 Task: Plan a trip to Mercedes, Argentina from 9th December, 2023 to 12th December, 2023 for 1 adult.1  bedroom having 1 bed and 1 bathroom. Property type can be flat. Amenities needed are: wifi, heating. Look for 3 properties as per requirement.
Action: Mouse moved to (400, 72)
Screenshot: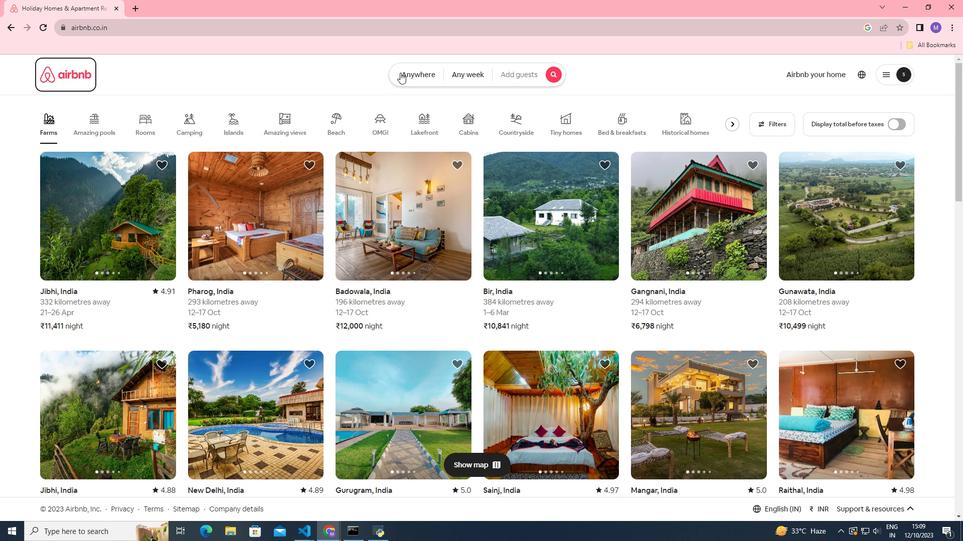 
Action: Mouse pressed left at (400, 72)
Screenshot: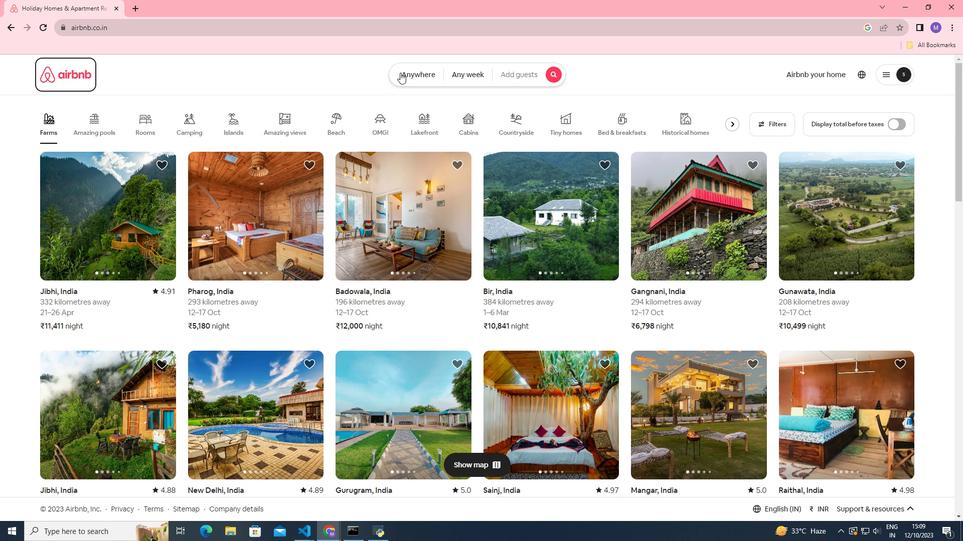 
Action: Mouse moved to (351, 115)
Screenshot: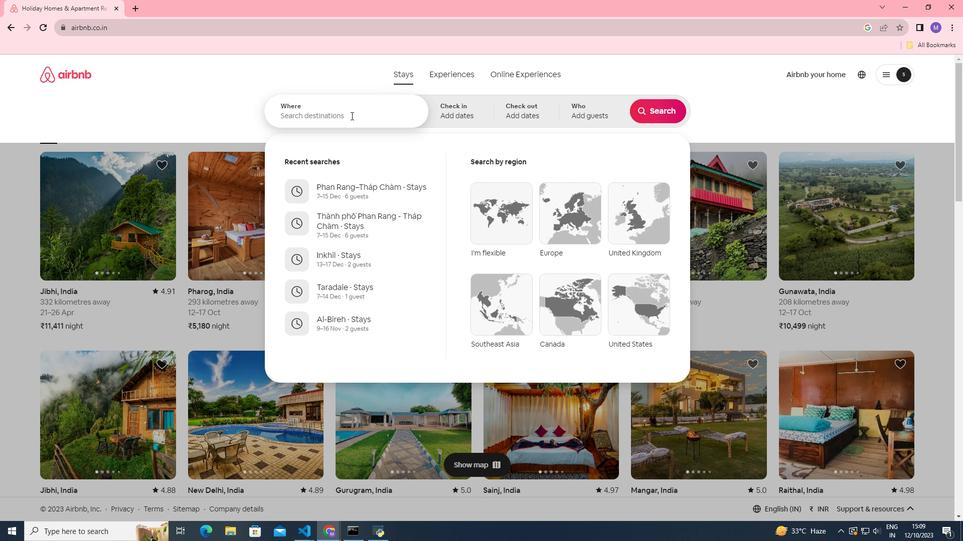 
Action: Mouse pressed left at (351, 115)
Screenshot: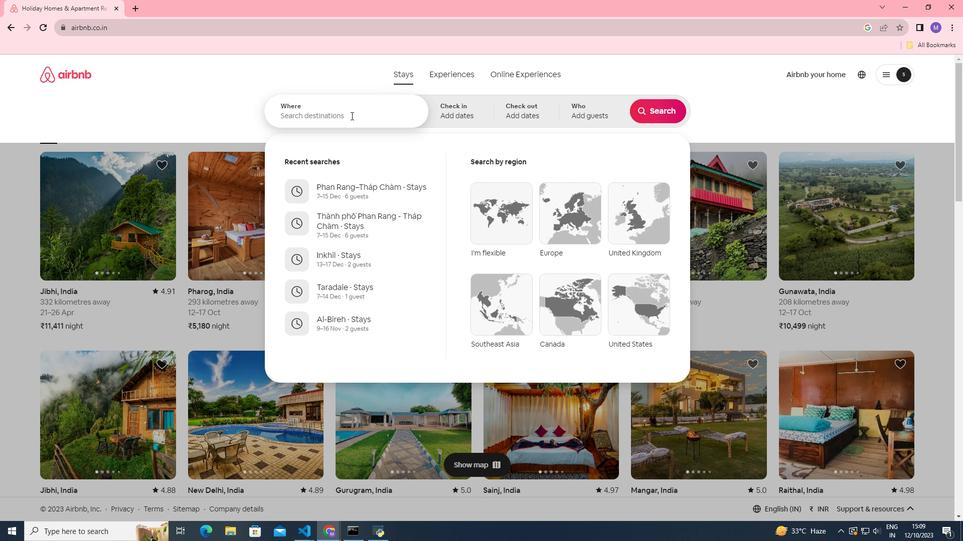 
Action: Key pressed <Key.shift>Mercedes,<Key.space><Key.shift>Argentia
Screenshot: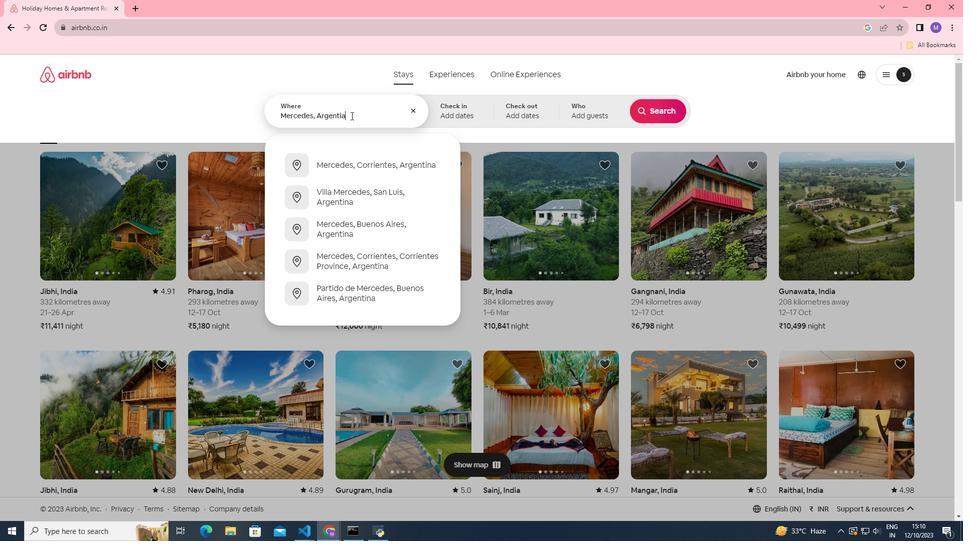 
Action: Mouse moved to (456, 118)
Screenshot: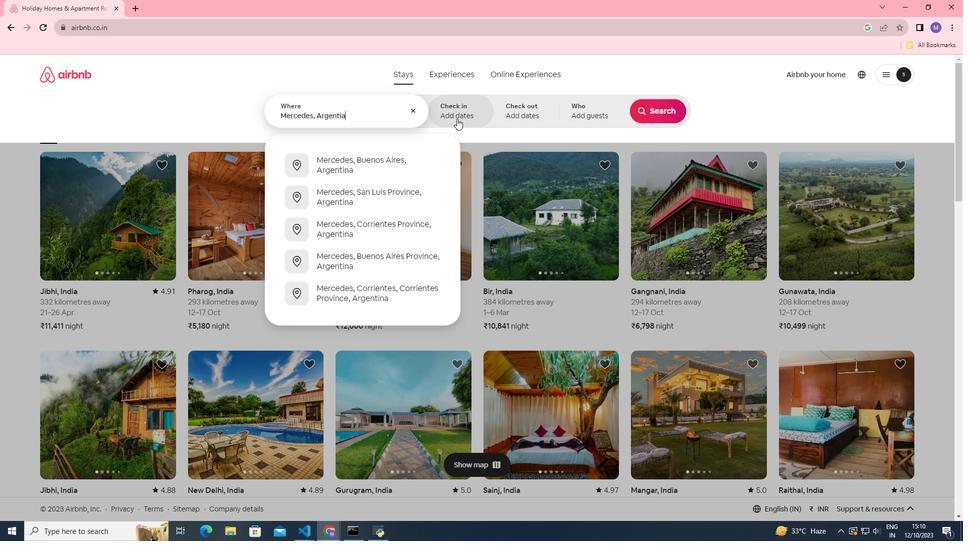 
Action: Mouse pressed left at (456, 118)
Screenshot: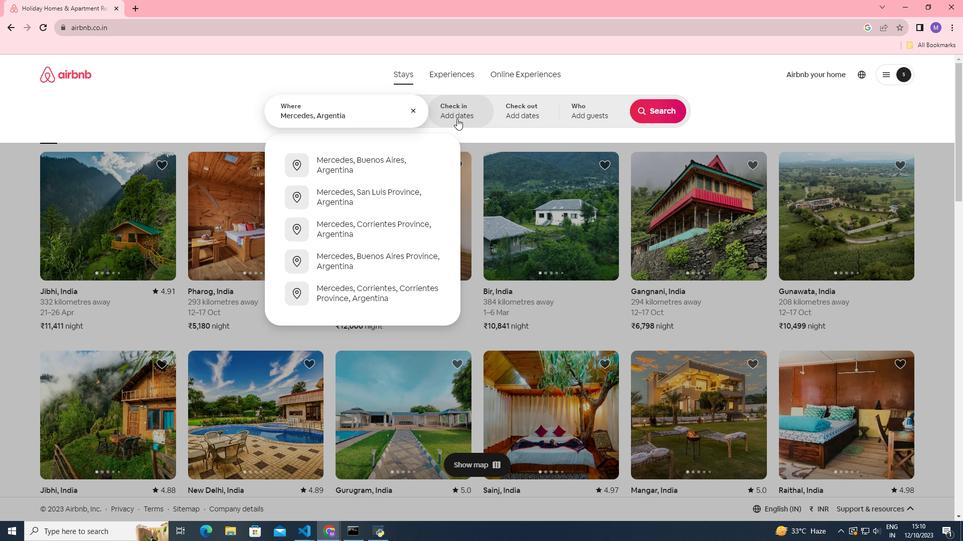 
Action: Mouse moved to (657, 188)
Screenshot: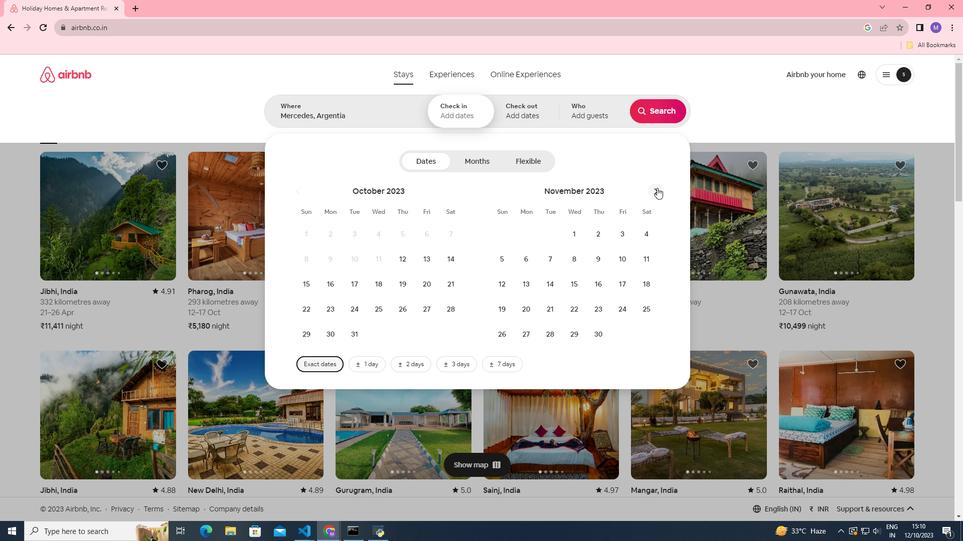 
Action: Mouse pressed left at (657, 188)
Screenshot: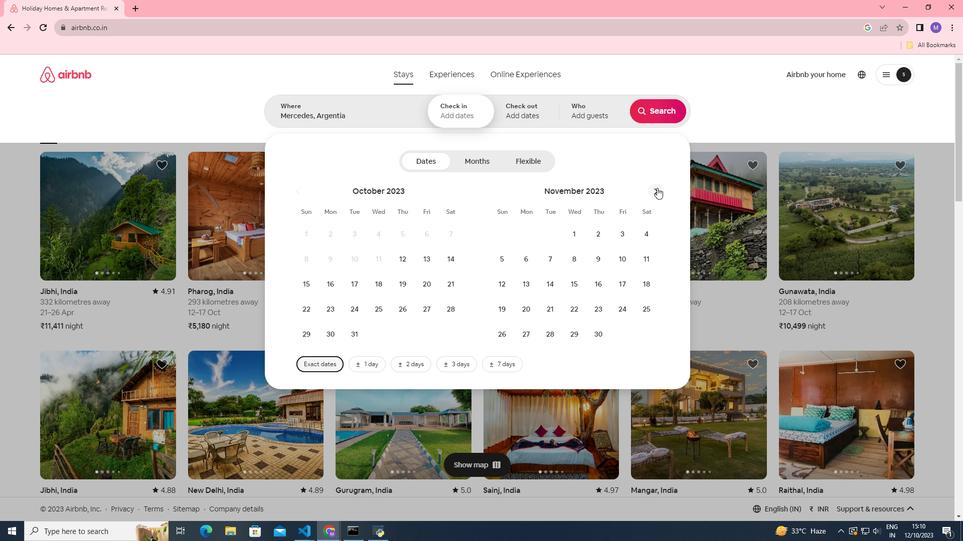 
Action: Mouse moved to (642, 261)
Screenshot: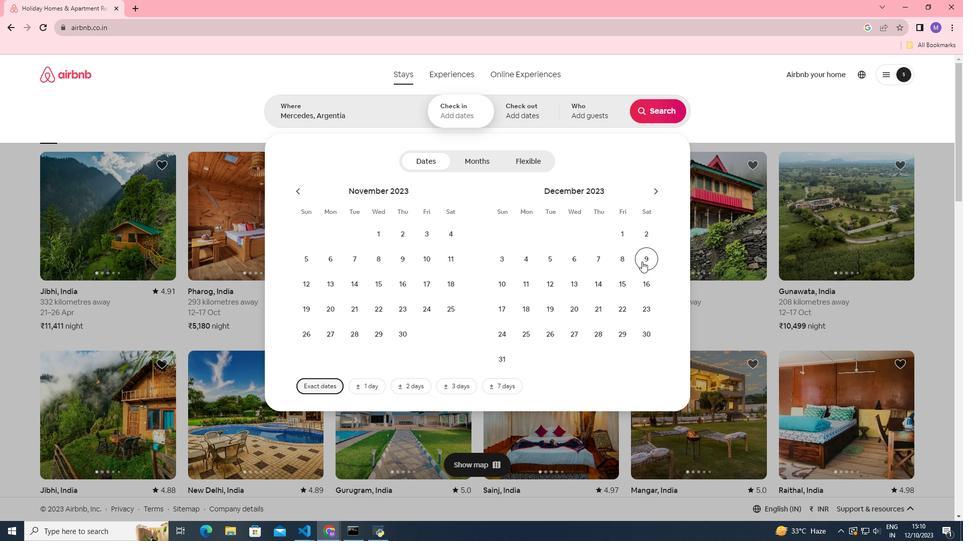 
Action: Mouse pressed left at (642, 261)
Screenshot: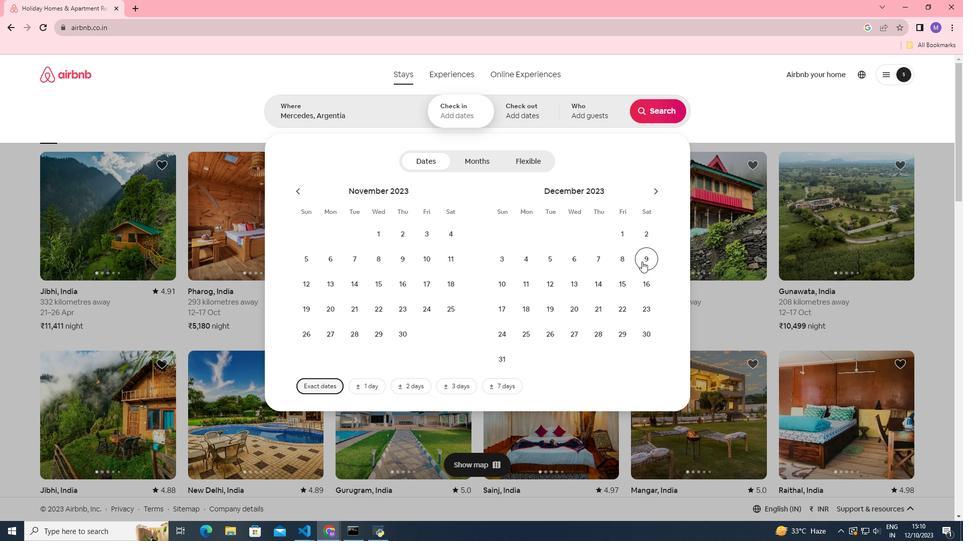 
Action: Mouse moved to (552, 284)
Screenshot: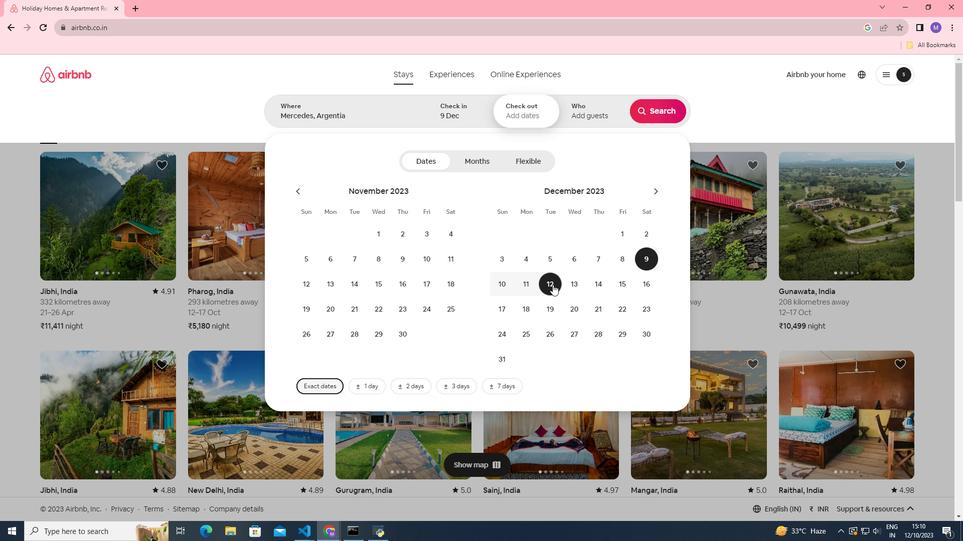 
Action: Mouse pressed left at (552, 284)
Screenshot: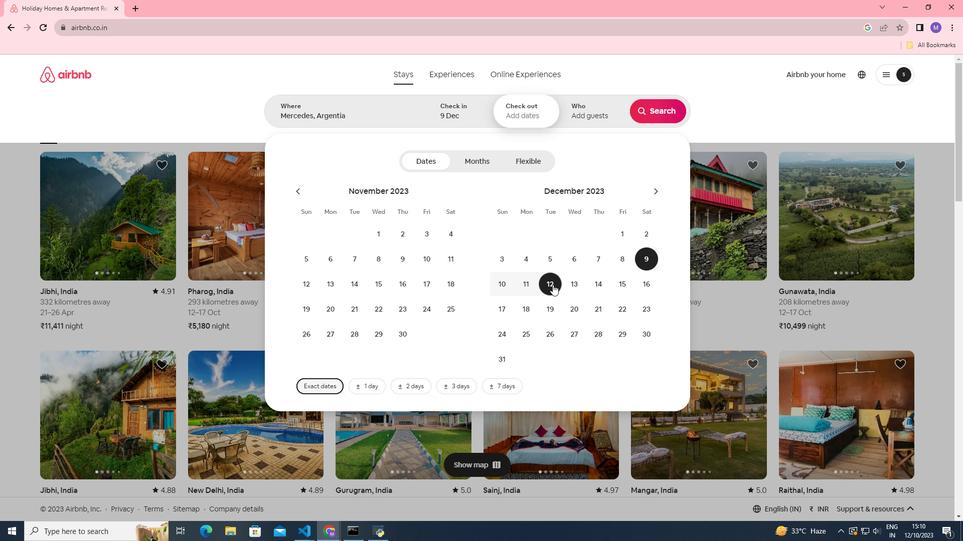 
Action: Mouse moved to (580, 116)
Screenshot: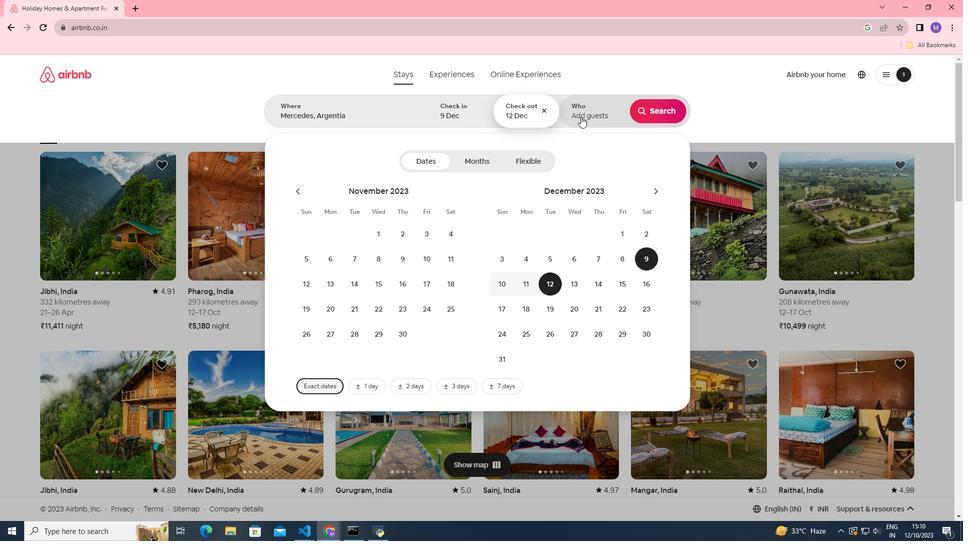 
Action: Mouse pressed left at (580, 116)
Screenshot: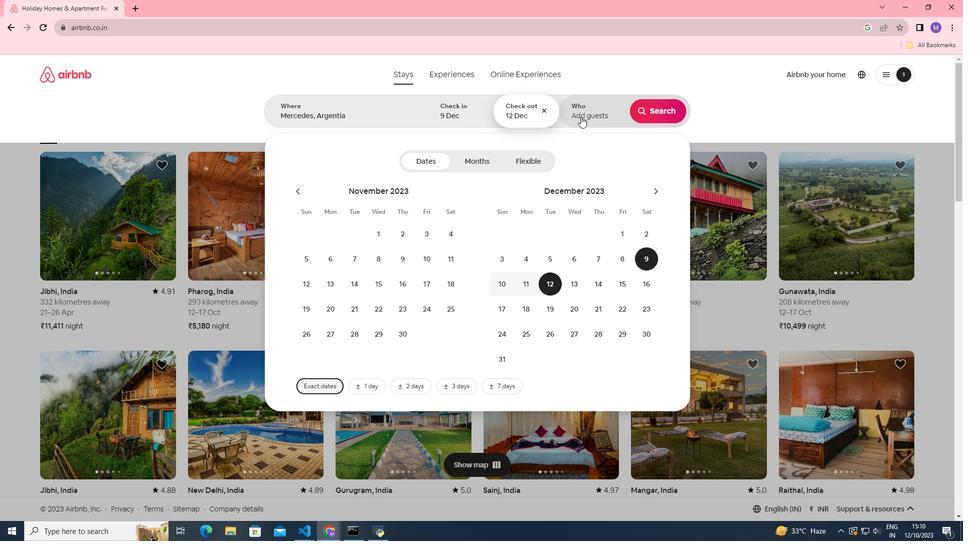 
Action: Mouse moved to (665, 165)
Screenshot: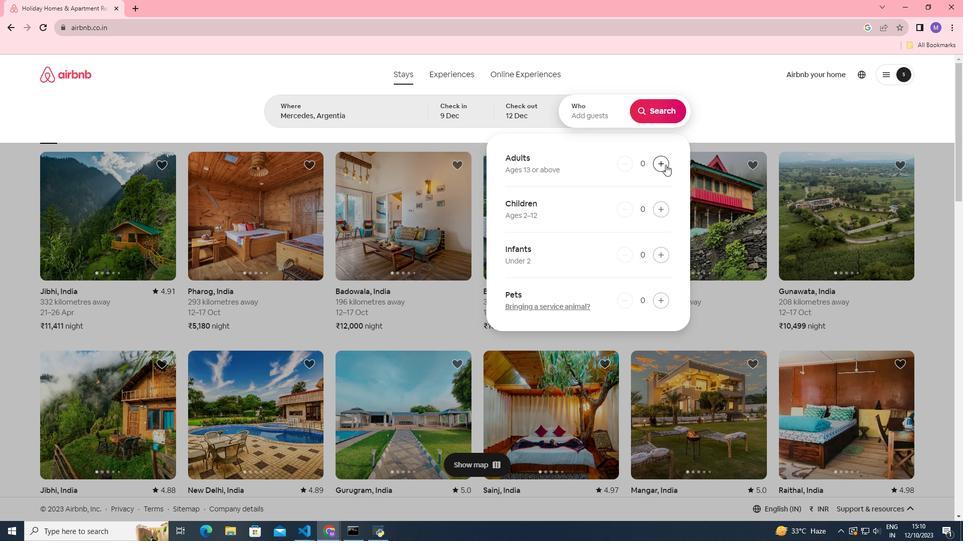 
Action: Mouse pressed left at (665, 165)
Screenshot: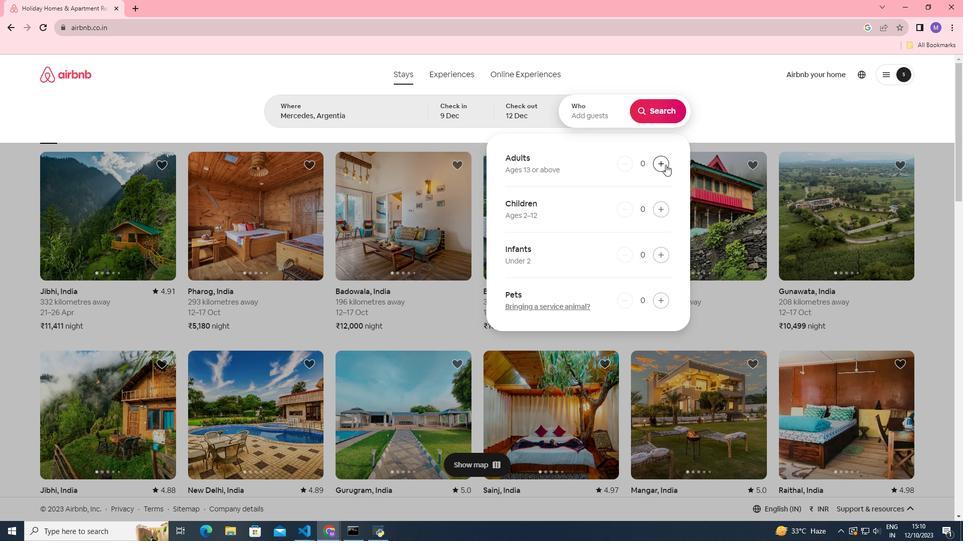 
Action: Mouse moved to (661, 108)
Screenshot: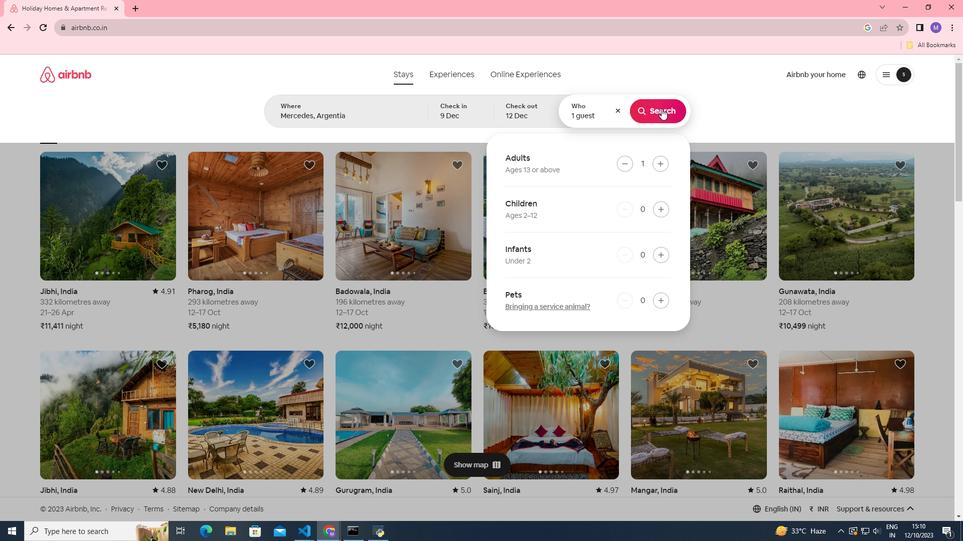 
Action: Mouse pressed left at (661, 108)
Screenshot: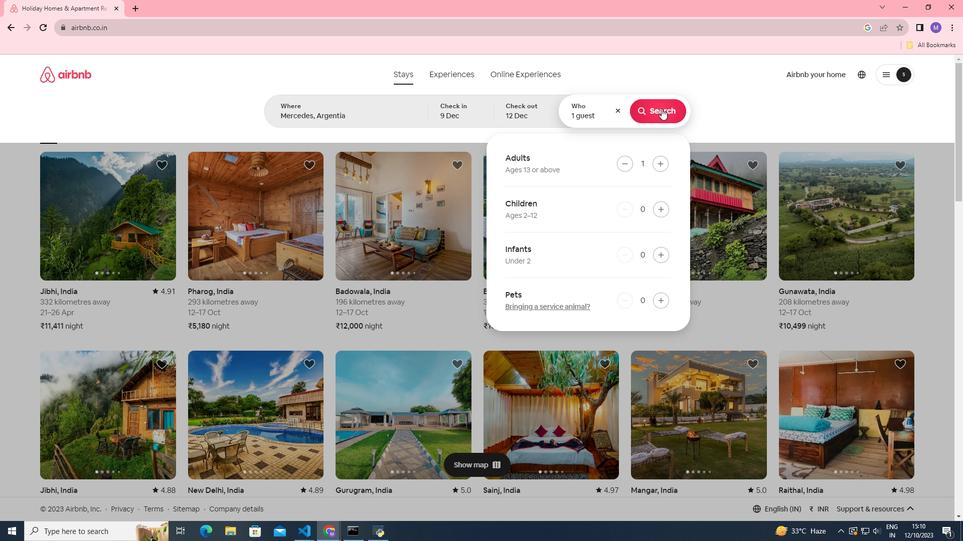 
Action: Mouse moved to (807, 111)
Screenshot: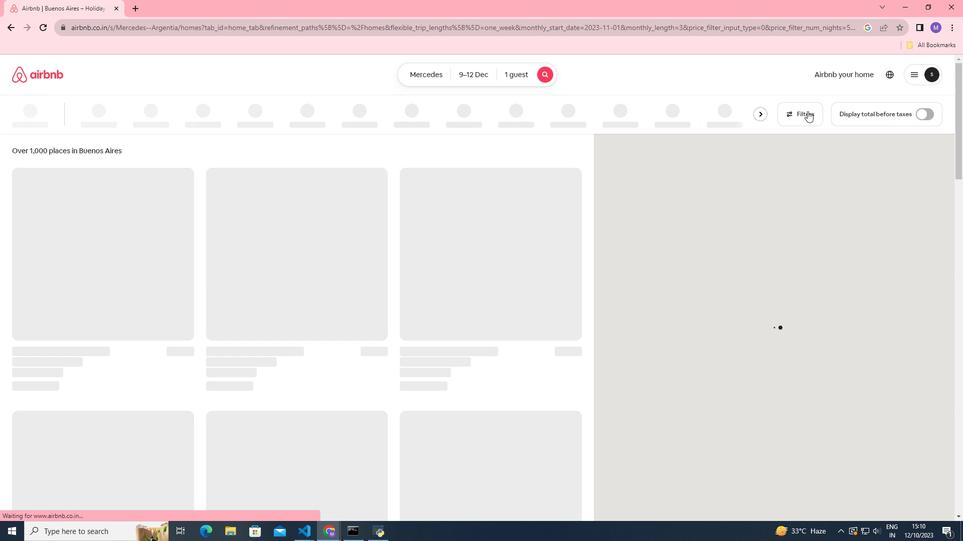 
Action: Mouse pressed left at (807, 111)
Screenshot: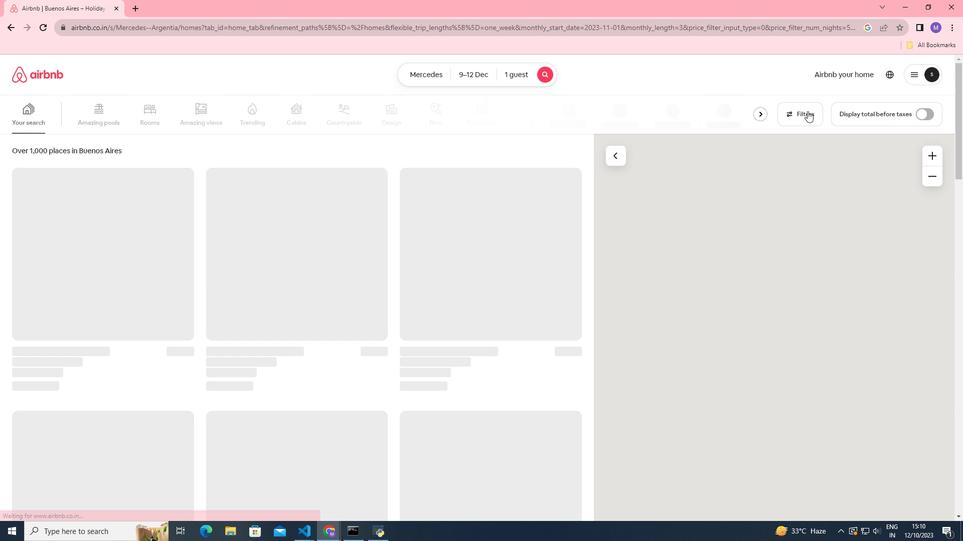 
Action: Mouse pressed left at (807, 111)
Screenshot: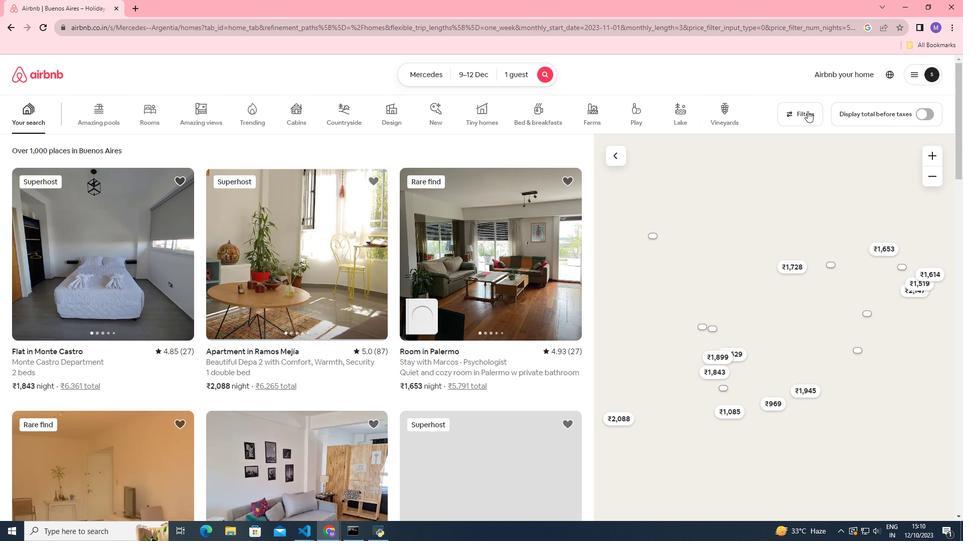 
Action: Mouse moved to (801, 111)
Screenshot: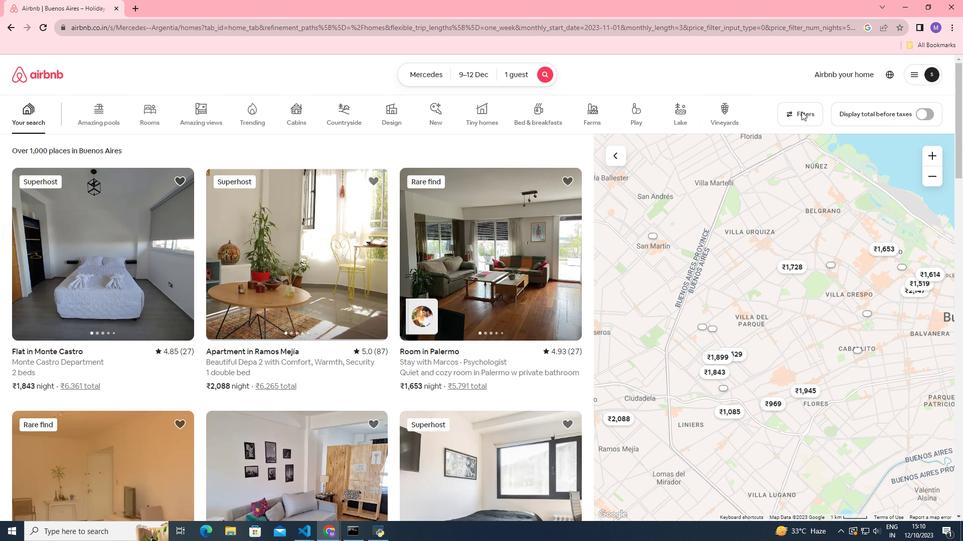 
Action: Mouse pressed left at (801, 111)
Screenshot: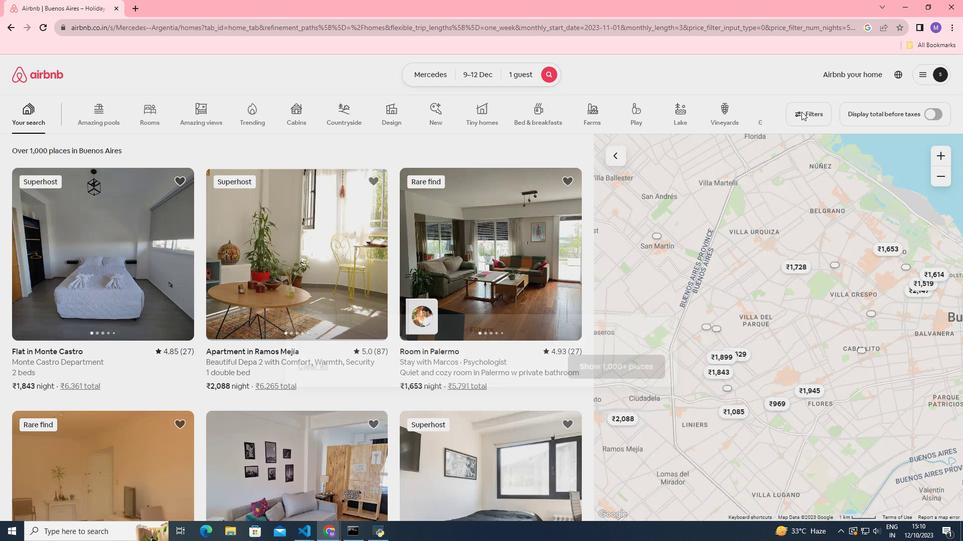 
Action: Mouse pressed left at (801, 111)
Screenshot: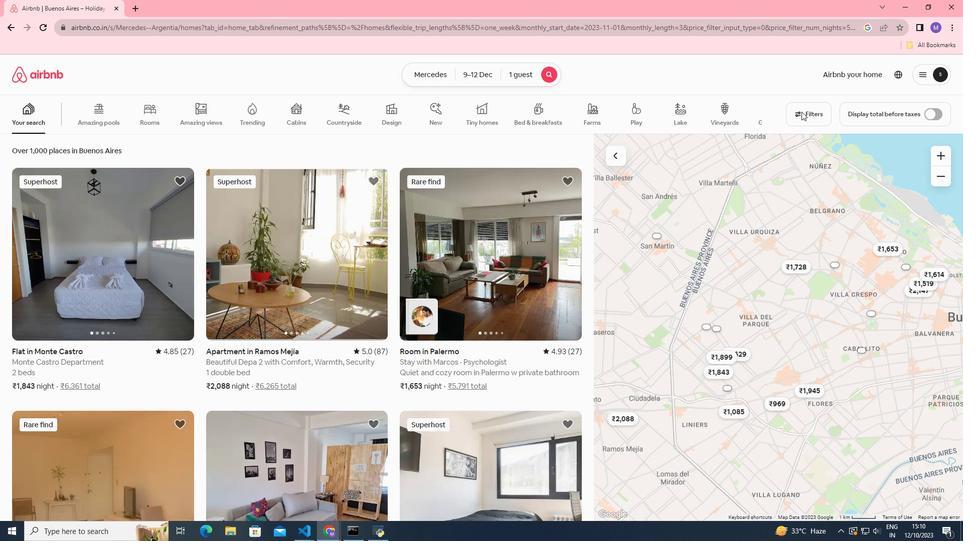 
Action: Mouse pressed left at (801, 111)
Screenshot: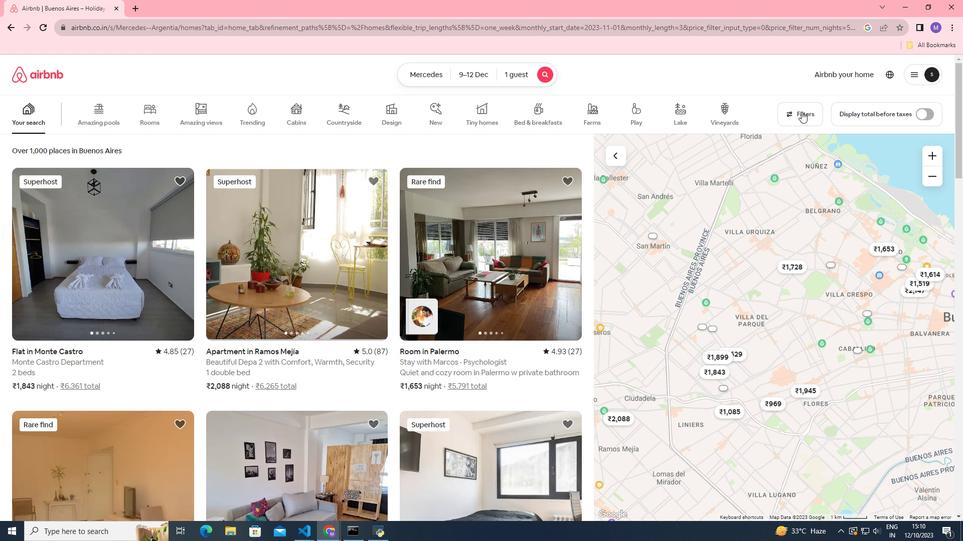
Action: Mouse moved to (354, 421)
Screenshot: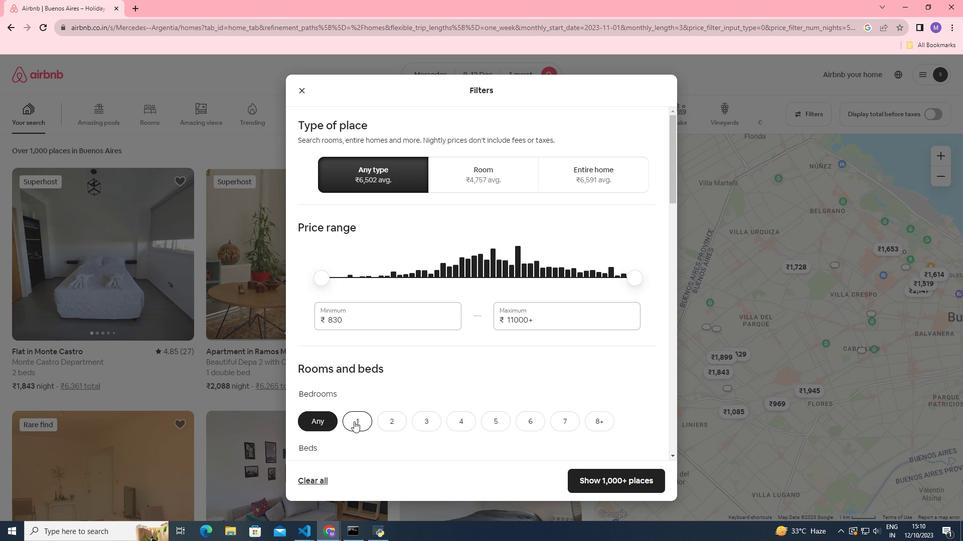 
Action: Mouse pressed left at (354, 421)
Screenshot: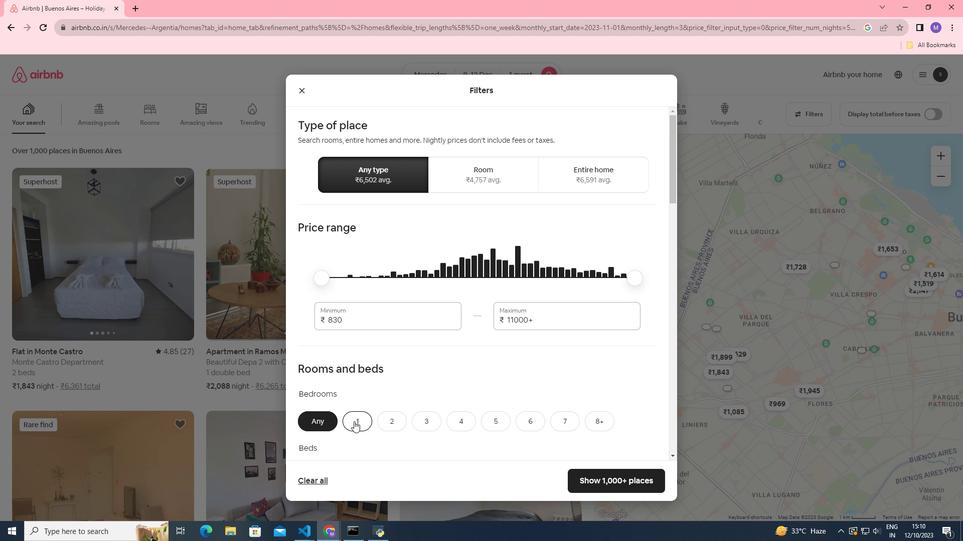 
Action: Mouse moved to (384, 367)
Screenshot: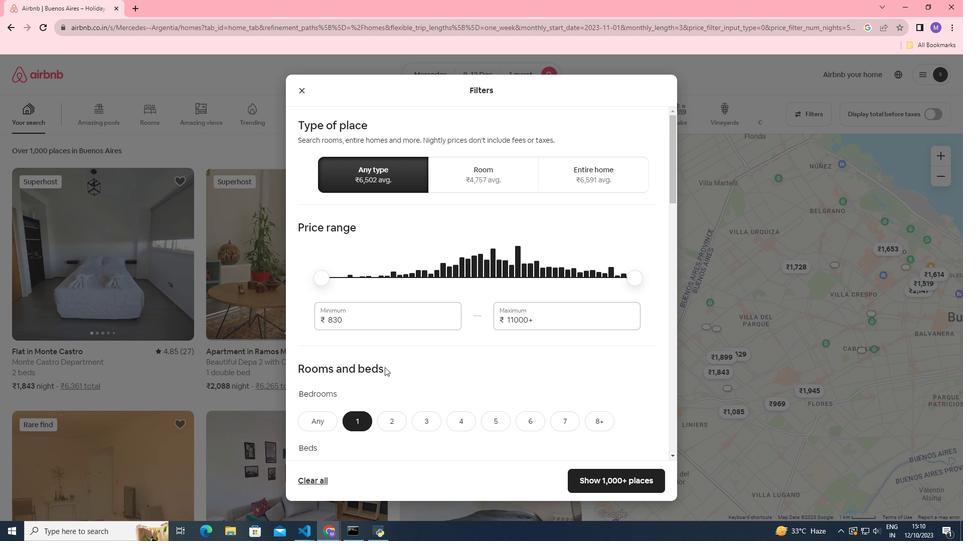 
Action: Mouse scrolled (384, 367) with delta (0, 0)
Screenshot: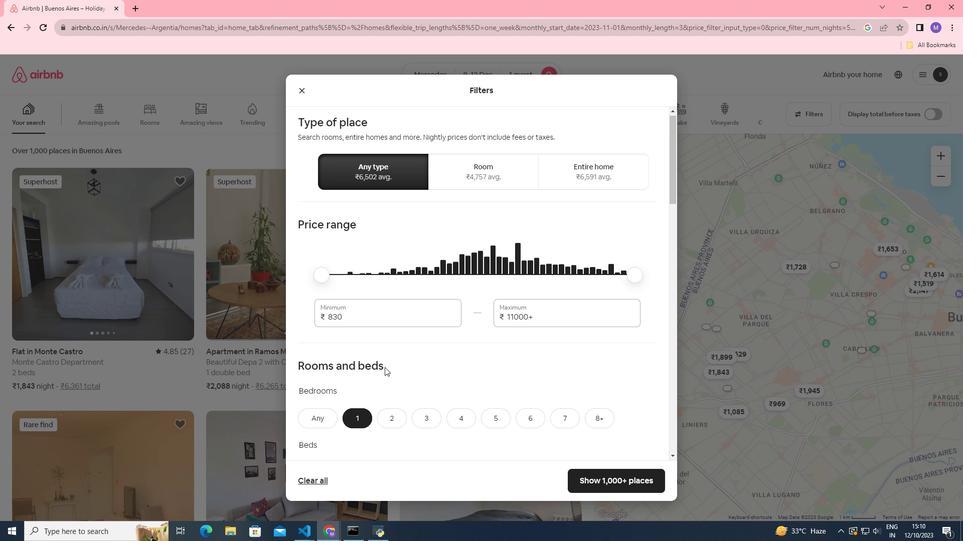 
Action: Mouse scrolled (384, 367) with delta (0, 0)
Screenshot: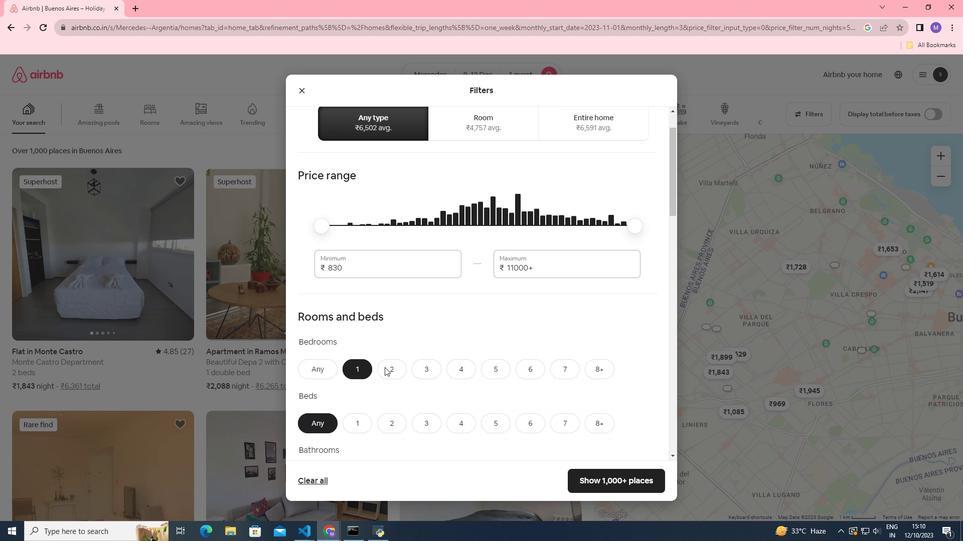 
Action: Mouse moved to (353, 371)
Screenshot: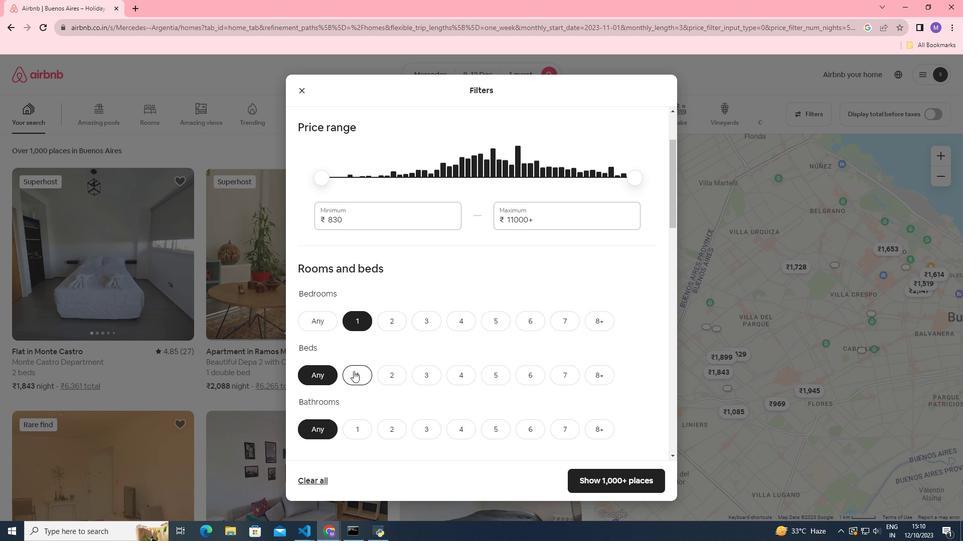 
Action: Mouse pressed left at (353, 371)
Screenshot: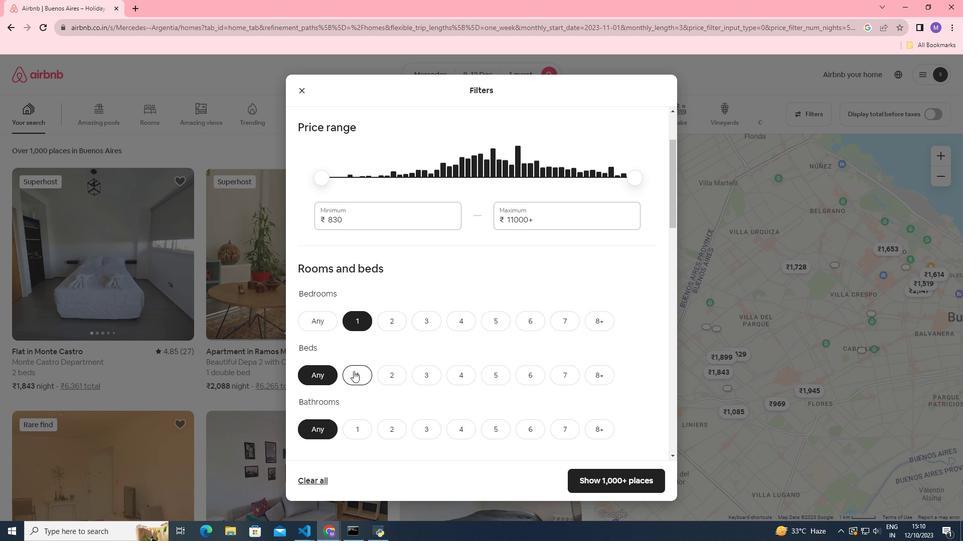 
Action: Mouse moved to (376, 339)
Screenshot: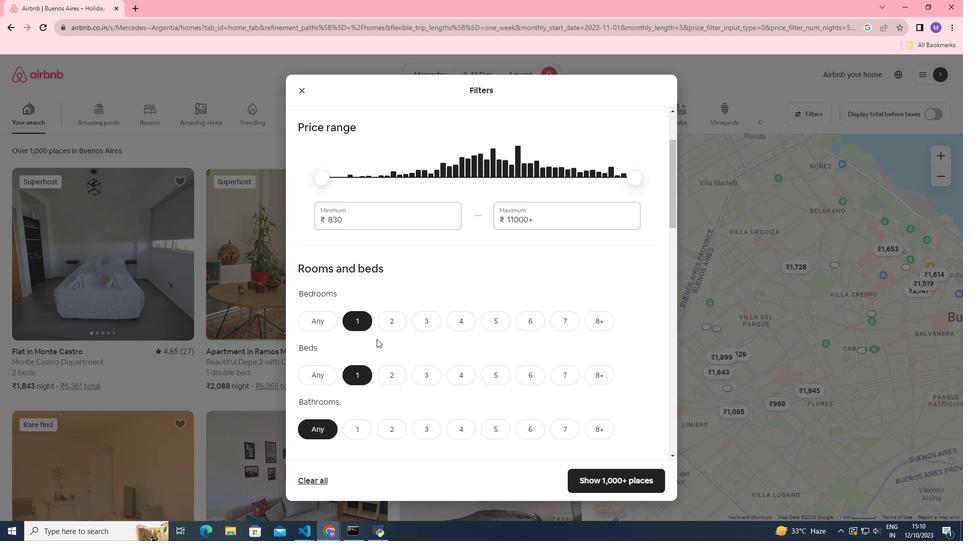 
Action: Mouse scrolled (376, 339) with delta (0, 0)
Screenshot: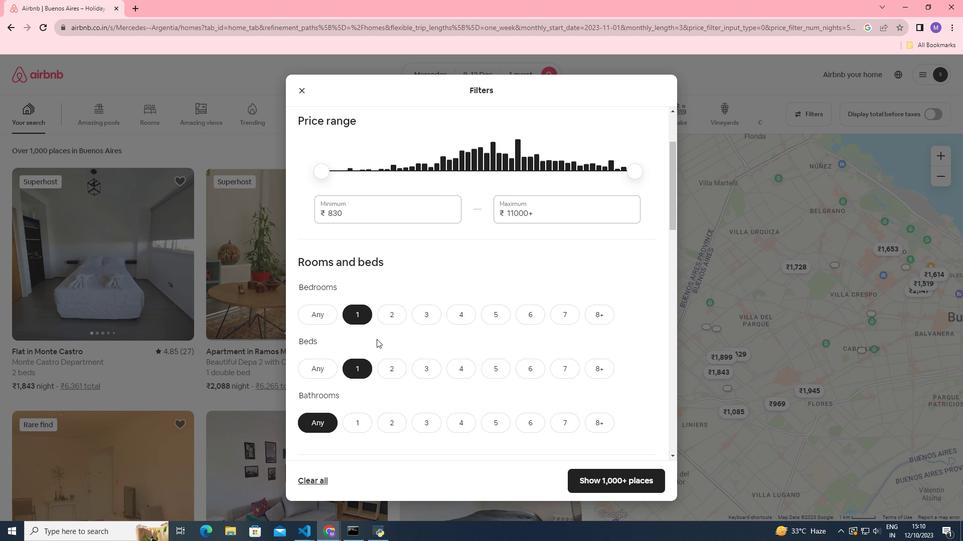 
Action: Mouse scrolled (376, 339) with delta (0, 0)
Screenshot: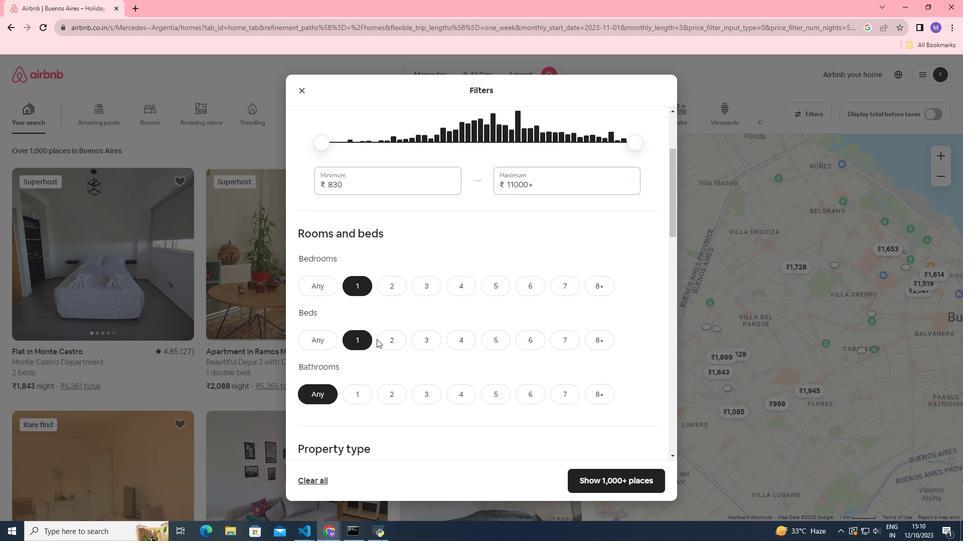 
Action: Mouse moved to (362, 327)
Screenshot: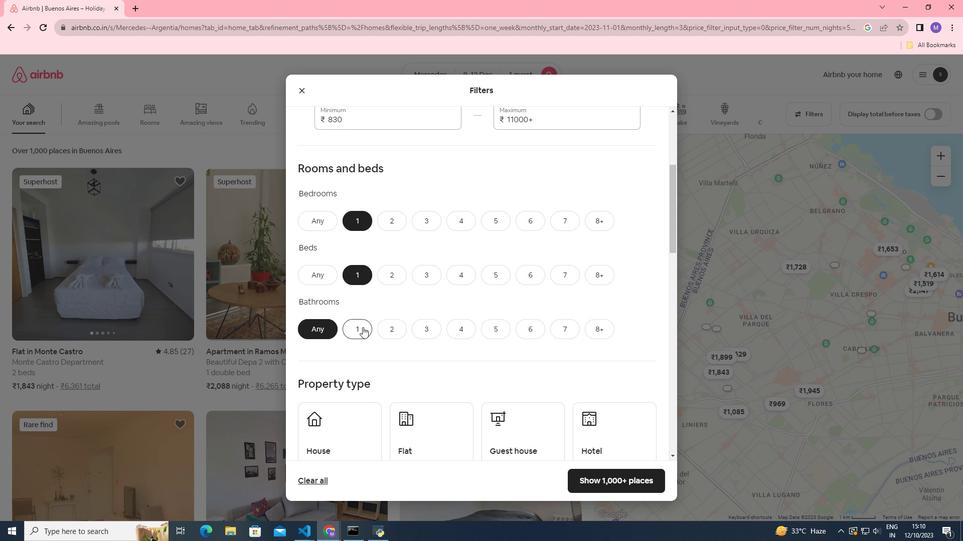 
Action: Mouse pressed left at (362, 327)
Screenshot: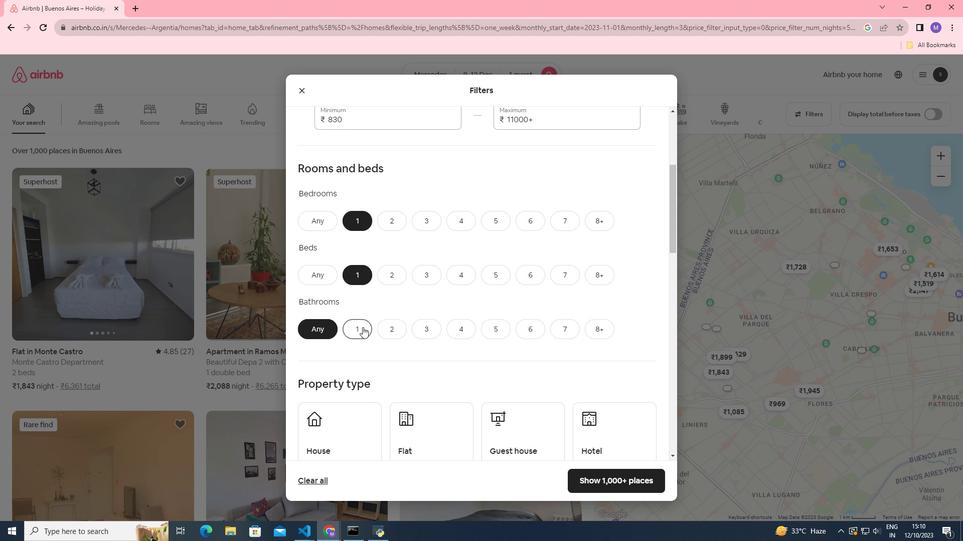 
Action: Mouse moved to (535, 315)
Screenshot: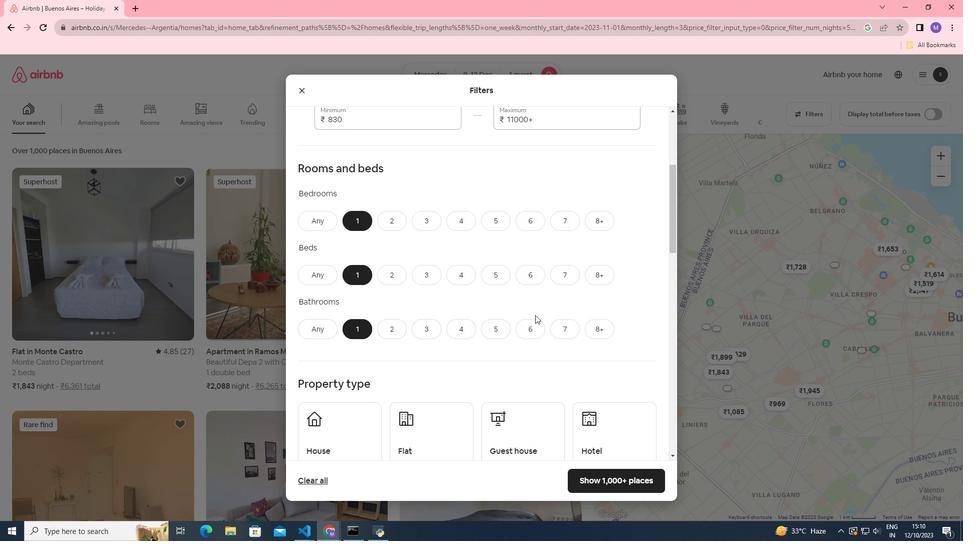 
Action: Mouse scrolled (535, 314) with delta (0, 0)
Screenshot: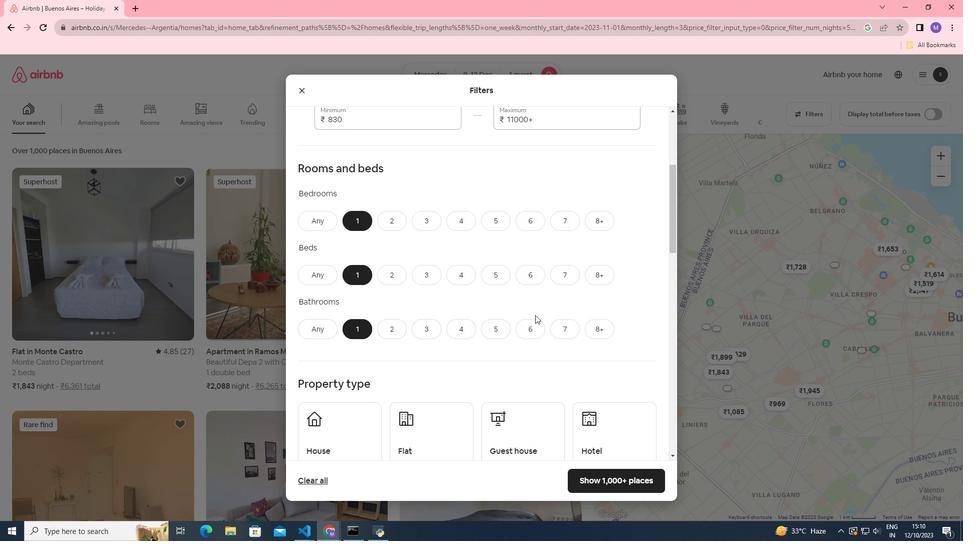 
Action: Mouse moved to (433, 408)
Screenshot: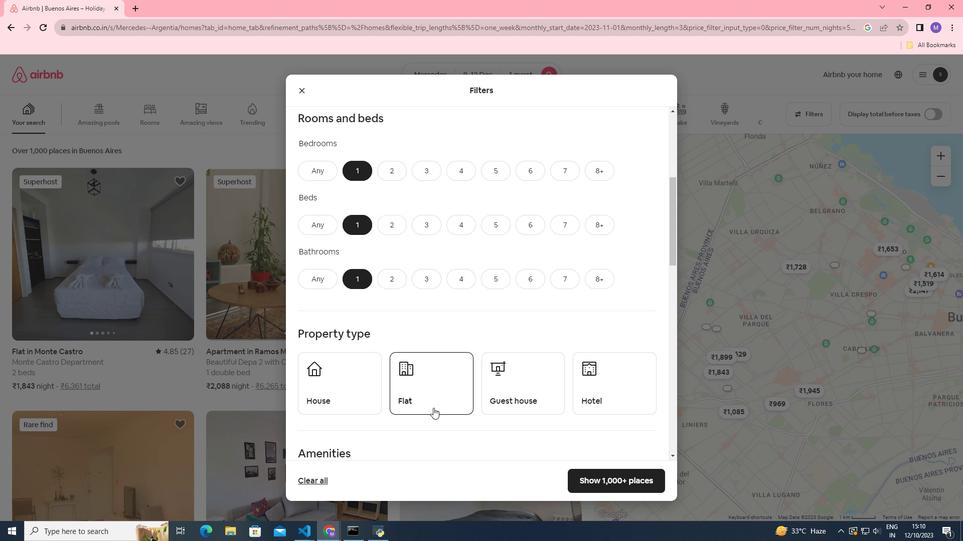 
Action: Mouse pressed left at (433, 408)
Screenshot: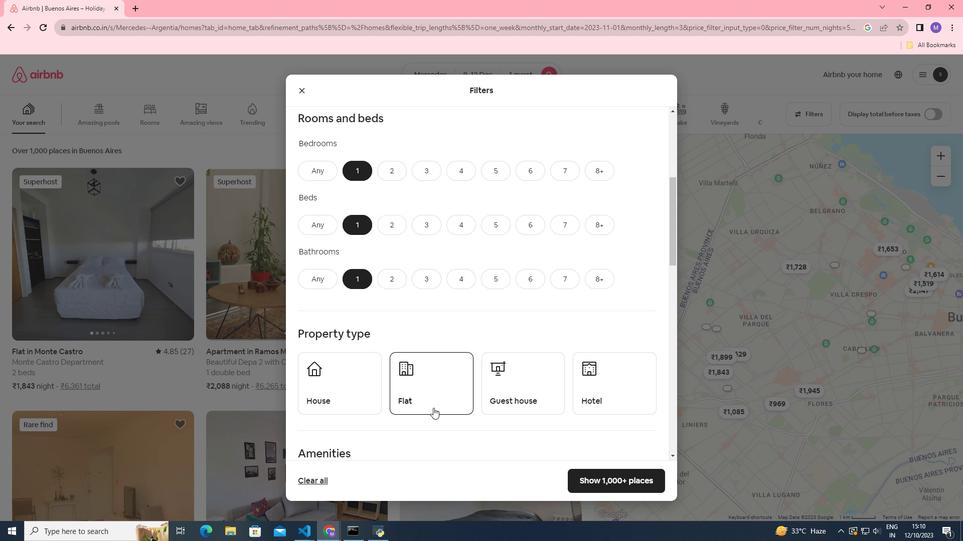 
Action: Mouse moved to (497, 295)
Screenshot: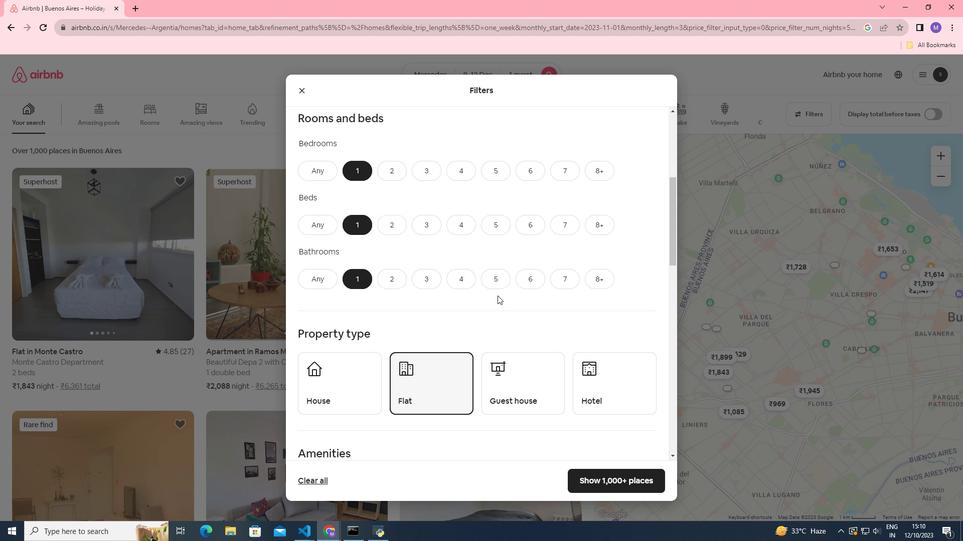 
Action: Mouse scrolled (497, 295) with delta (0, 0)
Screenshot: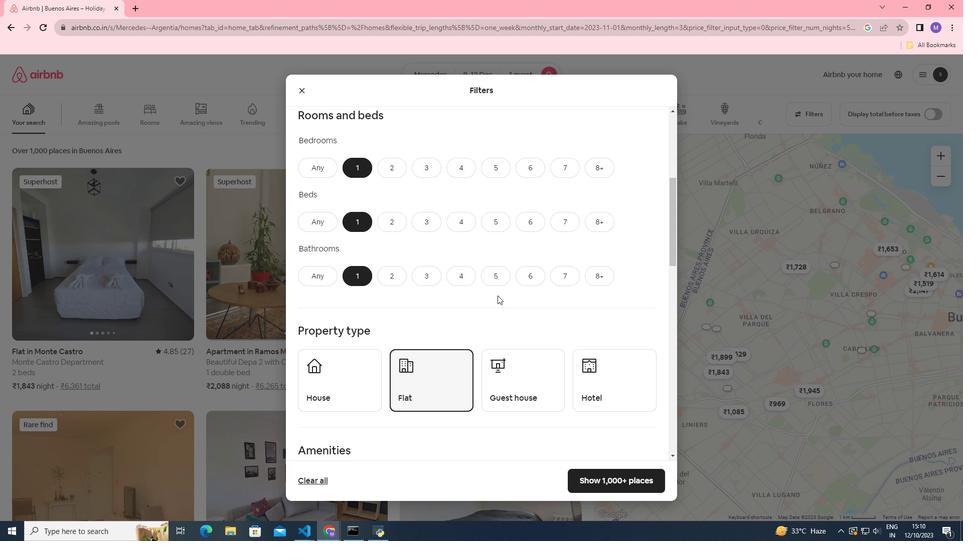
Action: Mouse scrolled (497, 295) with delta (0, 0)
Screenshot: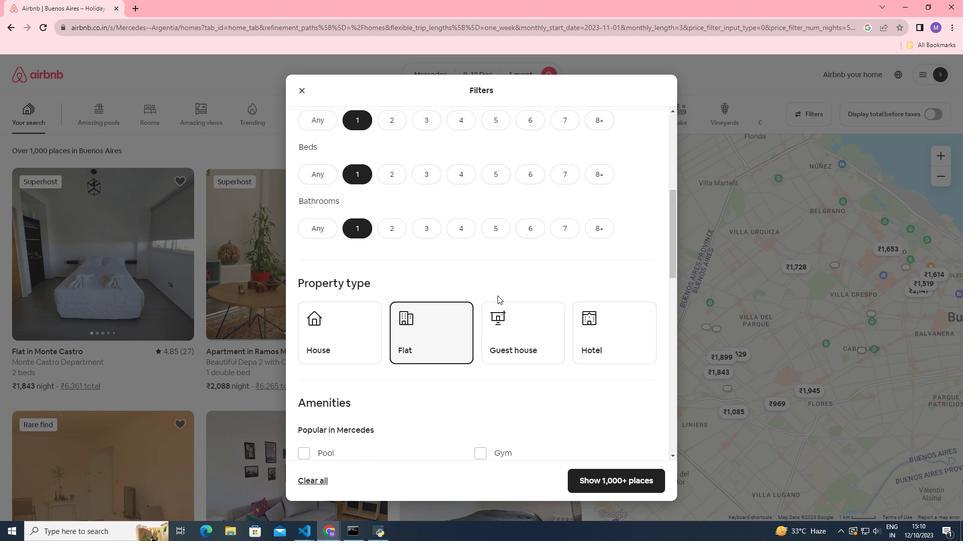 
Action: Mouse scrolled (497, 295) with delta (0, 0)
Screenshot: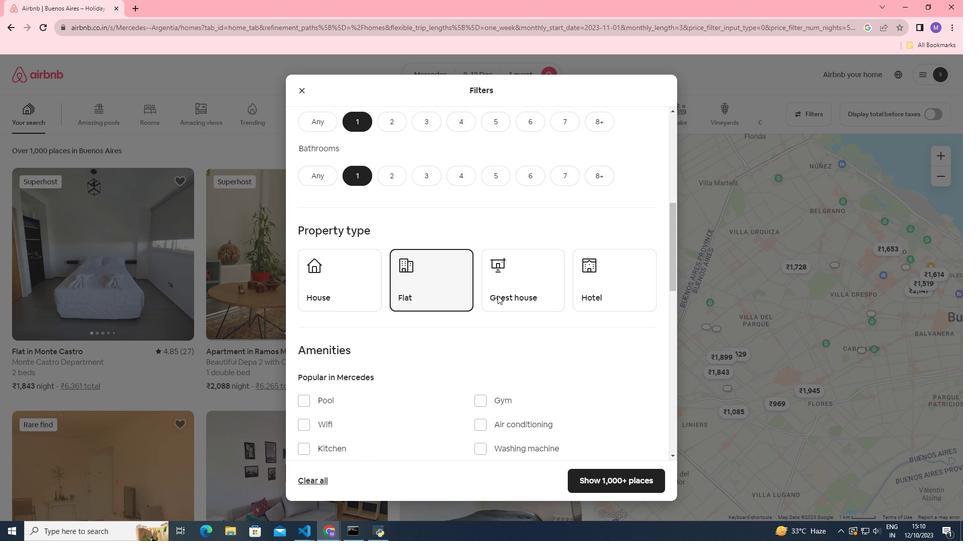 
Action: Mouse moved to (306, 380)
Screenshot: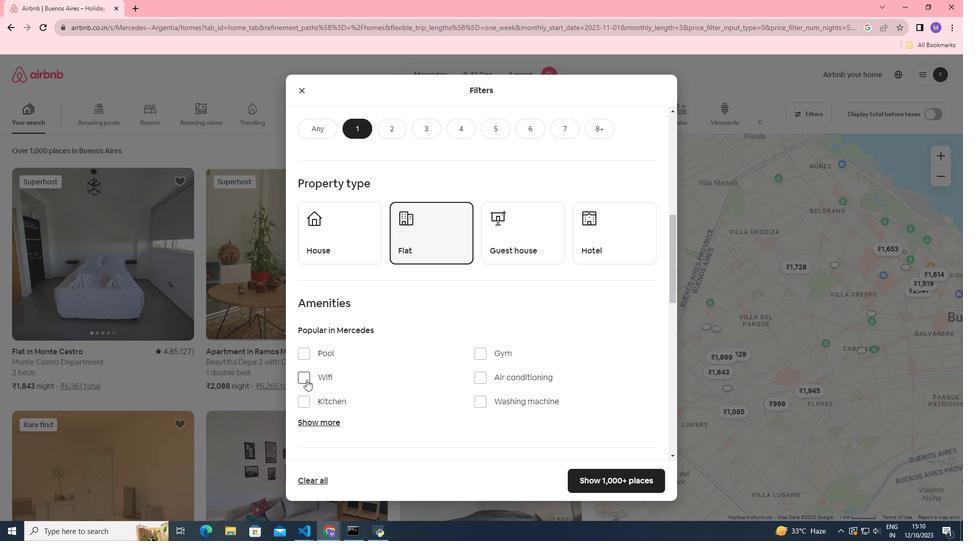 
Action: Mouse pressed left at (306, 380)
Screenshot: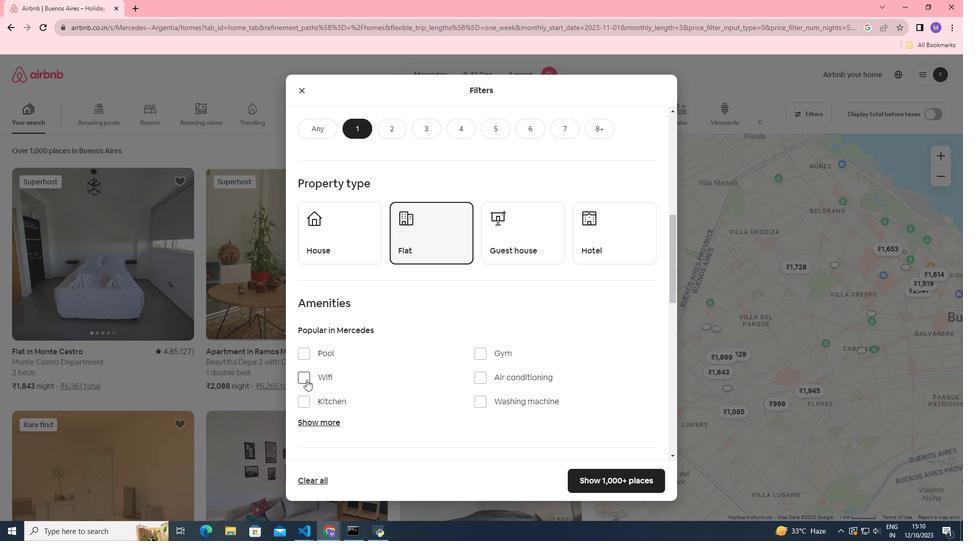 
Action: Mouse moved to (470, 333)
Screenshot: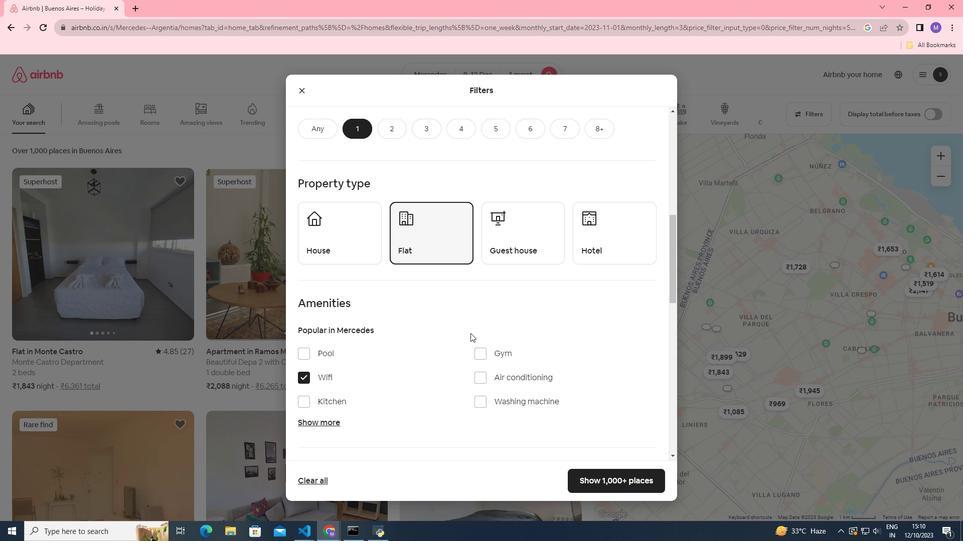 
Action: Mouse scrolled (470, 333) with delta (0, 0)
Screenshot: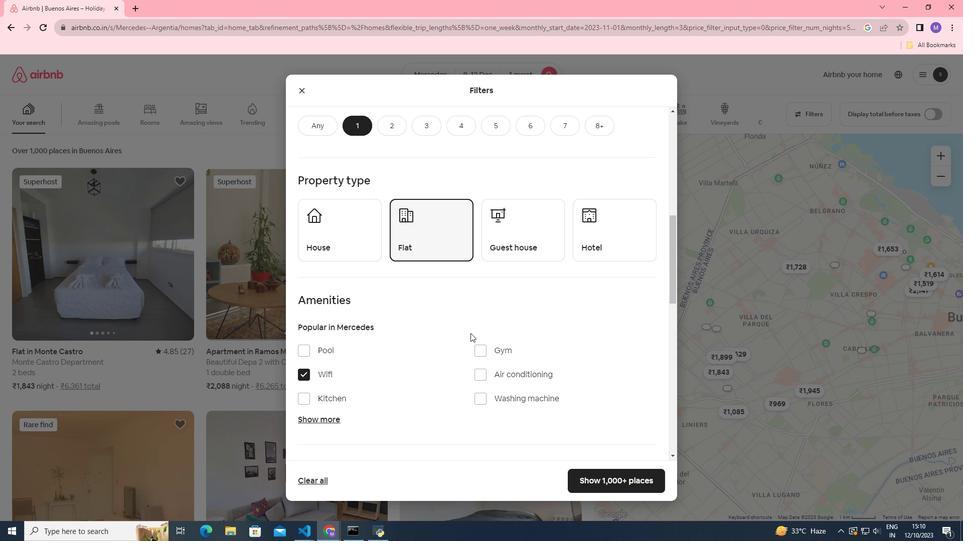 
Action: Mouse scrolled (470, 333) with delta (0, 0)
Screenshot: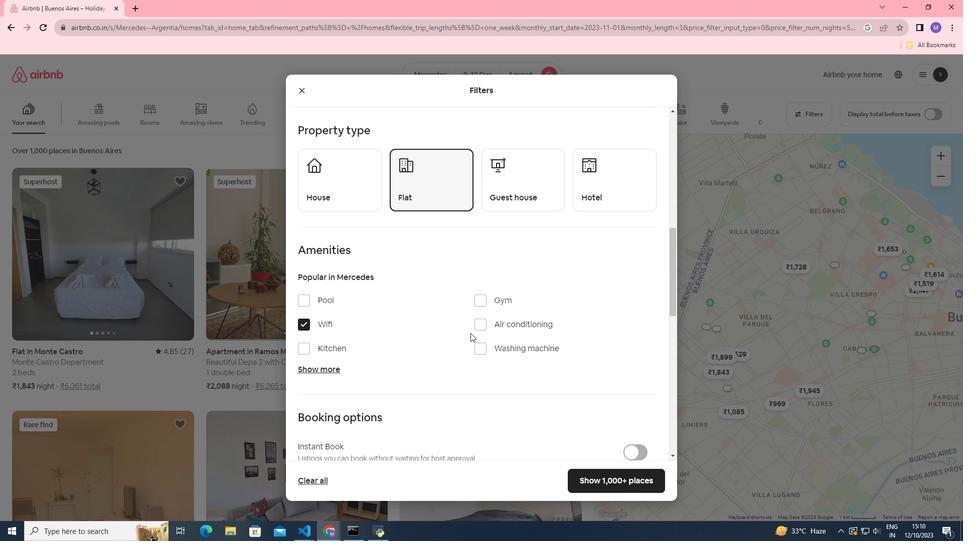 
Action: Mouse moved to (330, 323)
Screenshot: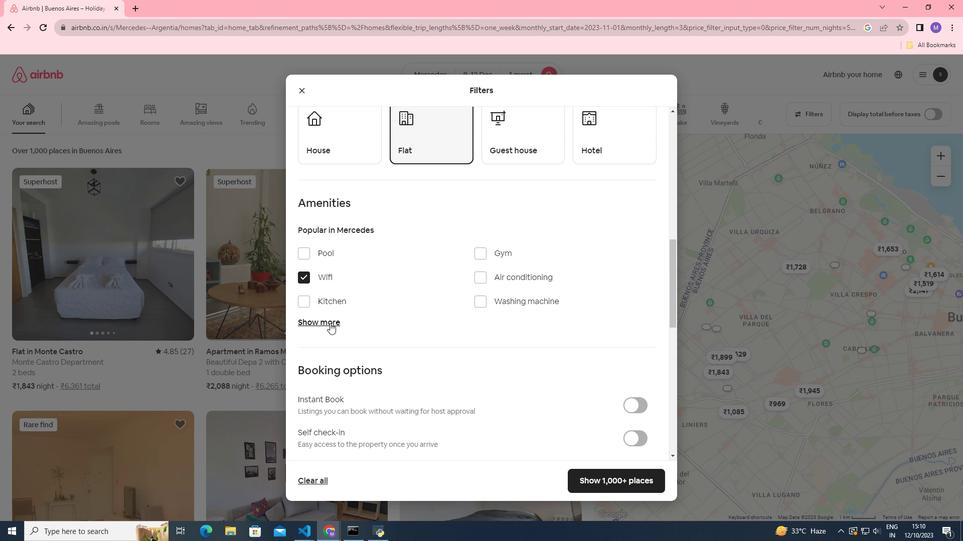 
Action: Mouse pressed left at (330, 323)
Screenshot: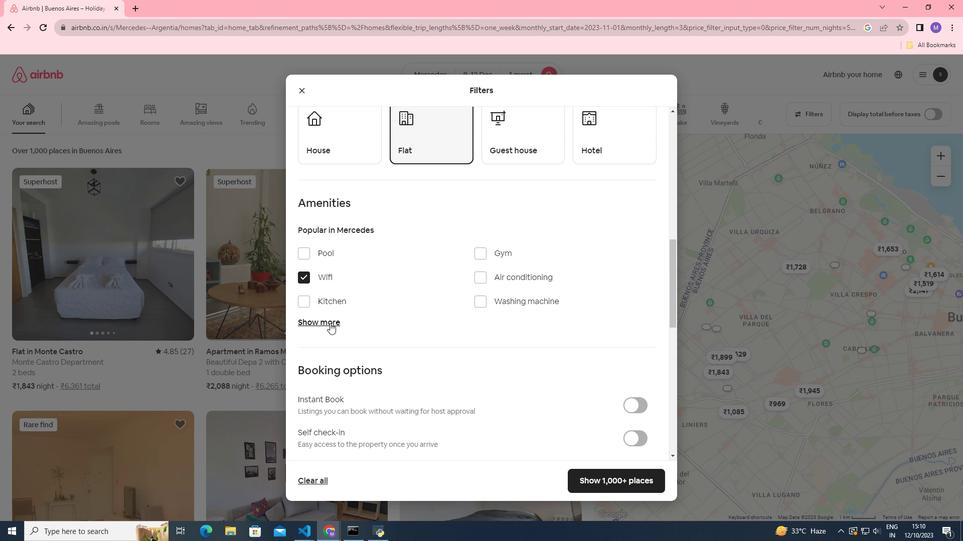 
Action: Mouse moved to (483, 357)
Screenshot: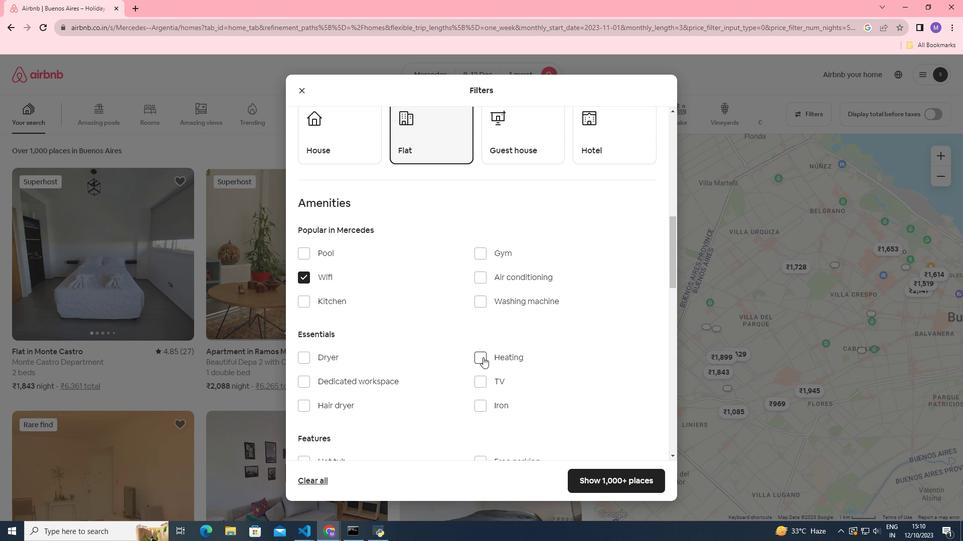 
Action: Mouse pressed left at (483, 357)
Screenshot: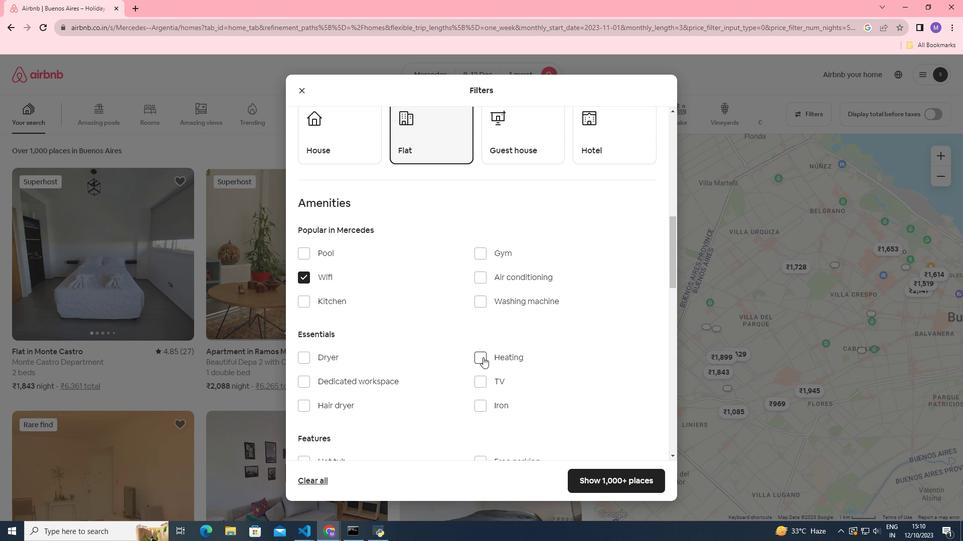 
Action: Mouse moved to (627, 477)
Screenshot: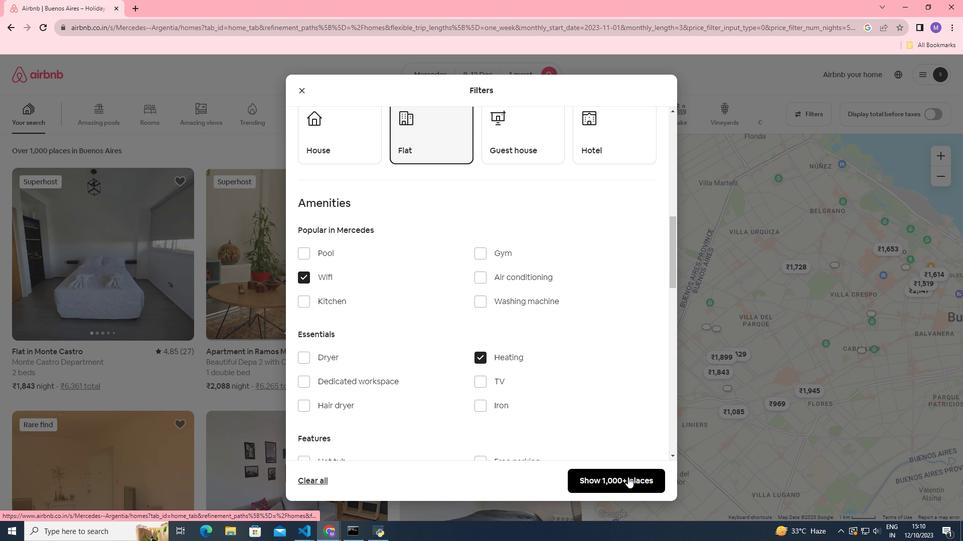 
Action: Mouse pressed left at (627, 477)
Screenshot: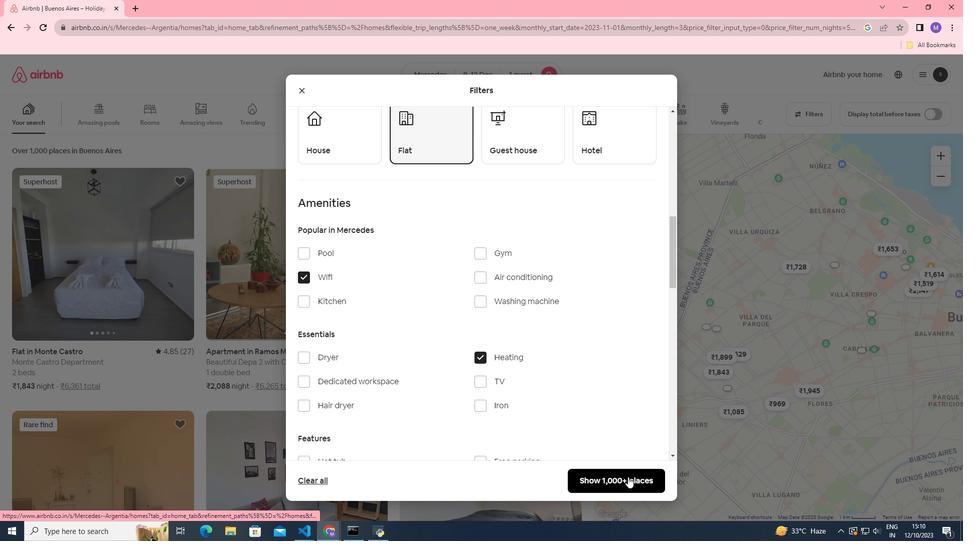 
Action: Mouse moved to (156, 240)
Screenshot: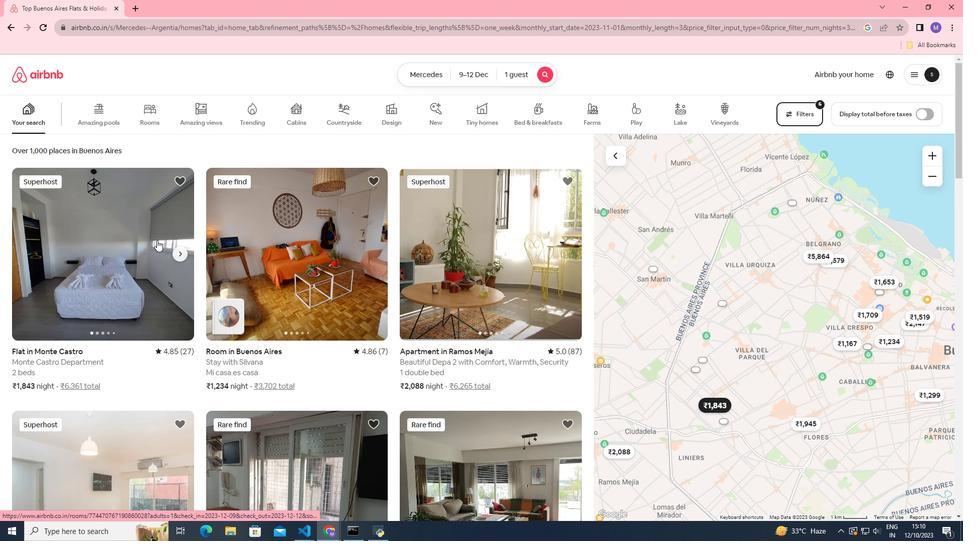 
Action: Mouse pressed left at (156, 240)
Screenshot: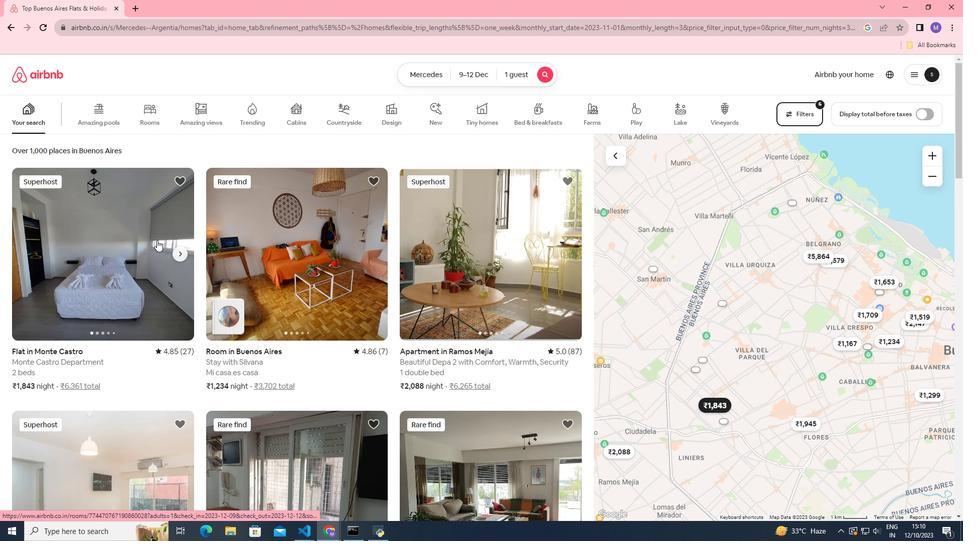 
Action: Mouse moved to (696, 379)
Screenshot: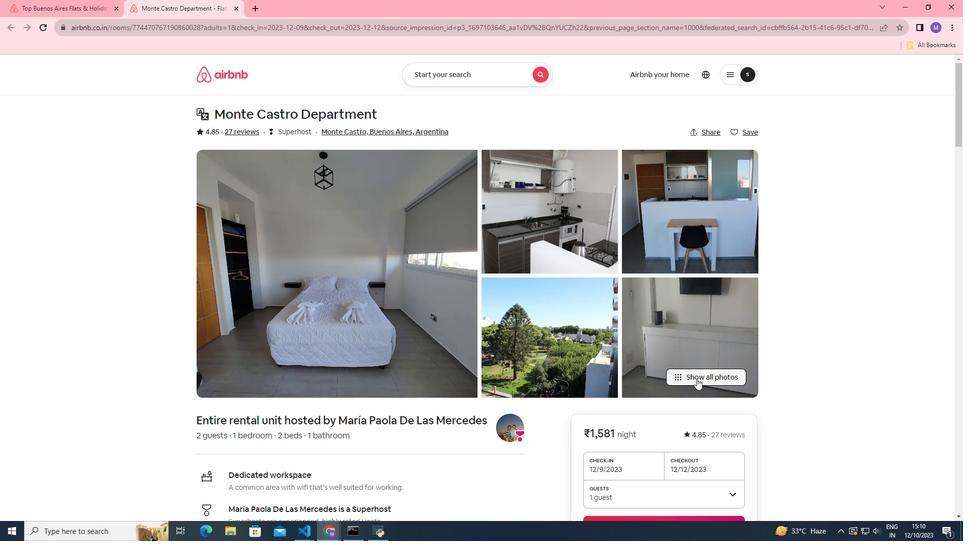 
Action: Mouse pressed left at (696, 379)
Screenshot: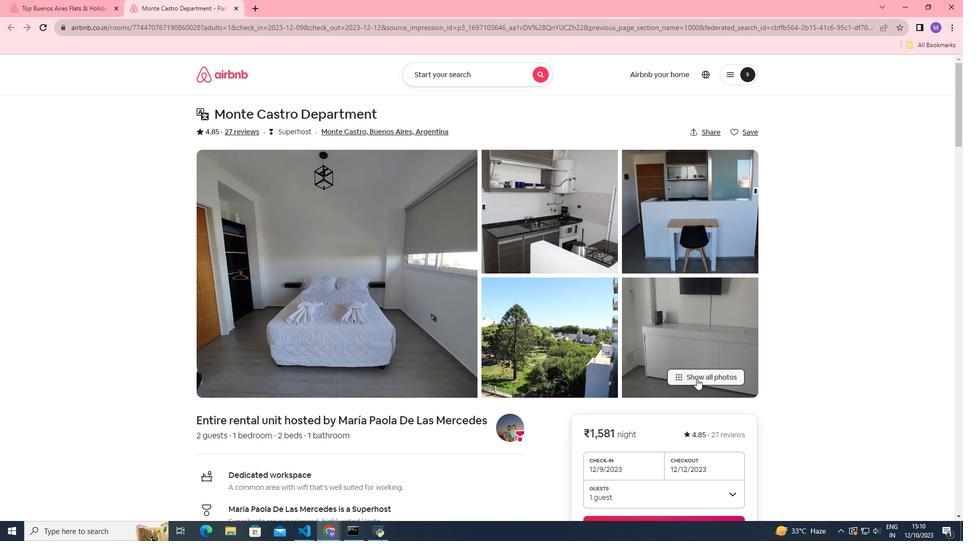 
Action: Mouse moved to (532, 278)
Screenshot: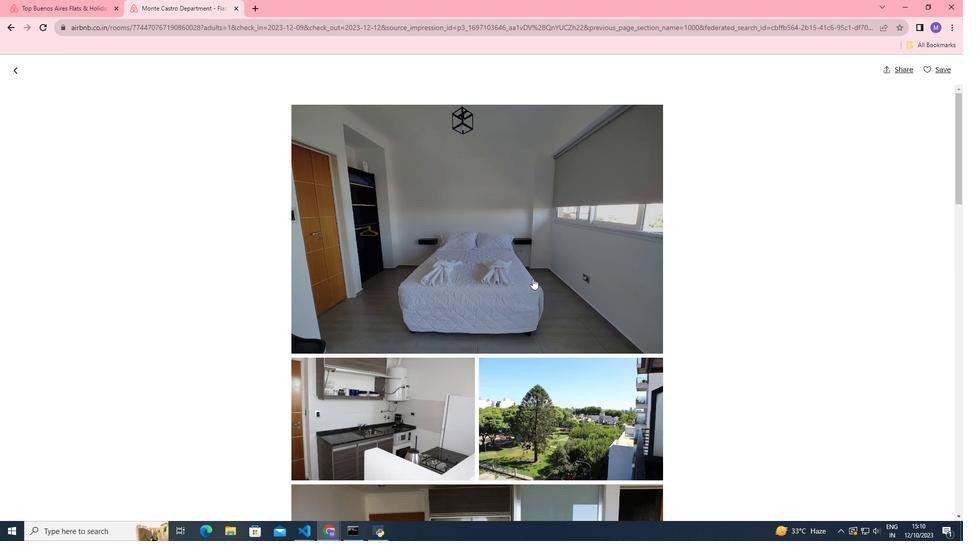 
Action: Mouse scrolled (532, 278) with delta (0, 0)
Screenshot: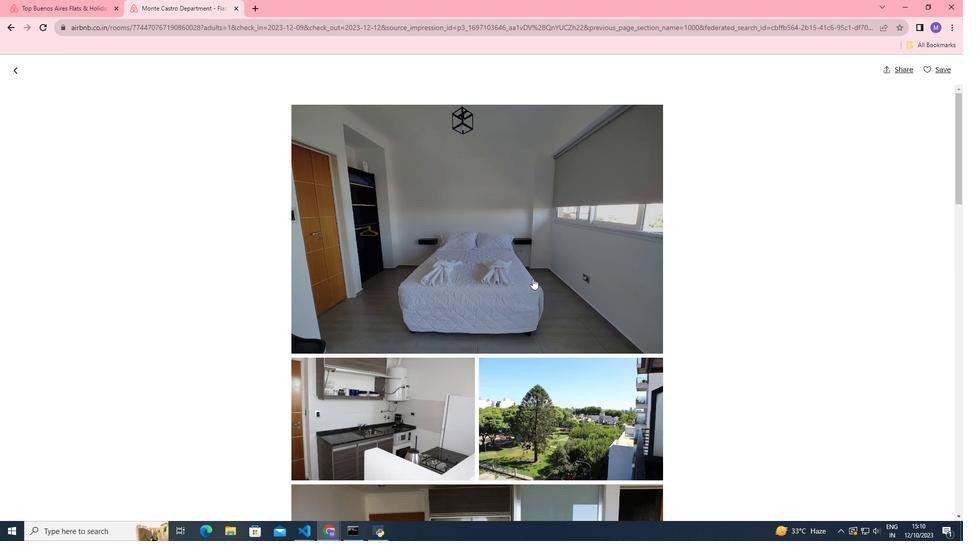 
Action: Mouse scrolled (532, 278) with delta (0, 0)
Screenshot: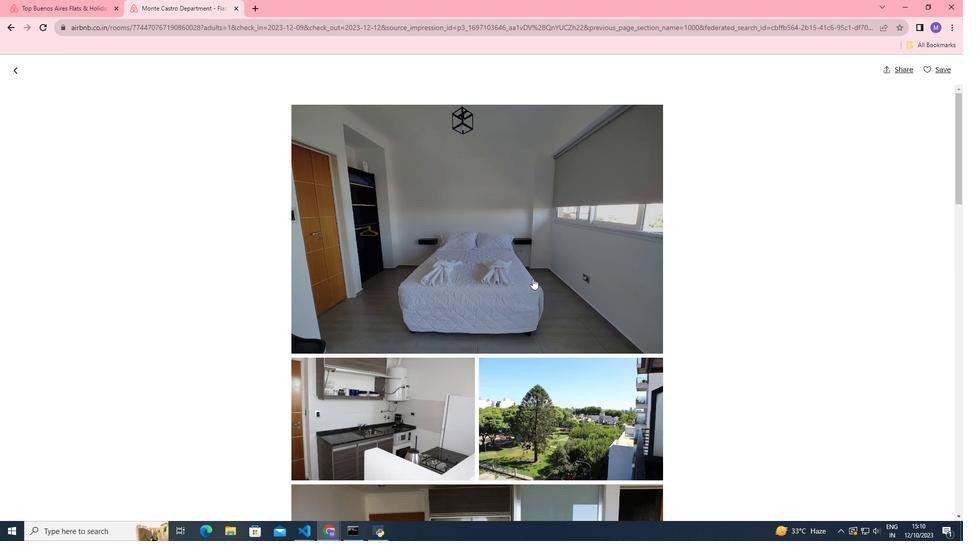 
Action: Mouse scrolled (532, 278) with delta (0, 0)
Screenshot: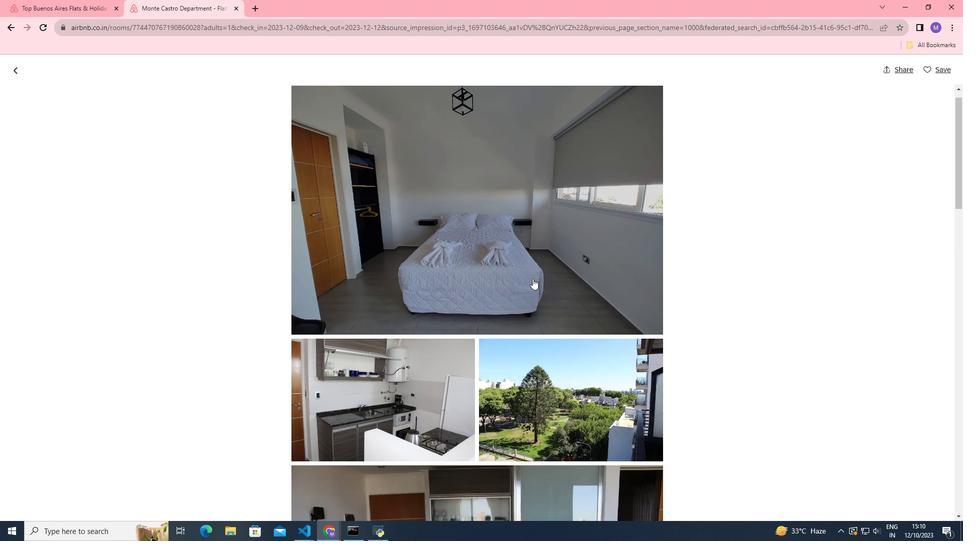 
Action: Mouse scrolled (532, 278) with delta (0, 0)
Screenshot: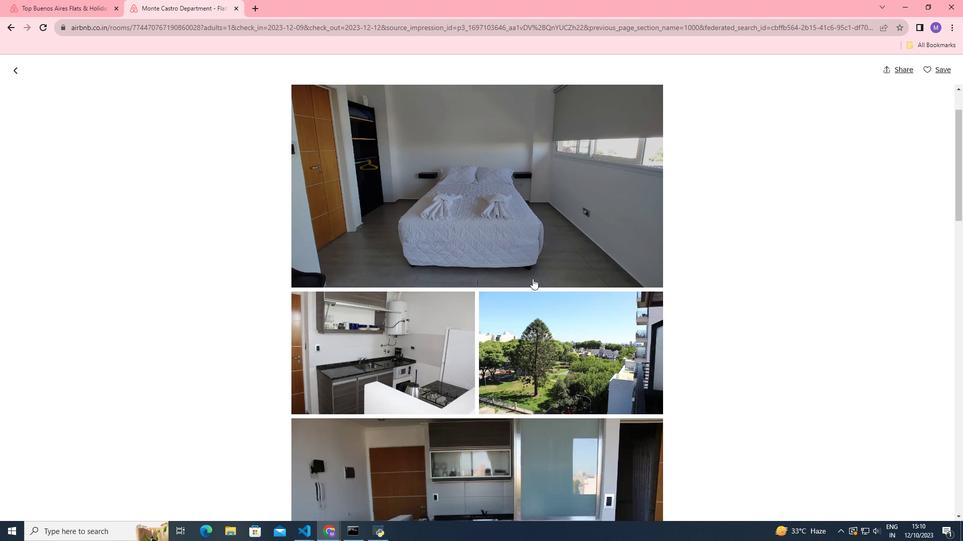 
Action: Mouse scrolled (532, 278) with delta (0, 0)
Screenshot: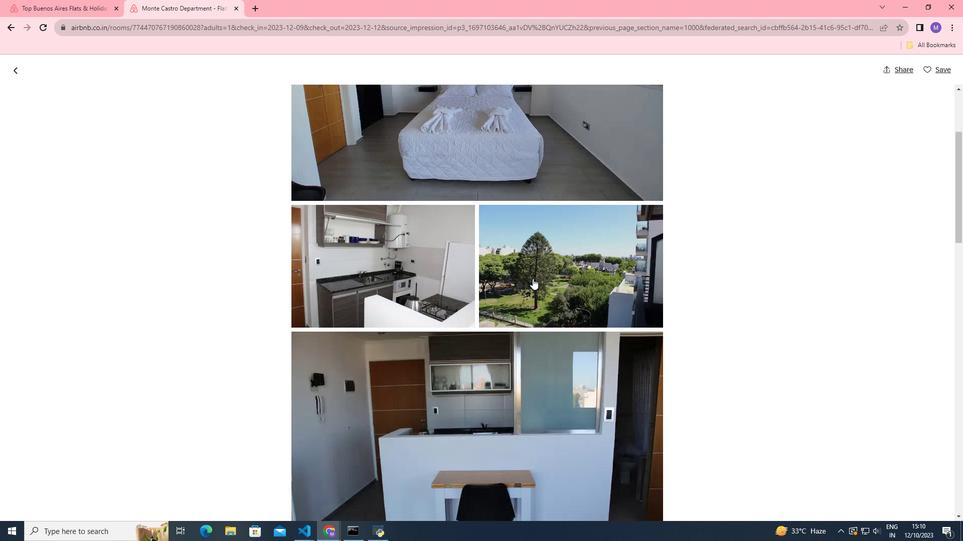 
Action: Mouse scrolled (532, 279) with delta (0, 0)
Screenshot: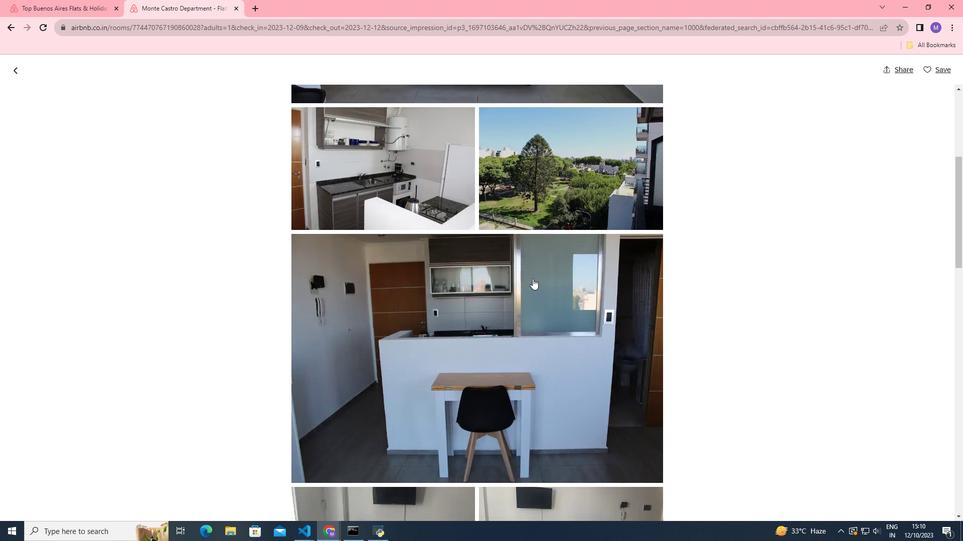 
Action: Mouse scrolled (532, 279) with delta (0, 0)
Screenshot: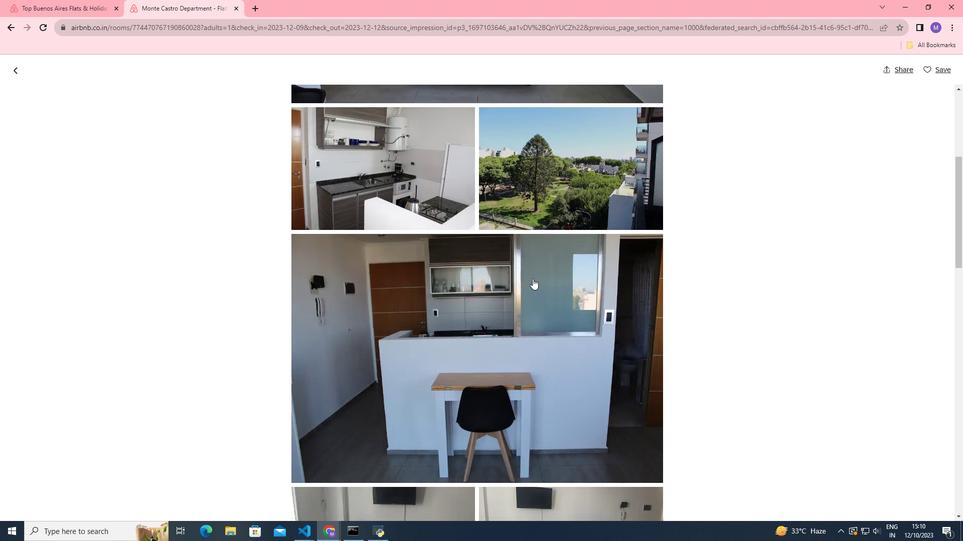 
Action: Mouse scrolled (532, 279) with delta (0, 0)
Screenshot: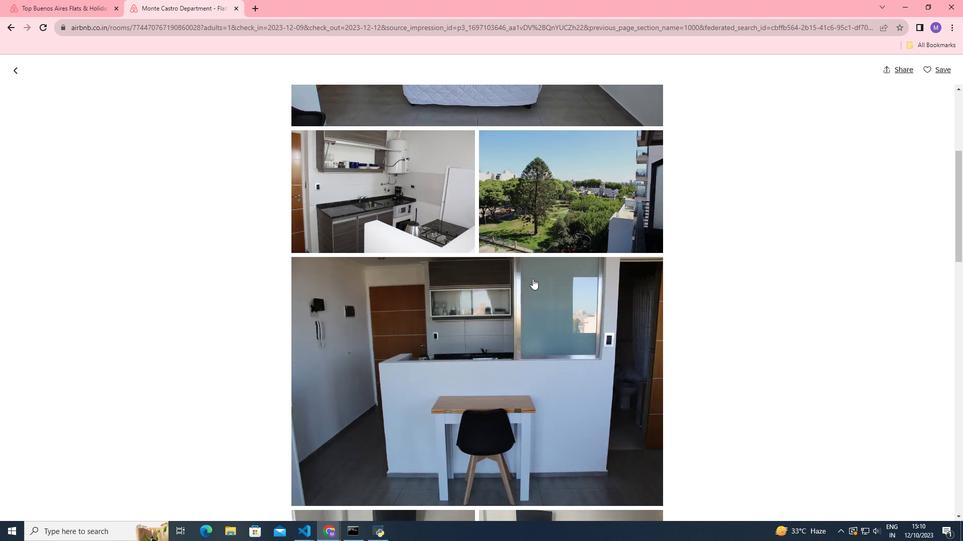 
Action: Mouse scrolled (532, 279) with delta (0, 0)
Screenshot: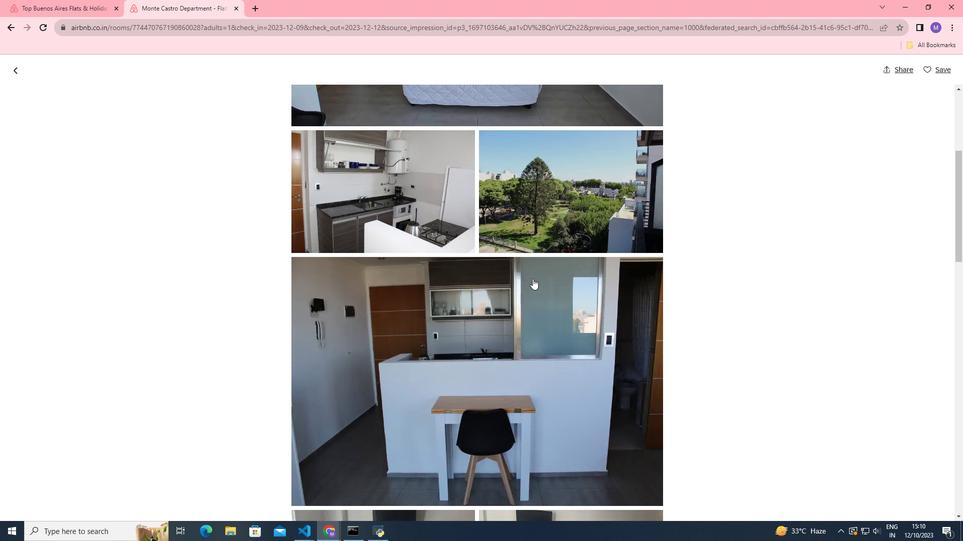 
Action: Mouse scrolled (532, 278) with delta (0, 0)
Screenshot: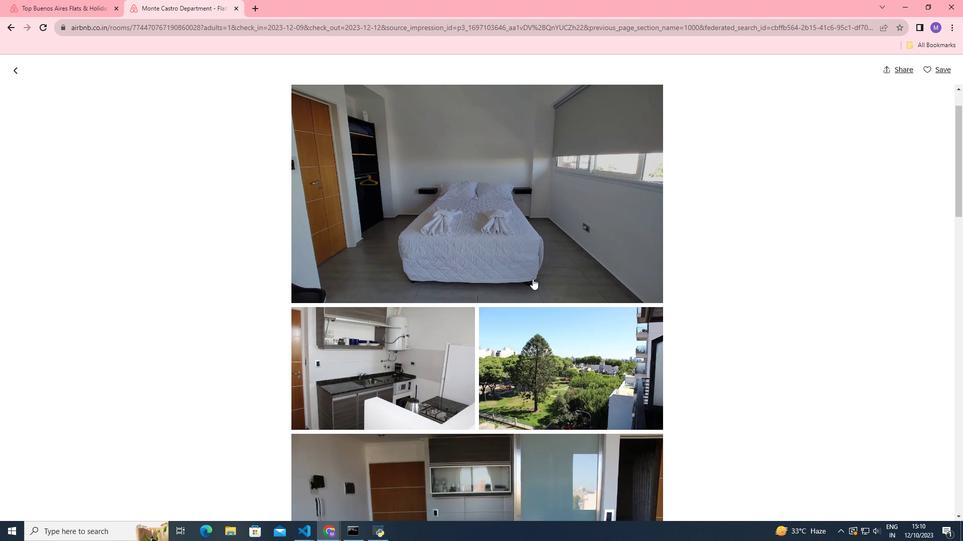 
Action: Mouse scrolled (532, 278) with delta (0, 0)
Screenshot: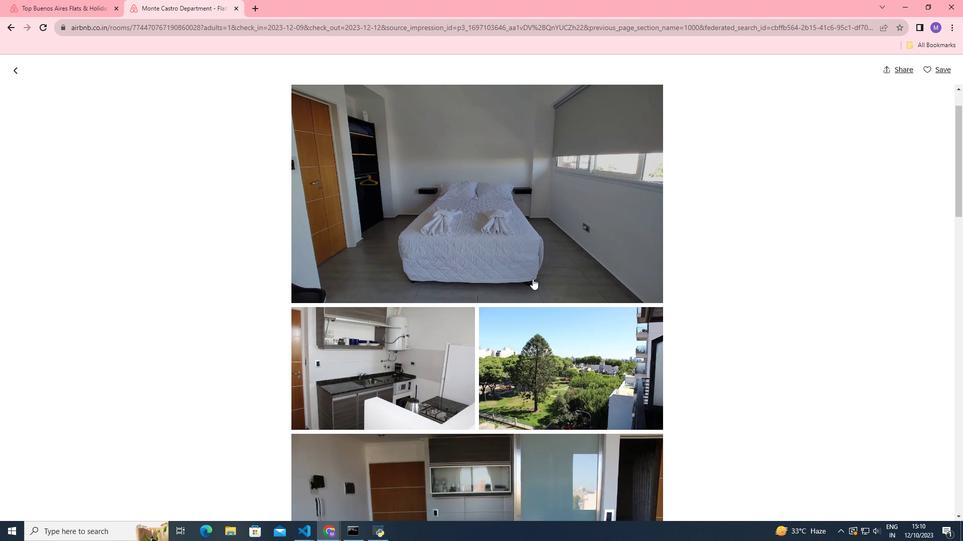 
Action: Mouse scrolled (532, 278) with delta (0, 0)
Screenshot: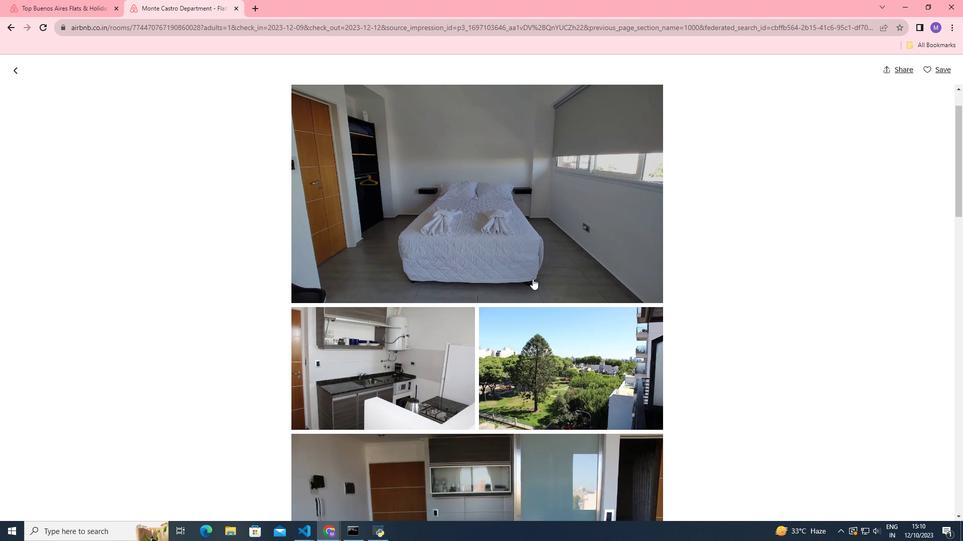
Action: Mouse scrolled (532, 278) with delta (0, 0)
Screenshot: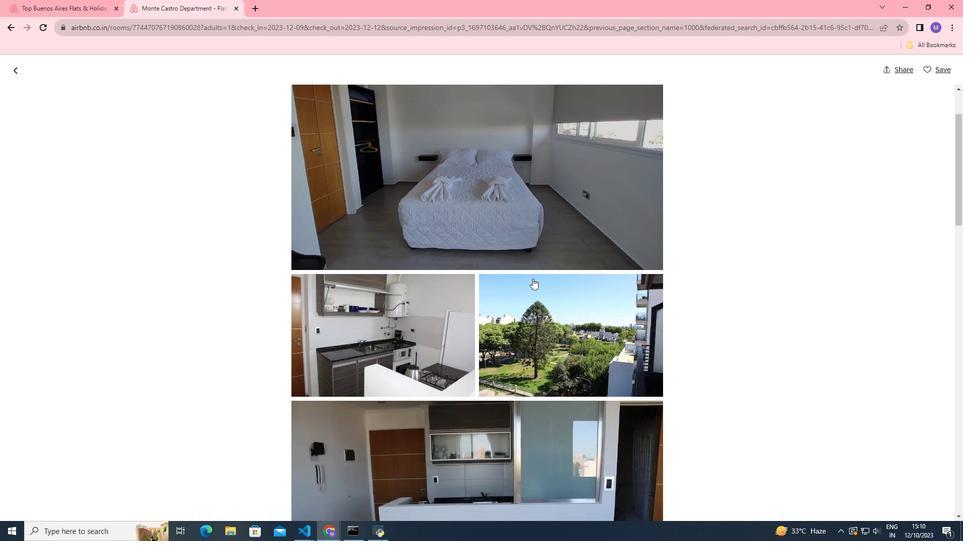 
Action: Mouse scrolled (532, 278) with delta (0, 0)
Screenshot: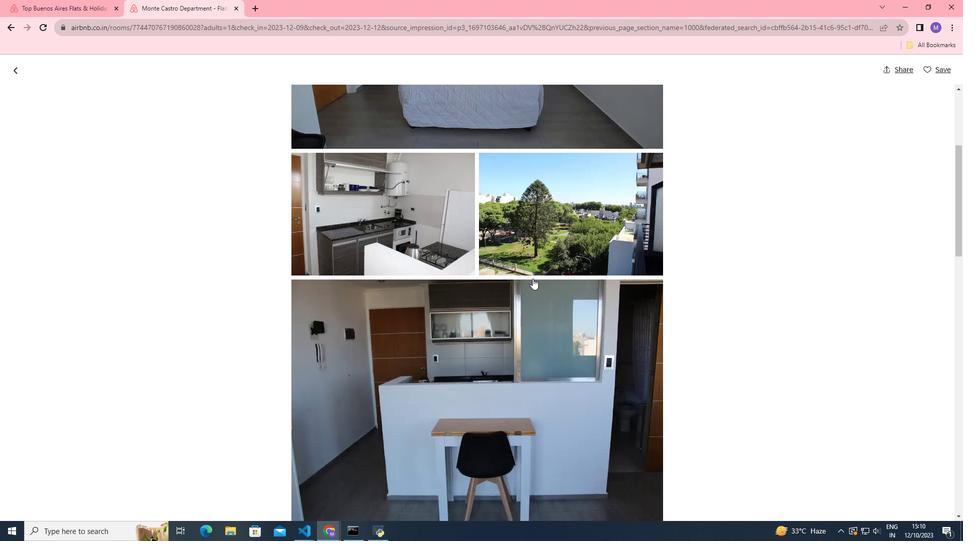 
Action: Mouse moved to (529, 288)
Screenshot: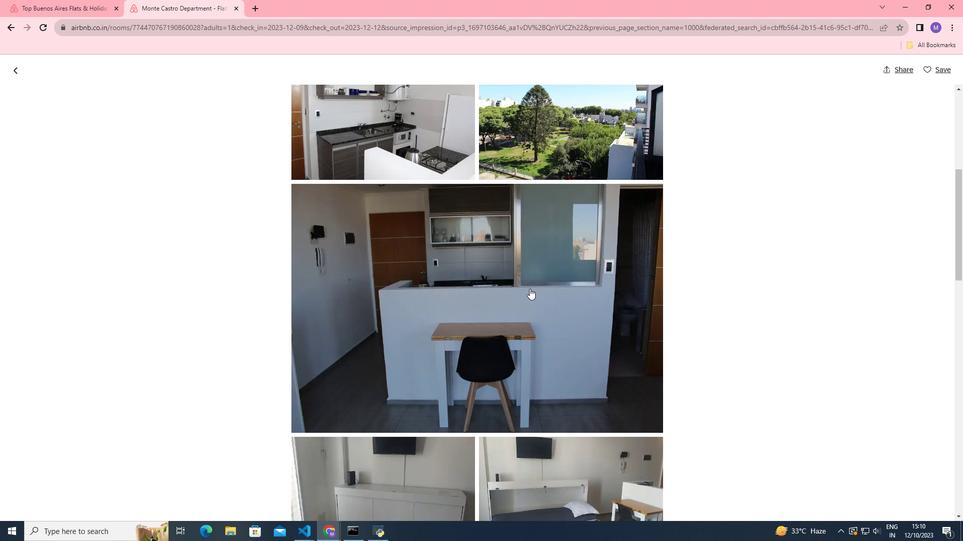 
Action: Mouse scrolled (529, 288) with delta (0, 0)
Screenshot: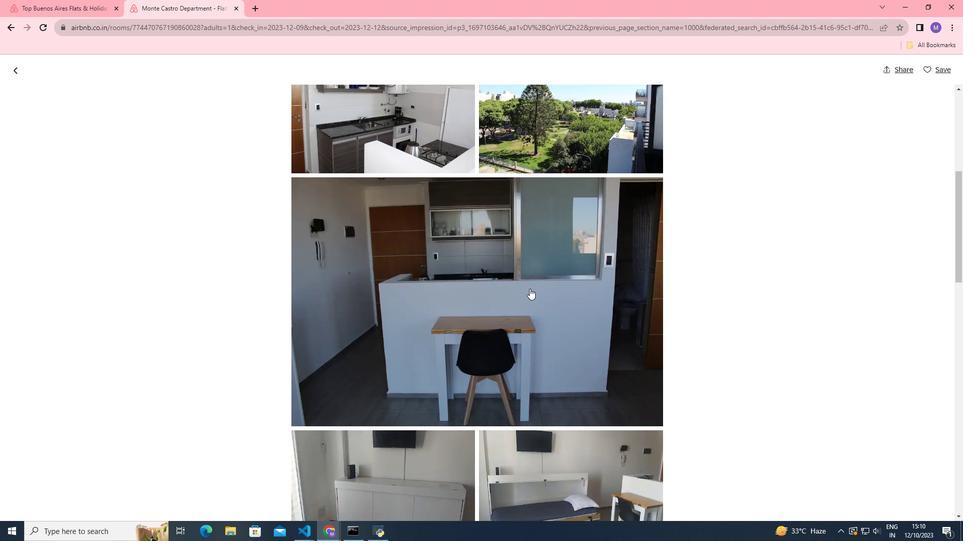 
Action: Mouse scrolled (529, 288) with delta (0, 0)
Screenshot: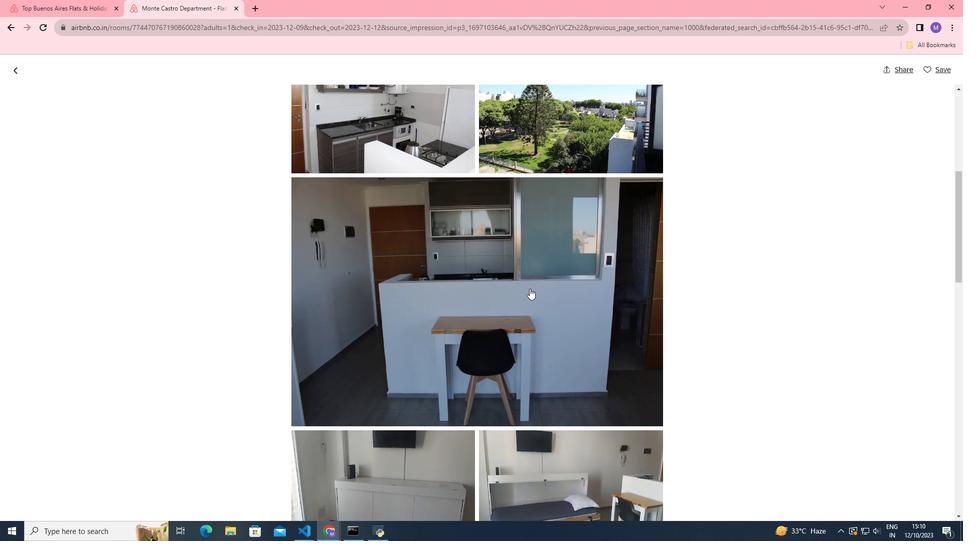 
Action: Mouse scrolled (529, 288) with delta (0, 0)
Screenshot: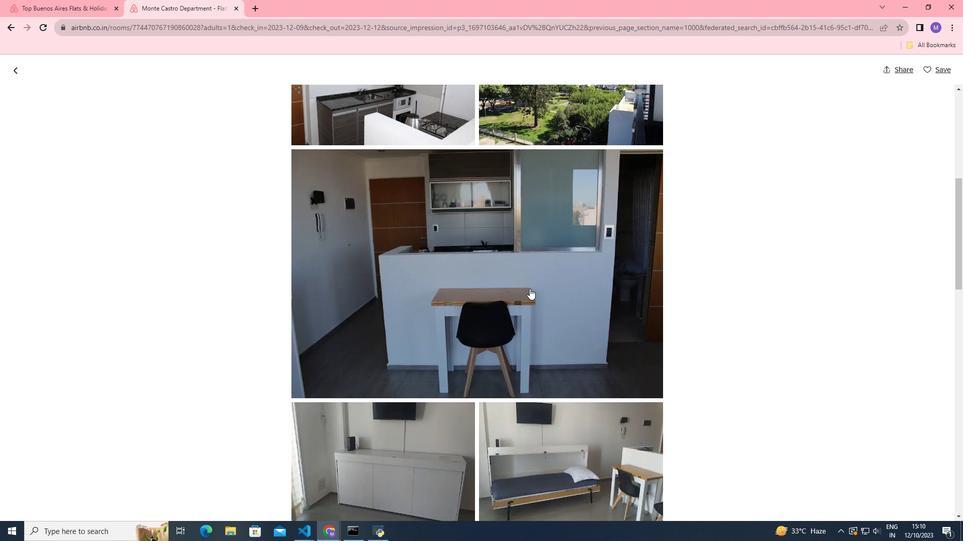 
Action: Mouse scrolled (529, 288) with delta (0, 0)
Screenshot: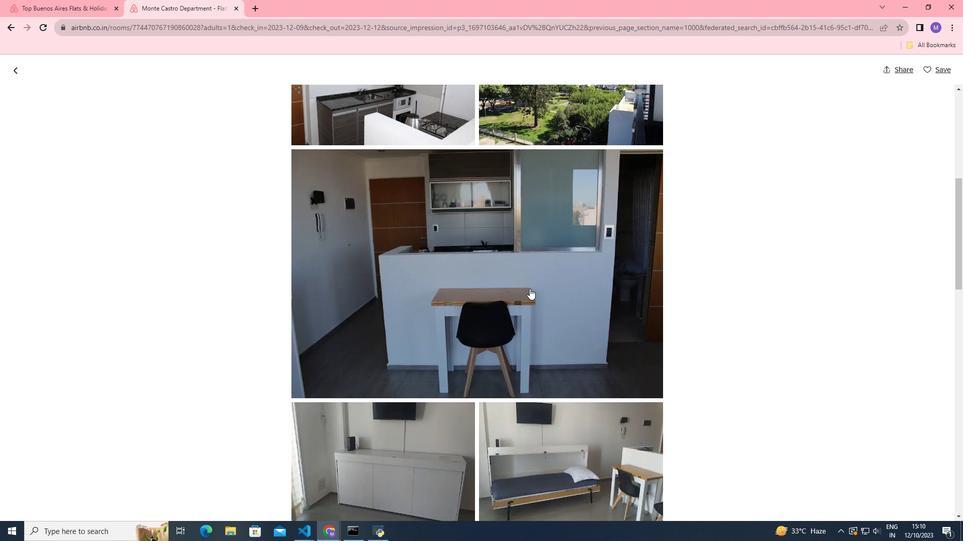 
Action: Mouse scrolled (529, 288) with delta (0, 0)
Screenshot: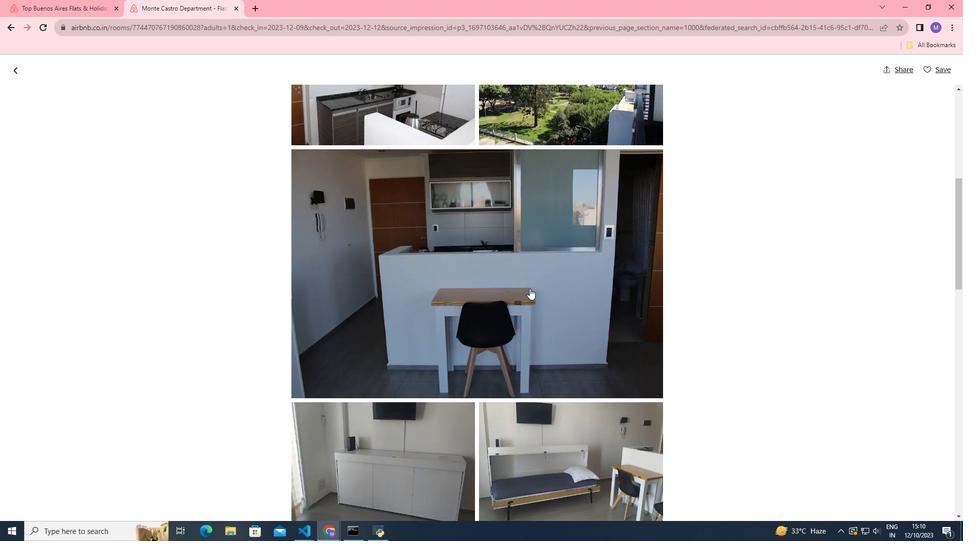 
Action: Mouse scrolled (529, 288) with delta (0, 0)
Screenshot: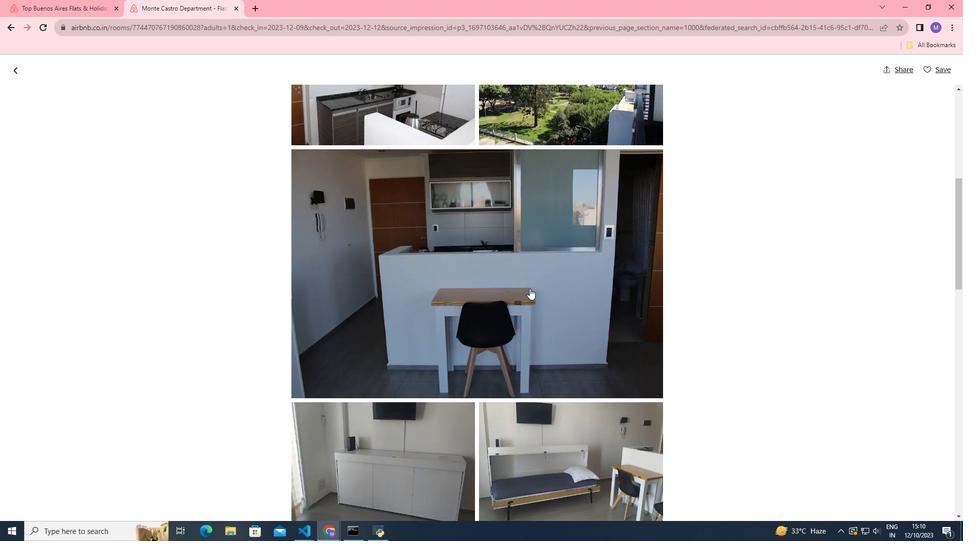 
Action: Mouse scrolled (529, 288) with delta (0, 0)
Screenshot: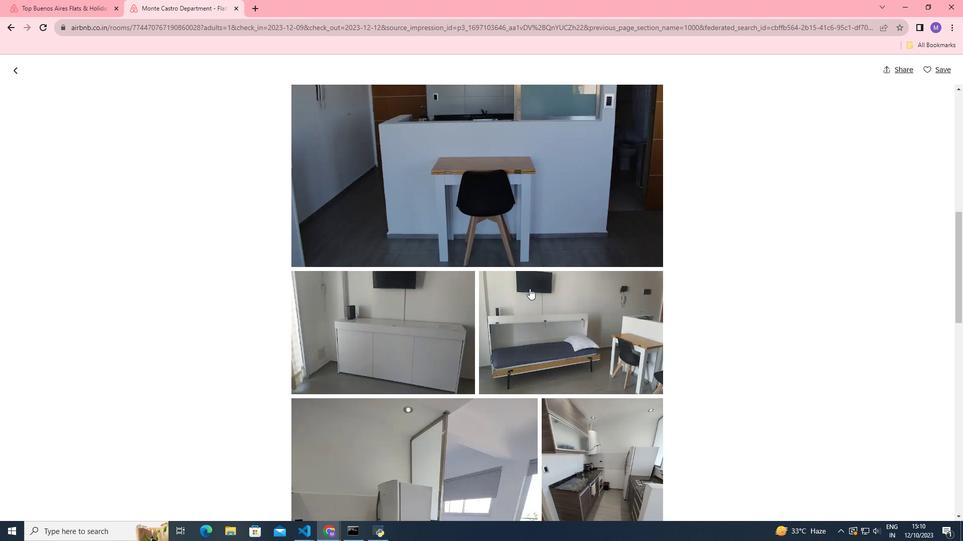 
Action: Mouse moved to (529, 289)
Screenshot: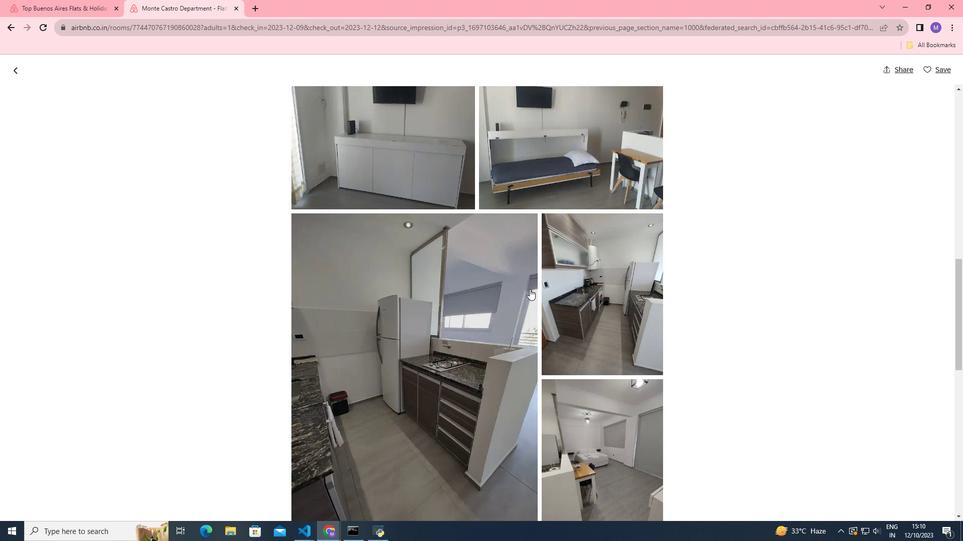 
Action: Mouse scrolled (529, 288) with delta (0, 0)
Screenshot: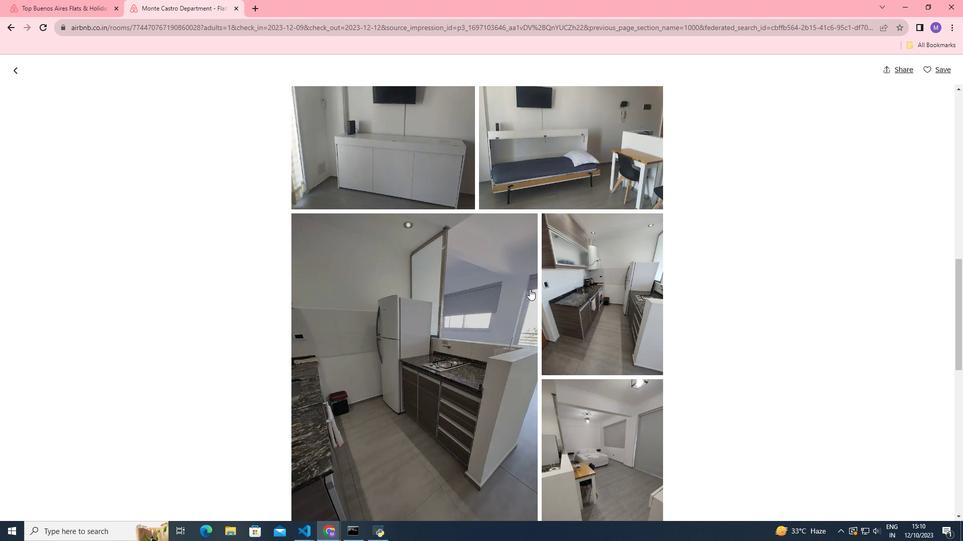 
Action: Mouse scrolled (529, 288) with delta (0, 0)
Screenshot: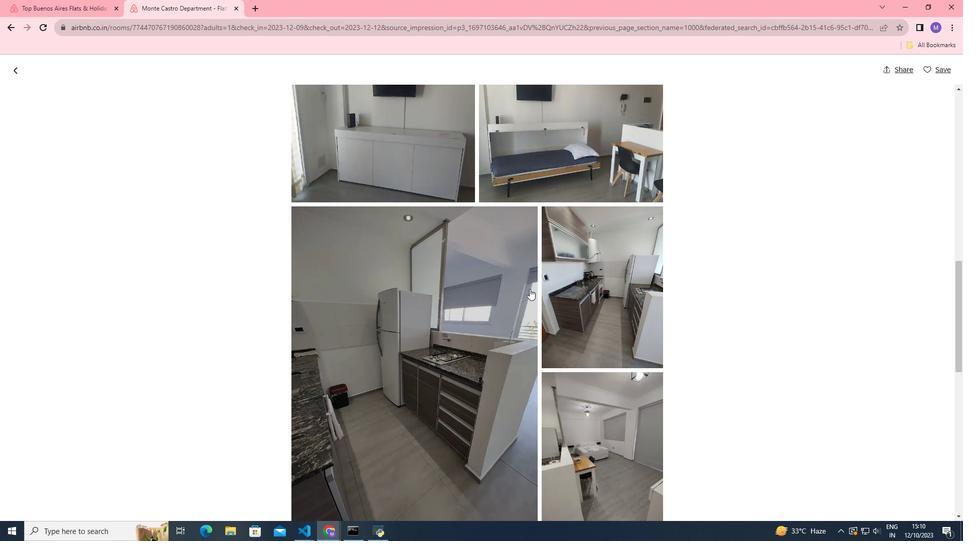 
Action: Mouse scrolled (529, 288) with delta (0, 0)
Screenshot: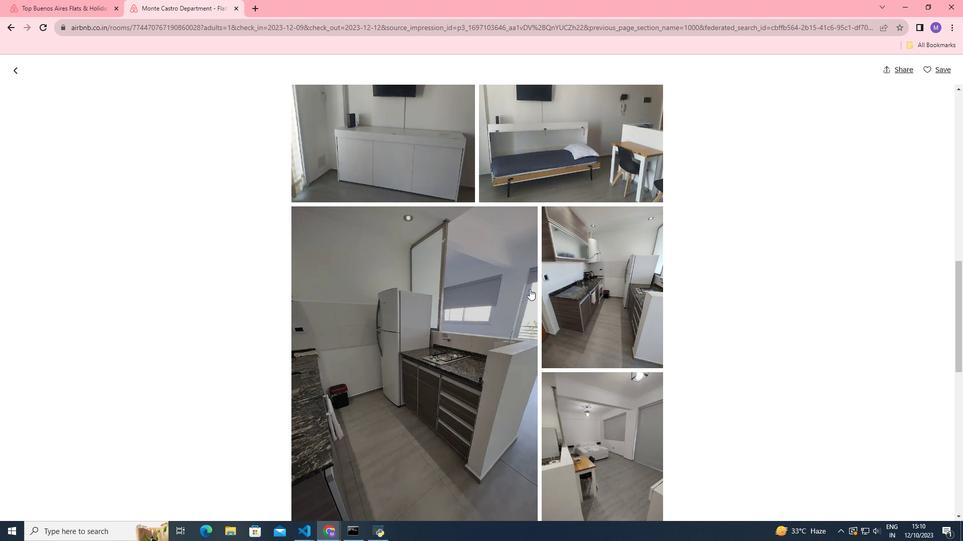 
Action: Mouse scrolled (529, 288) with delta (0, 0)
Screenshot: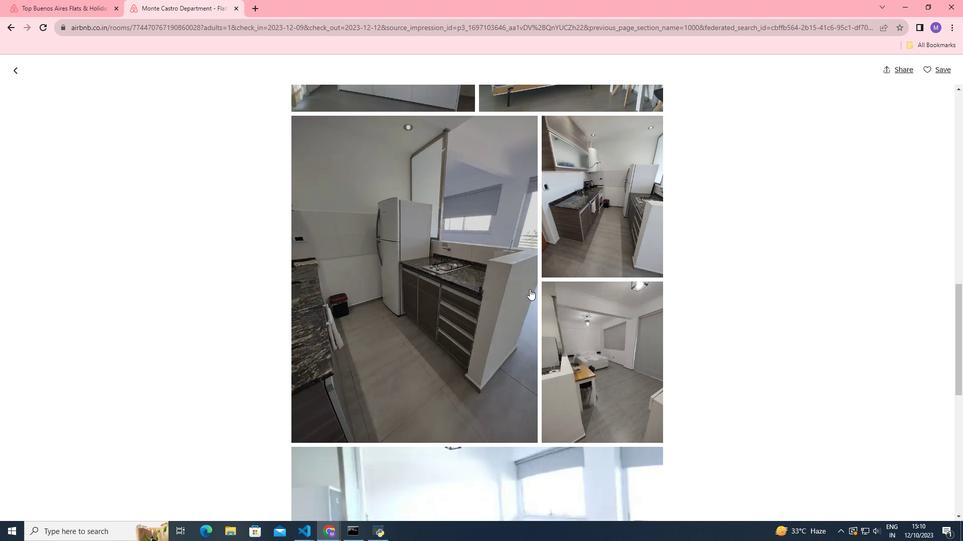 
Action: Mouse scrolled (529, 288) with delta (0, 0)
Screenshot: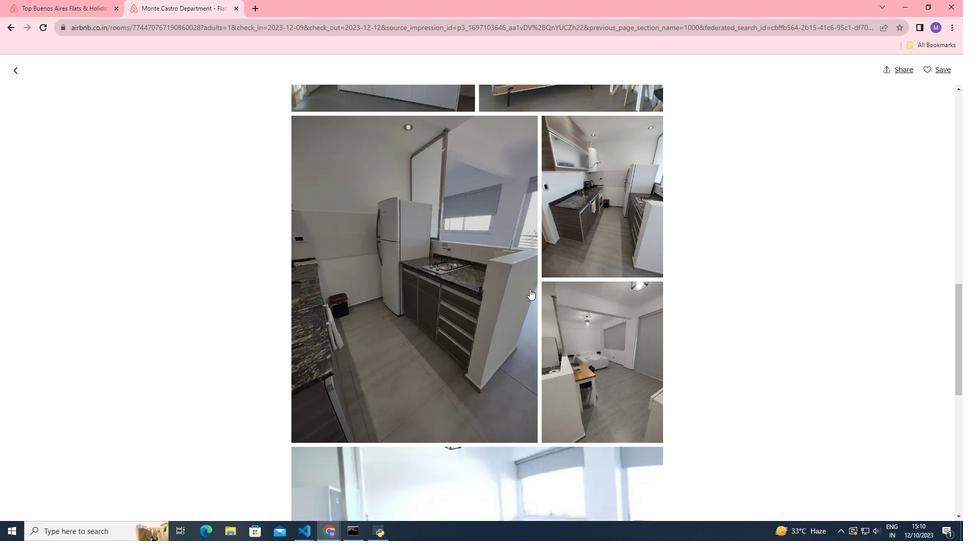 
Action: Mouse scrolled (529, 288) with delta (0, 0)
Screenshot: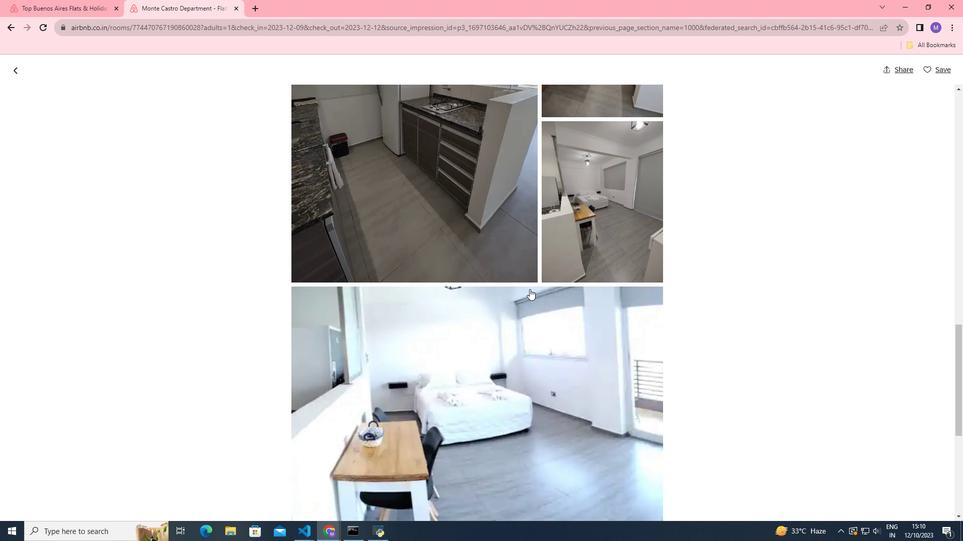 
Action: Mouse scrolled (529, 288) with delta (0, 0)
Screenshot: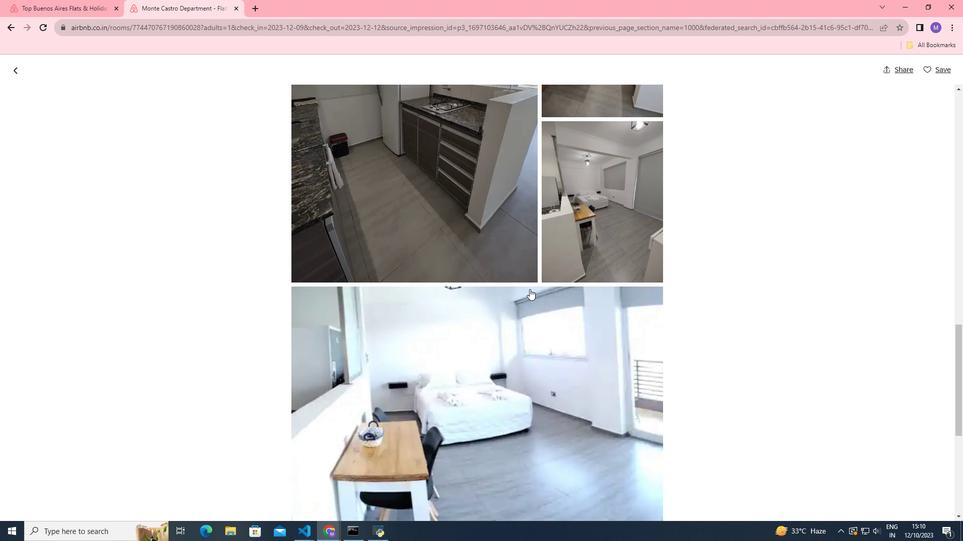 
Action: Mouse moved to (529, 294)
Screenshot: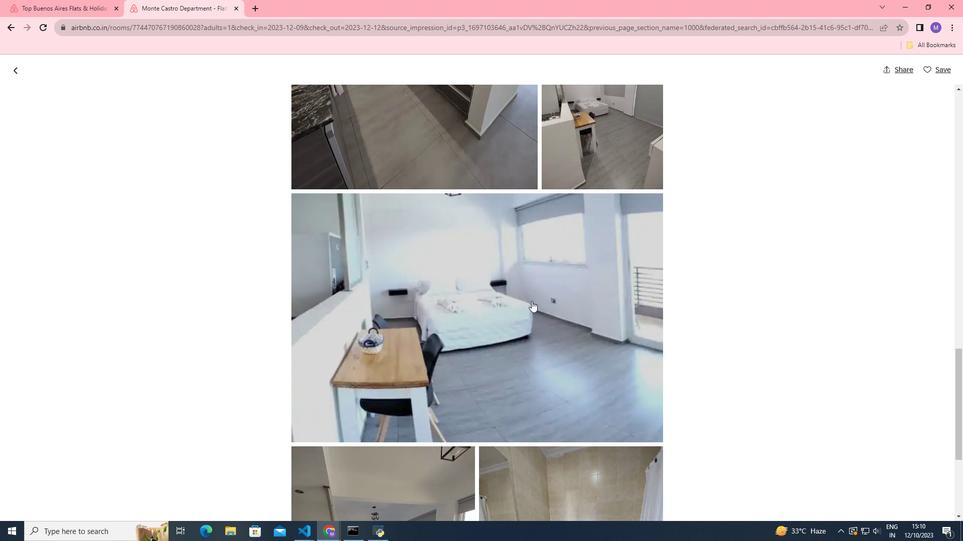 
Action: Mouse scrolled (529, 294) with delta (0, 0)
Screenshot: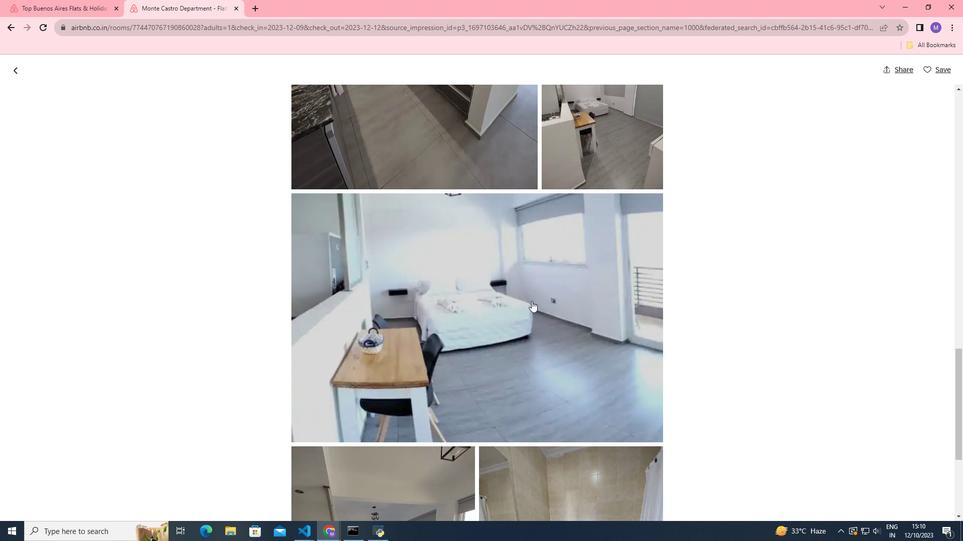 
Action: Mouse moved to (531, 299)
Screenshot: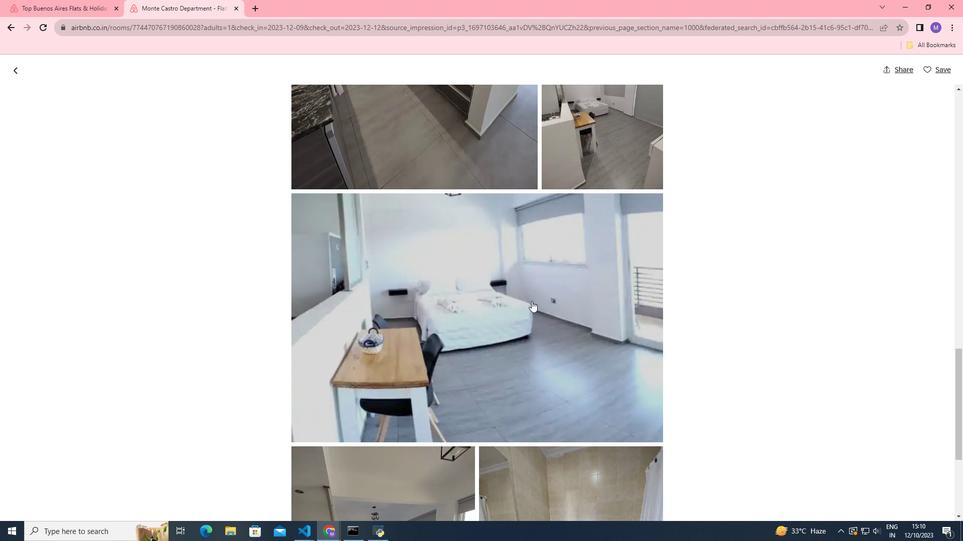 
Action: Mouse scrolled (531, 299) with delta (0, 0)
Screenshot: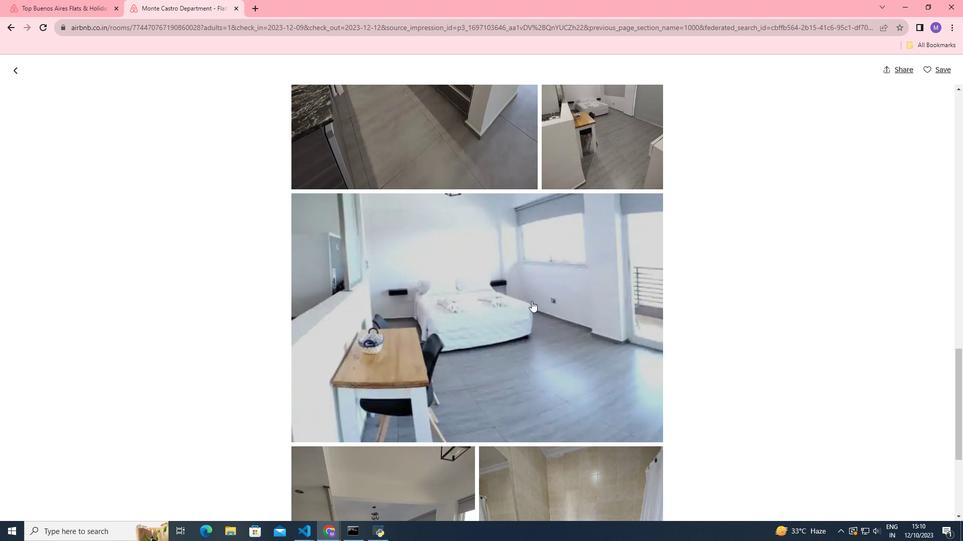 
Action: Mouse moved to (531, 300)
Screenshot: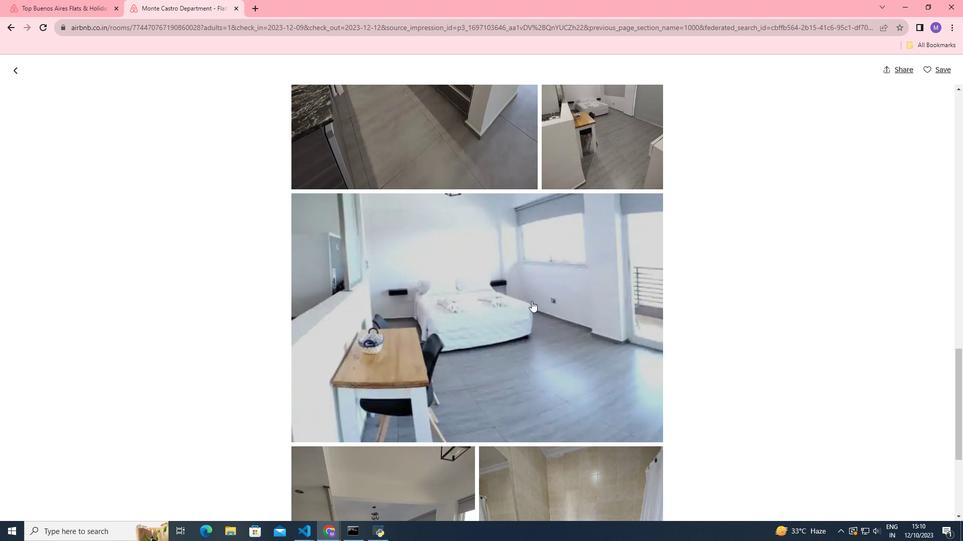 
Action: Mouse scrolled (531, 300) with delta (0, 0)
Screenshot: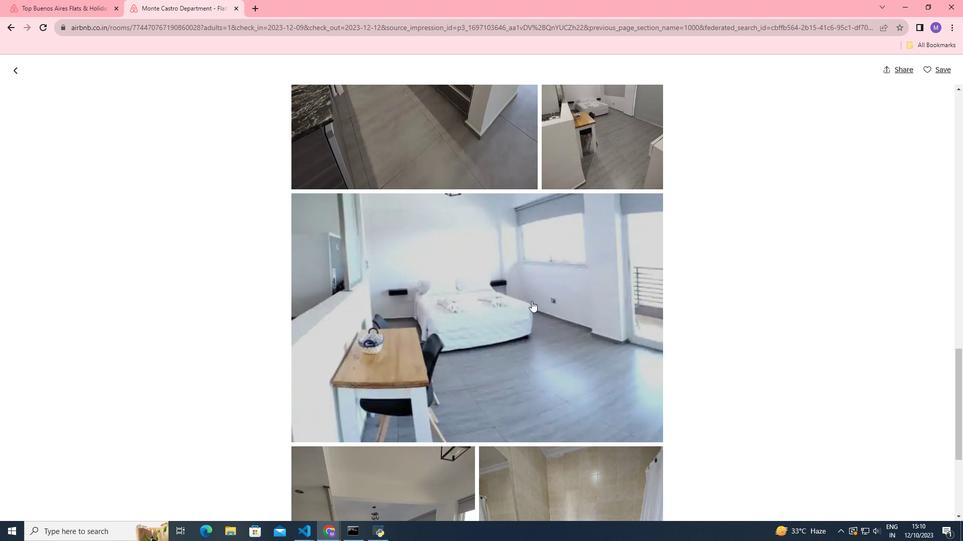 
Action: Mouse moved to (531, 302)
Screenshot: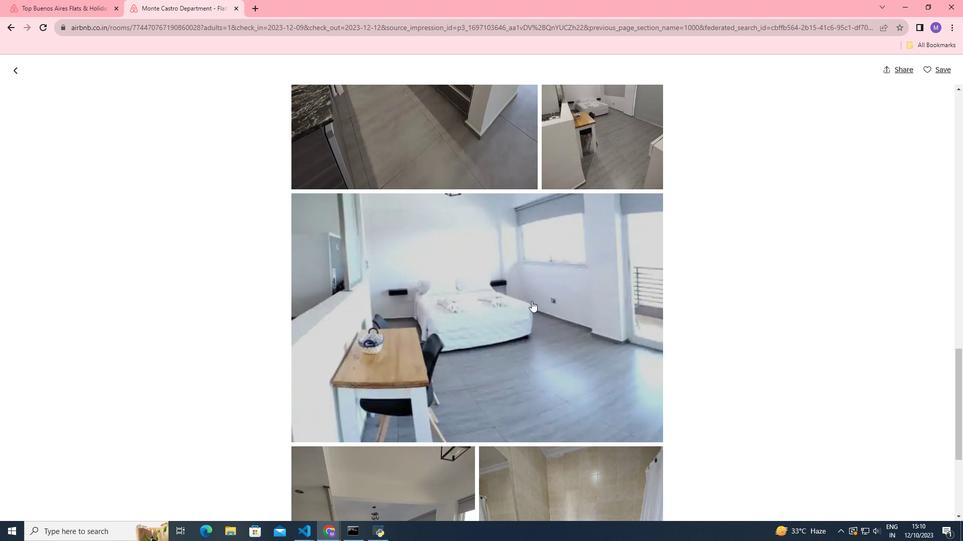 
Action: Mouse scrolled (531, 301) with delta (0, 0)
Screenshot: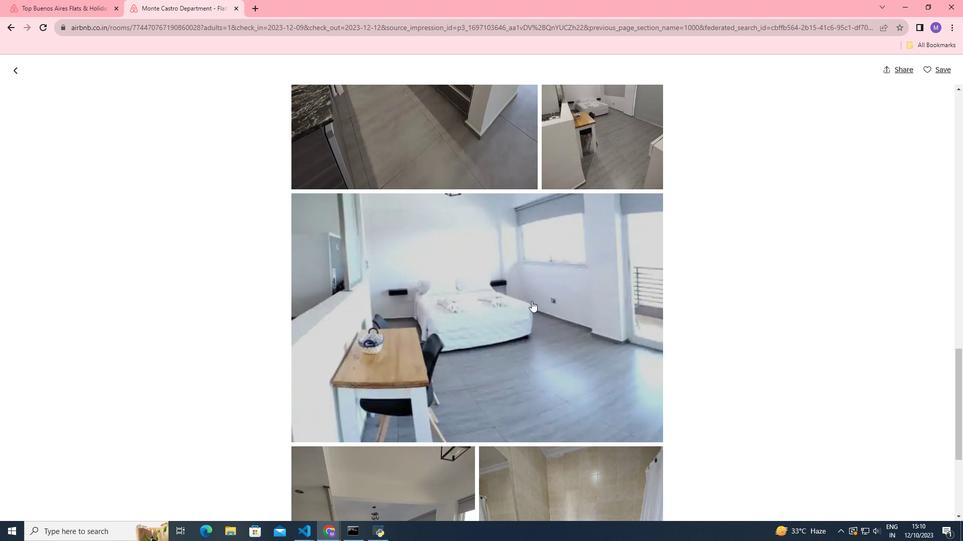 
Action: Mouse scrolled (531, 301) with delta (0, 0)
Screenshot: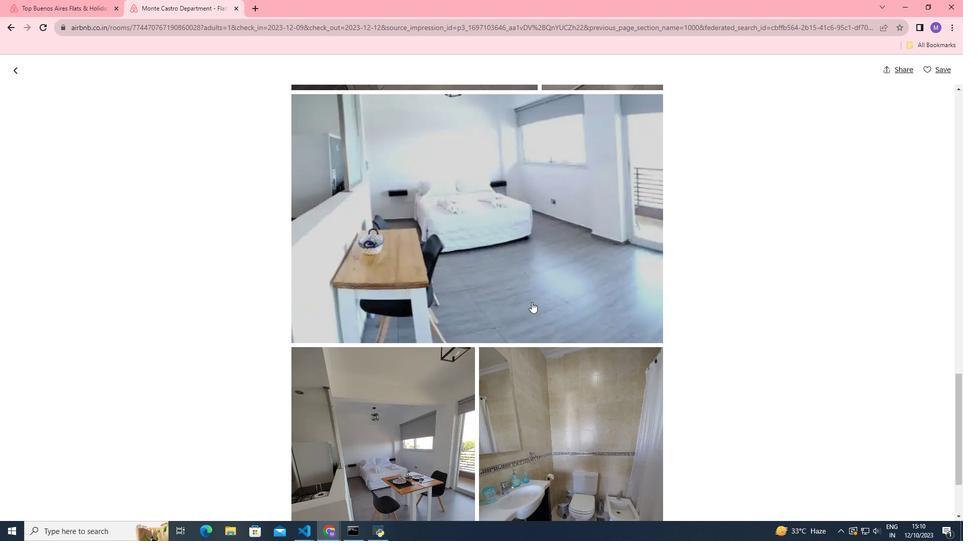 
Action: Mouse scrolled (531, 301) with delta (0, 0)
Screenshot: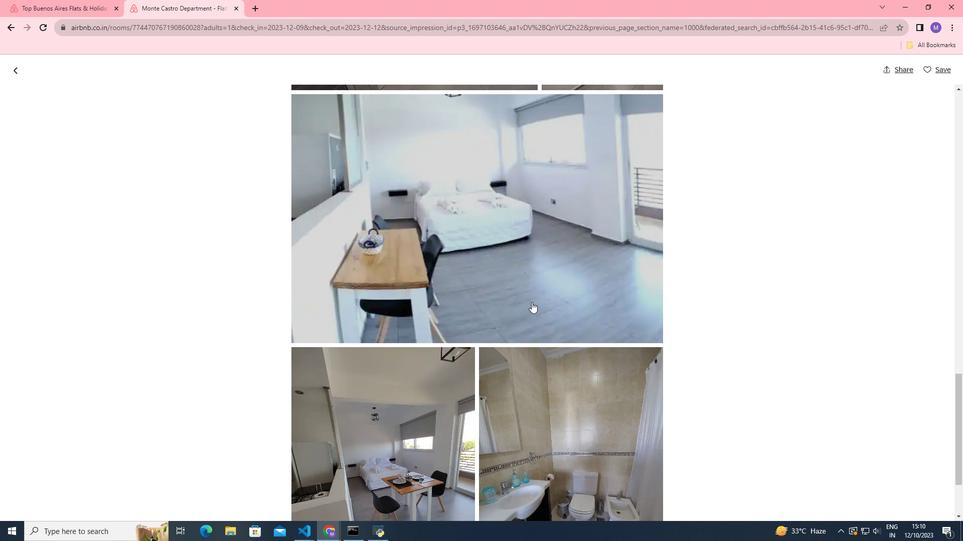 
Action: Mouse scrolled (531, 301) with delta (0, 0)
Screenshot: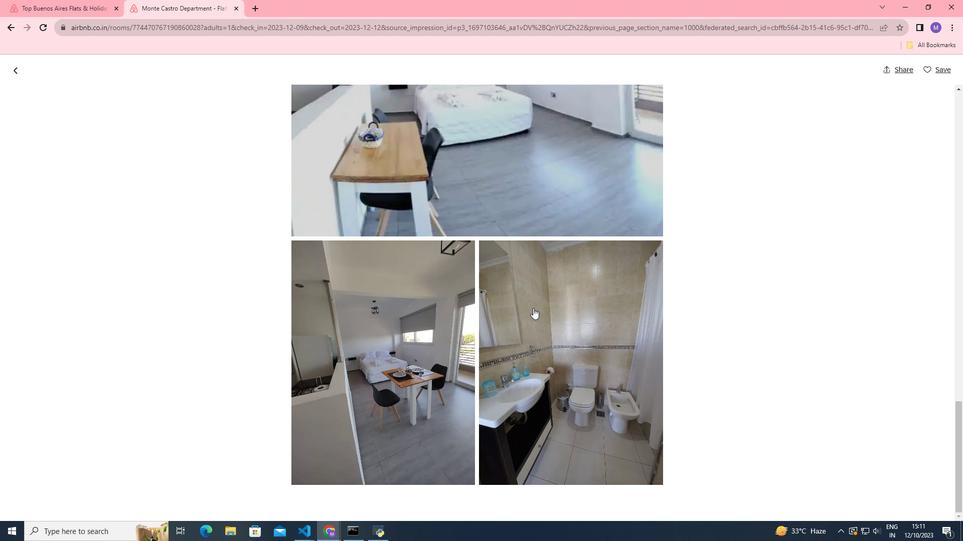 
Action: Mouse moved to (536, 318)
Screenshot: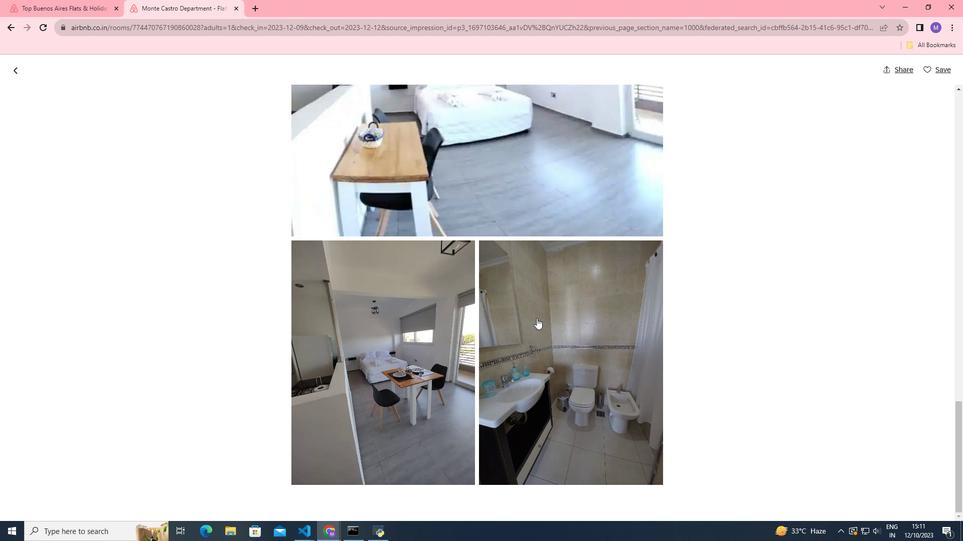 
Action: Mouse scrolled (536, 318) with delta (0, 0)
Screenshot: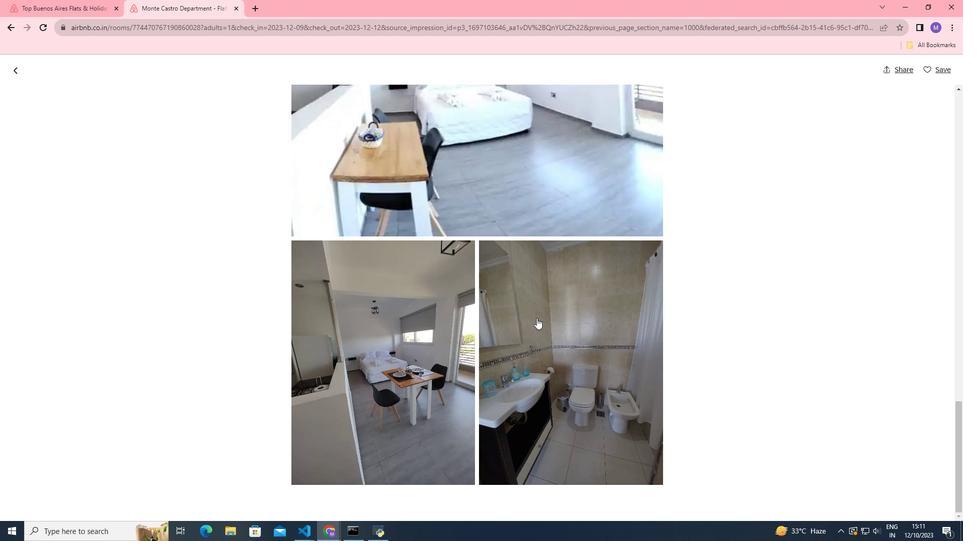
Action: Mouse scrolled (536, 318) with delta (0, 0)
Screenshot: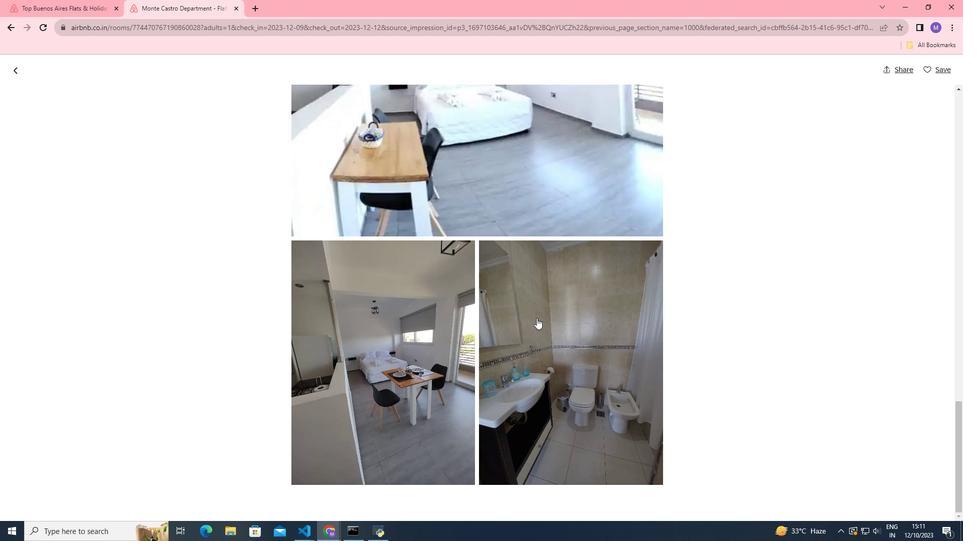 
Action: Mouse scrolled (536, 318) with delta (0, 0)
Screenshot: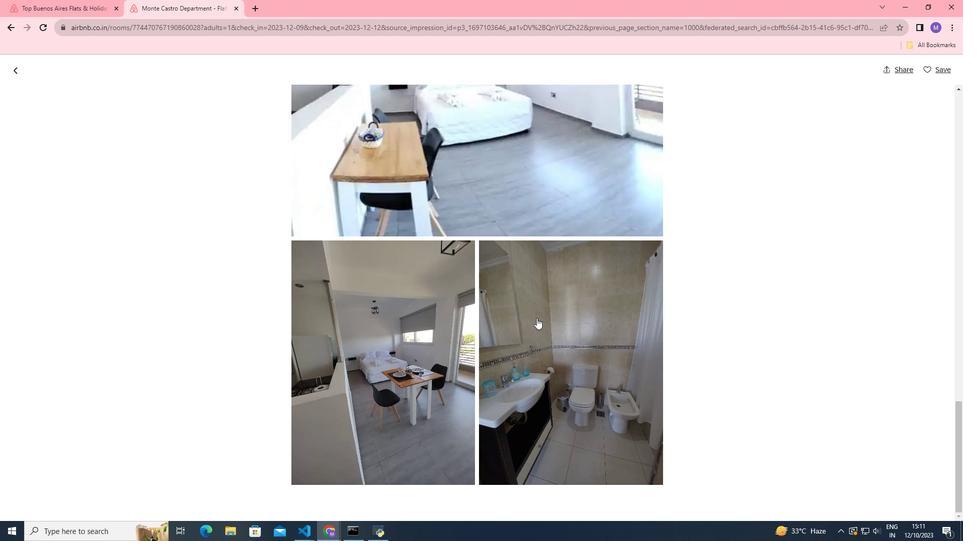 
Action: Mouse scrolled (536, 318) with delta (0, 0)
Screenshot: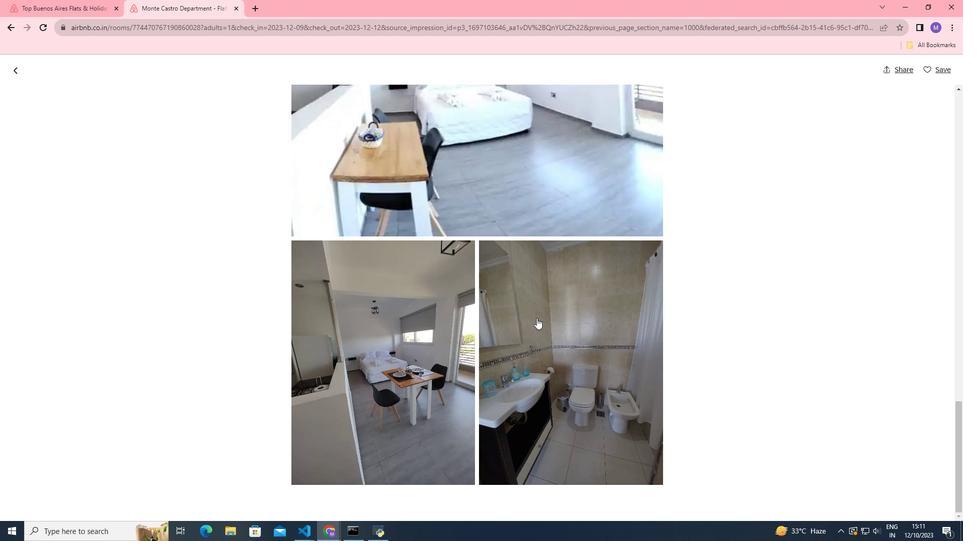
Action: Mouse moved to (18, 73)
Screenshot: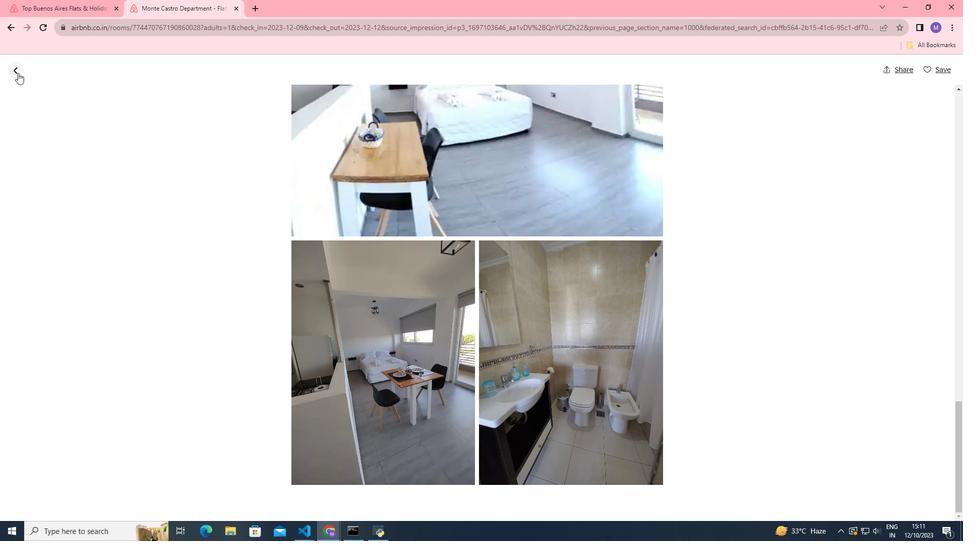 
Action: Mouse pressed left at (18, 73)
Screenshot: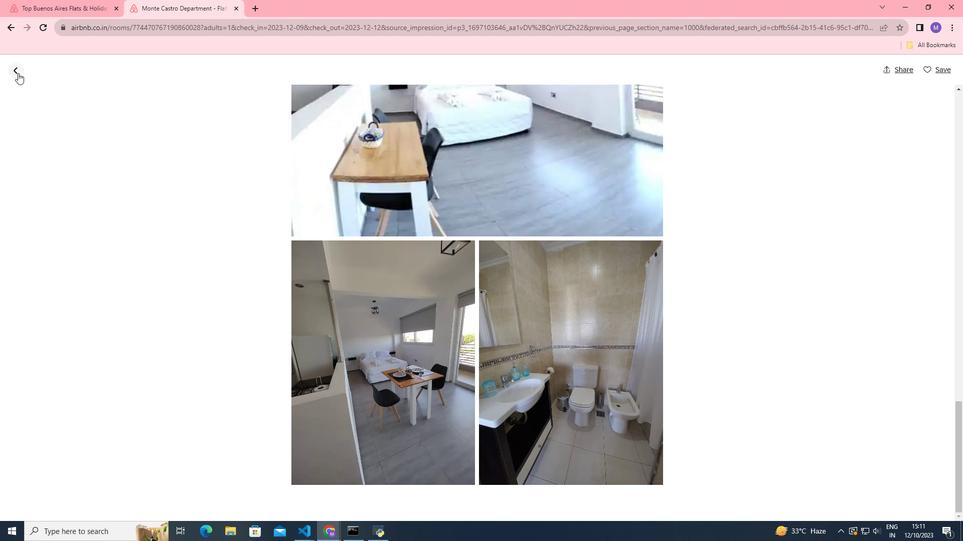
Action: Mouse moved to (417, 329)
Screenshot: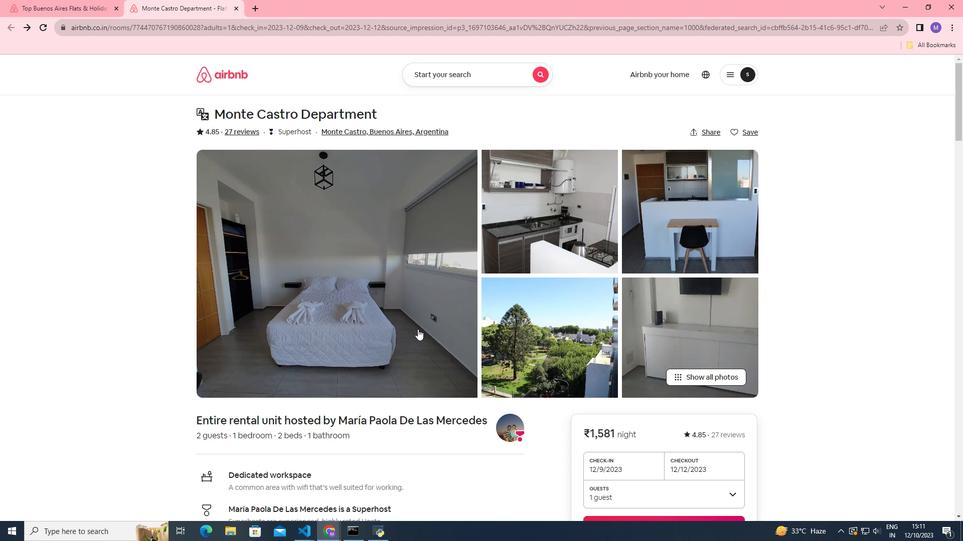 
Action: Mouse scrolled (417, 329) with delta (0, 0)
Screenshot: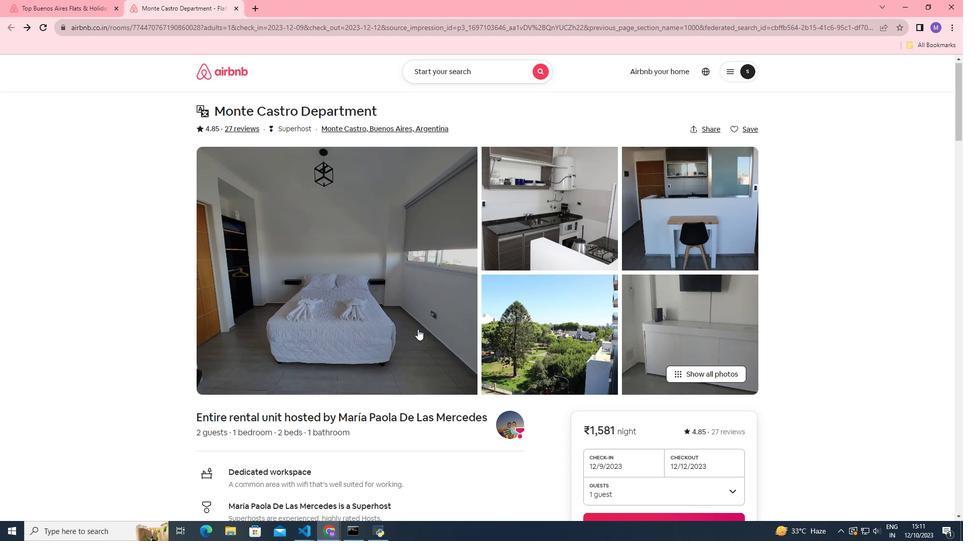 
Action: Mouse scrolled (417, 329) with delta (0, 0)
Screenshot: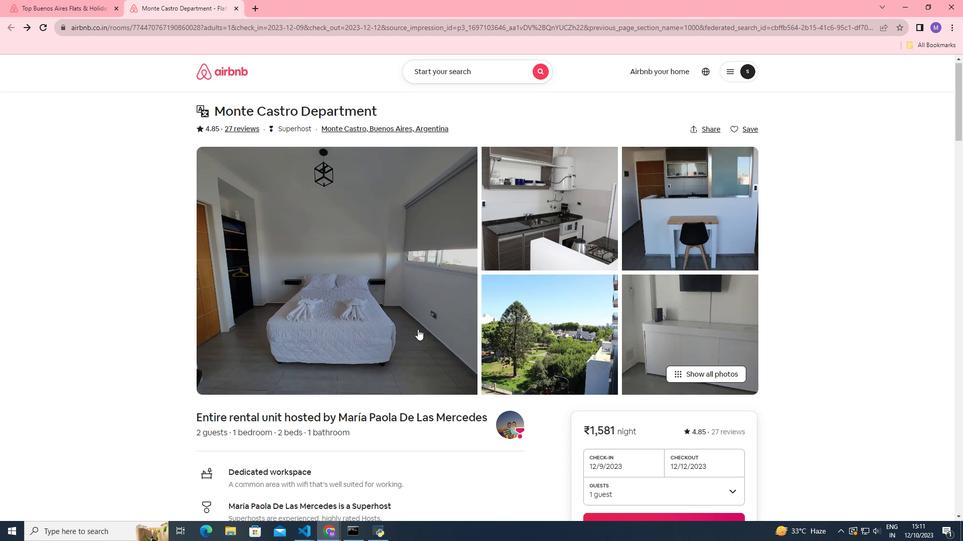 
Action: Mouse scrolled (417, 329) with delta (0, 0)
Screenshot: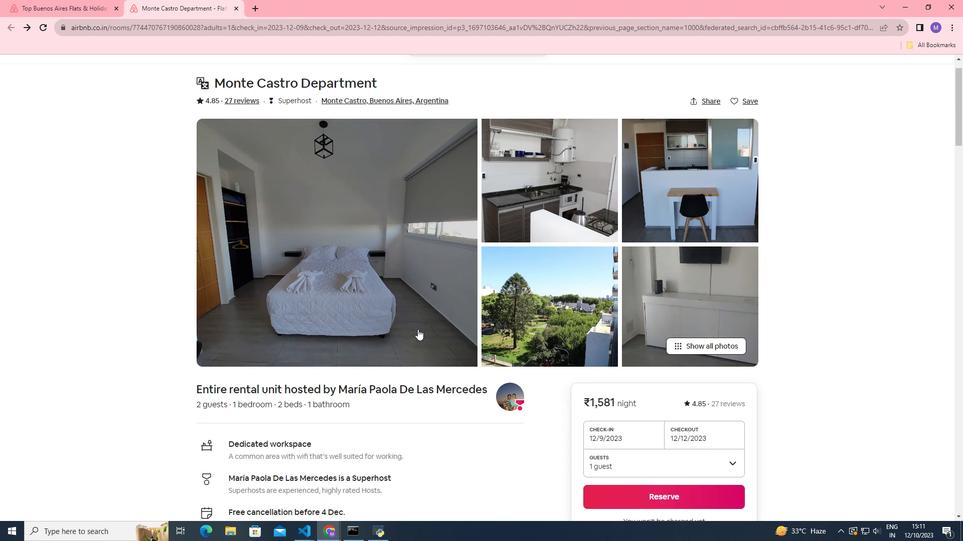 
Action: Mouse scrolled (417, 329) with delta (0, 0)
Screenshot: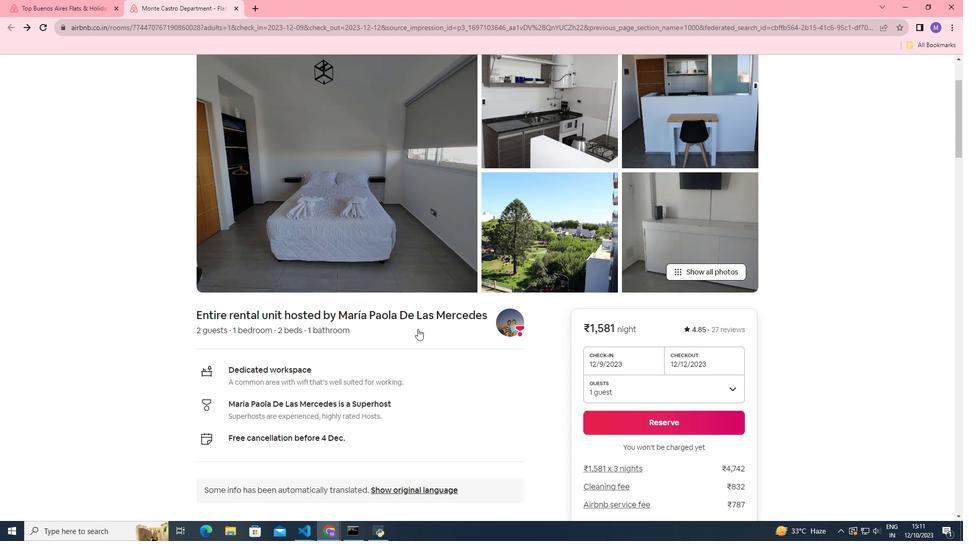 
Action: Mouse moved to (390, 393)
Screenshot: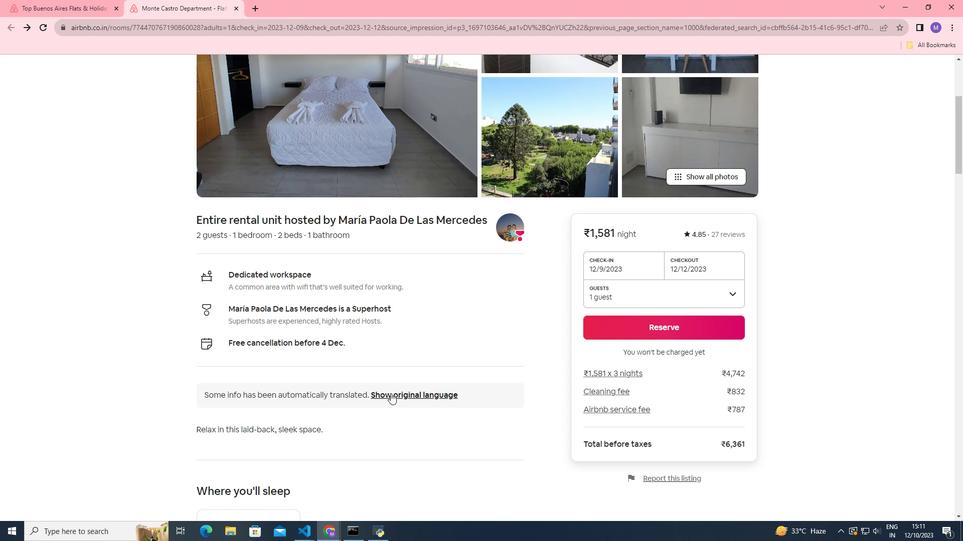 
Action: Mouse scrolled (390, 393) with delta (0, 0)
Screenshot: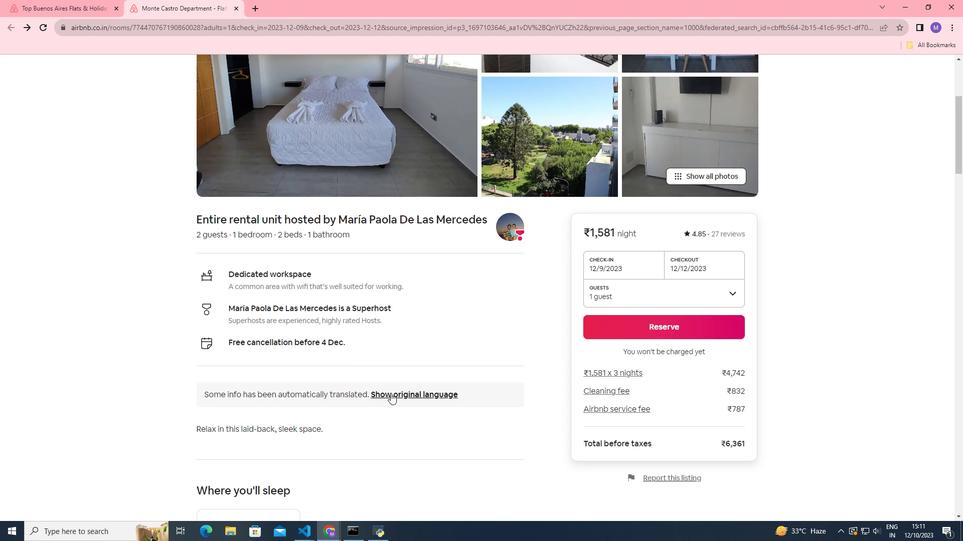 
Action: Mouse scrolled (390, 393) with delta (0, 0)
Screenshot: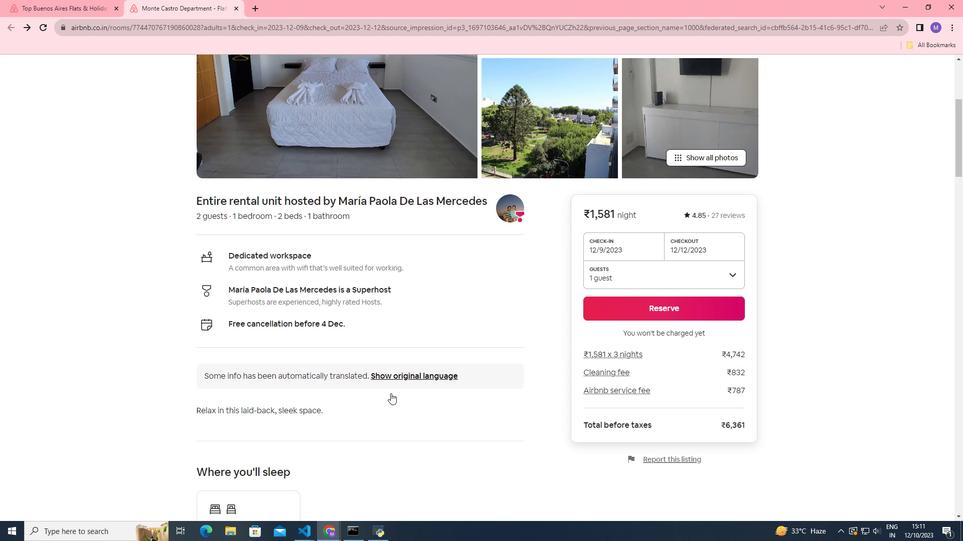 
Action: Mouse scrolled (390, 393) with delta (0, 0)
Screenshot: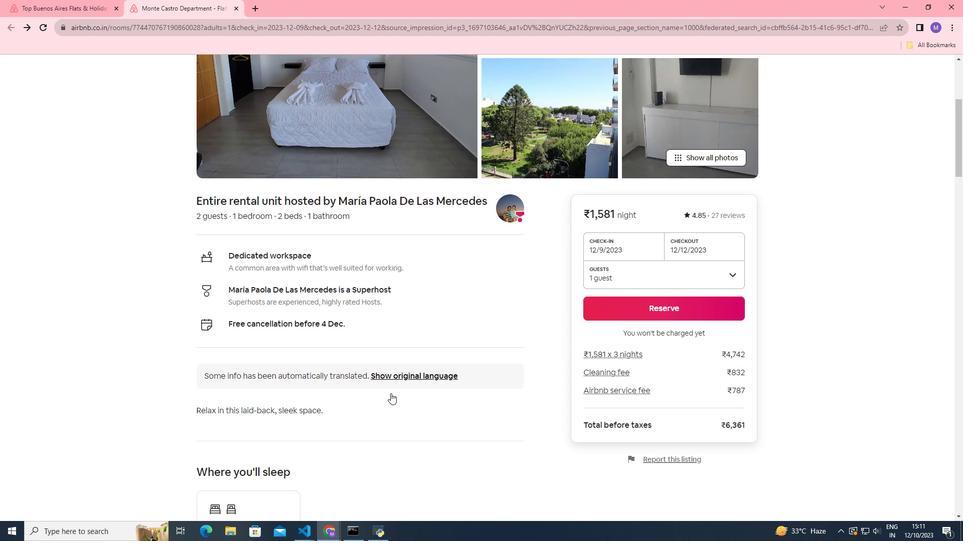 
Action: Mouse moved to (361, 382)
Screenshot: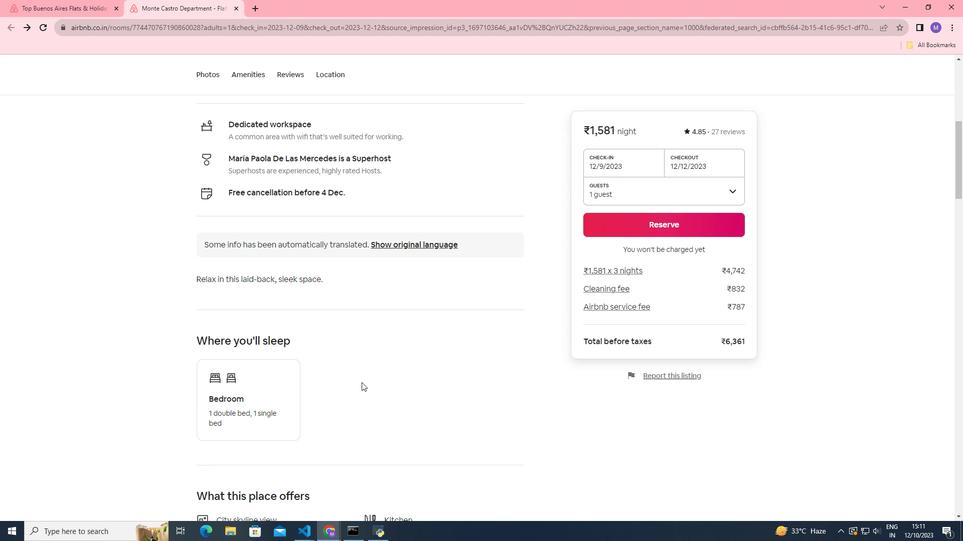 
Action: Mouse scrolled (361, 382) with delta (0, 0)
Screenshot: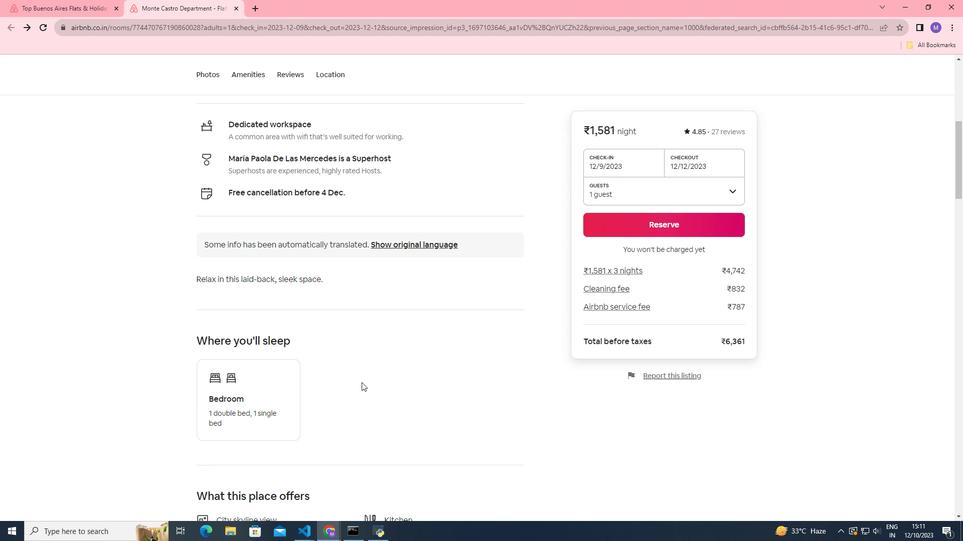 
Action: Mouse scrolled (361, 382) with delta (0, 0)
Screenshot: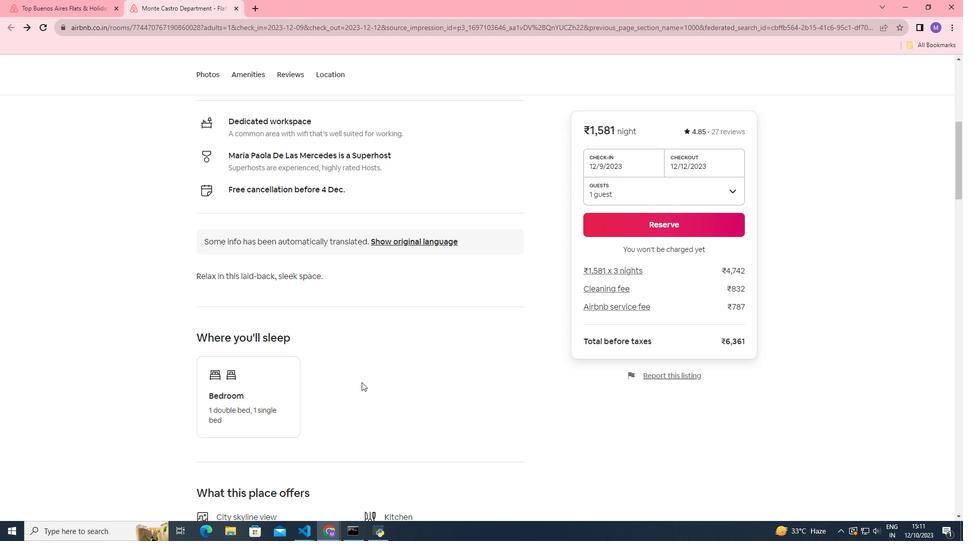 
Action: Mouse scrolled (361, 382) with delta (0, 0)
Screenshot: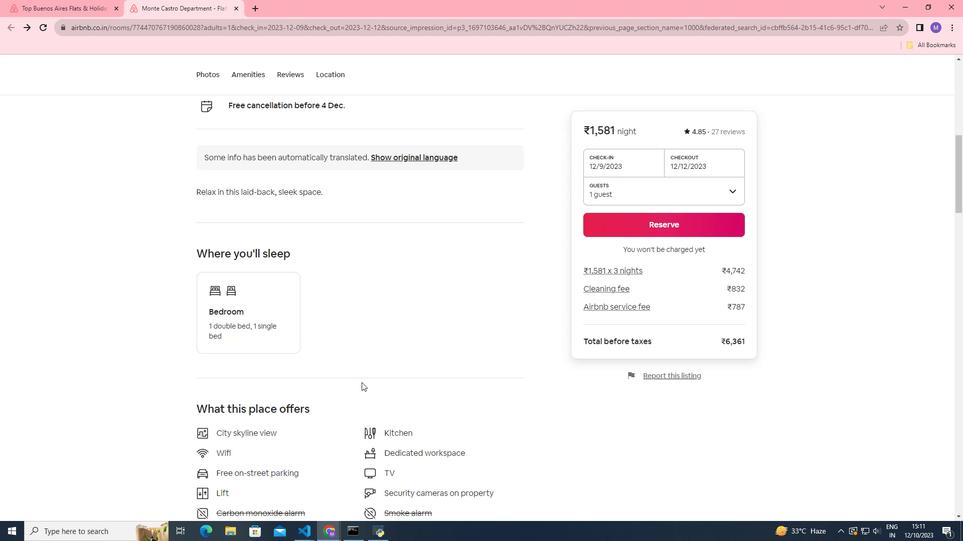
Action: Mouse moved to (251, 495)
Screenshot: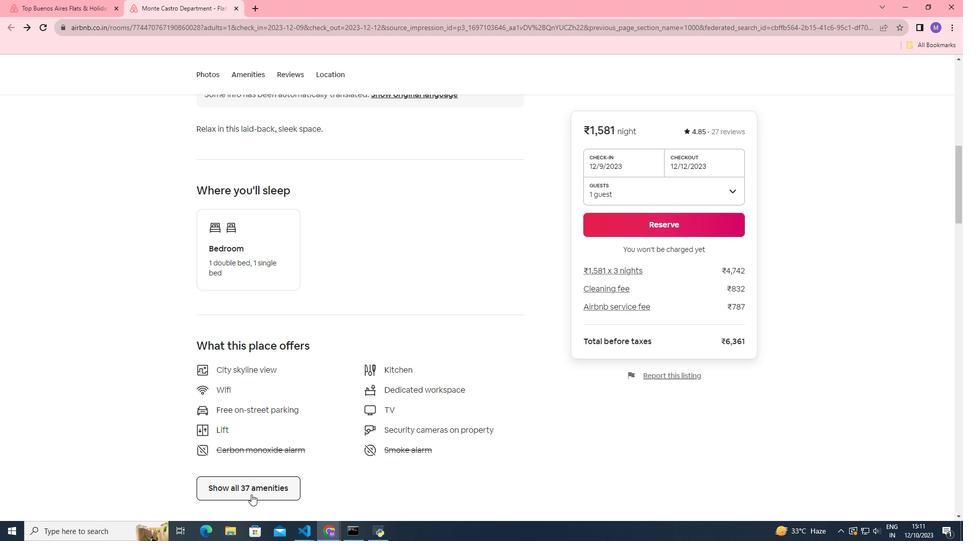 
Action: Mouse pressed left at (251, 495)
Screenshot: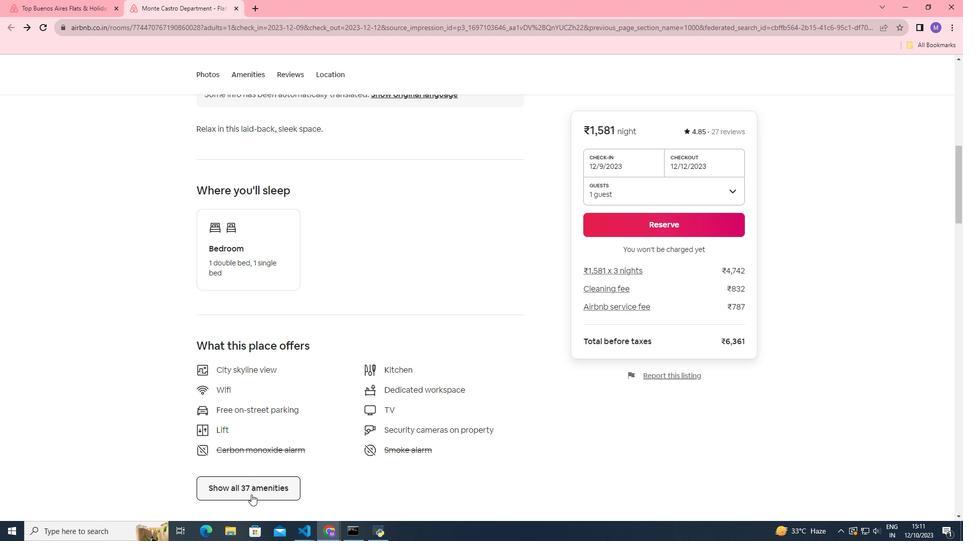 
Action: Mouse moved to (510, 260)
Screenshot: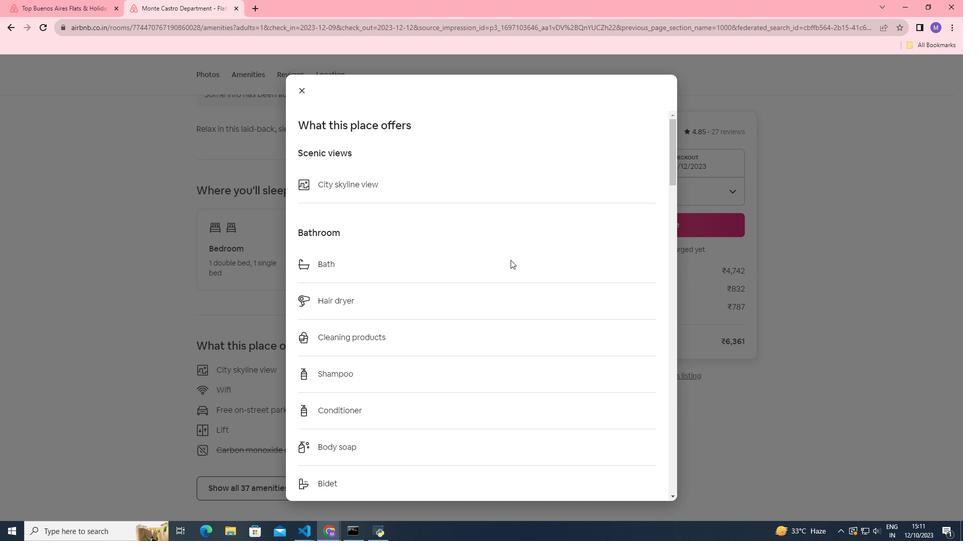
Action: Mouse scrolled (510, 259) with delta (0, 0)
Screenshot: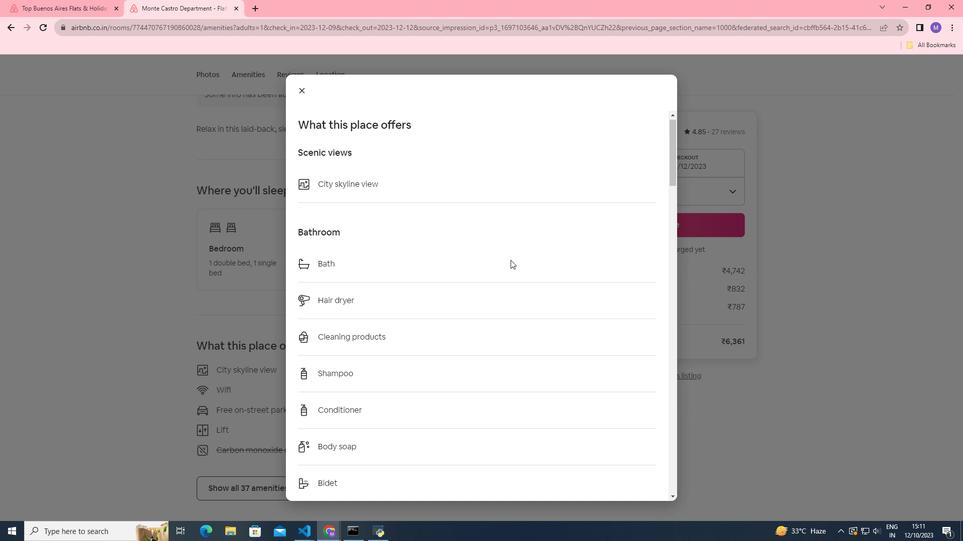 
Action: Mouse scrolled (510, 259) with delta (0, 0)
Screenshot: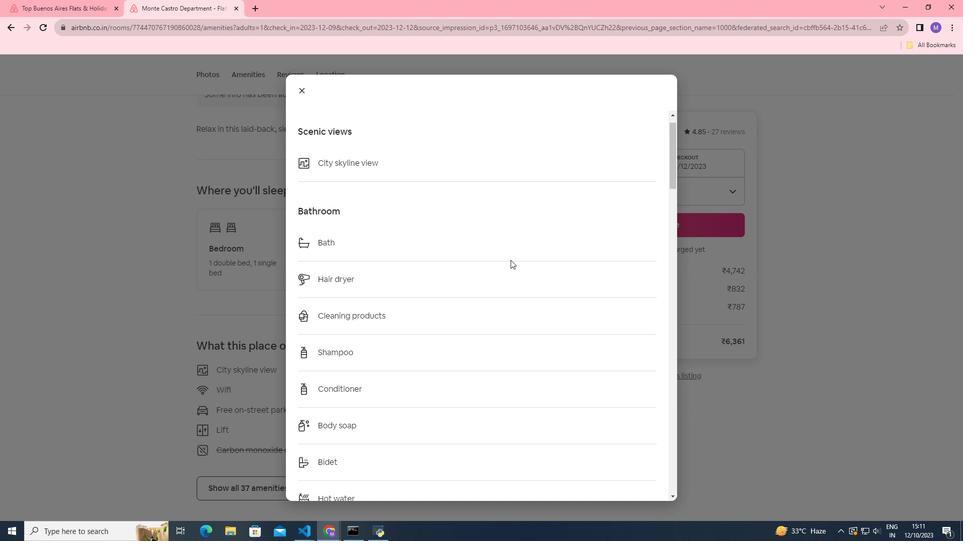 
Action: Mouse scrolled (510, 259) with delta (0, 0)
Screenshot: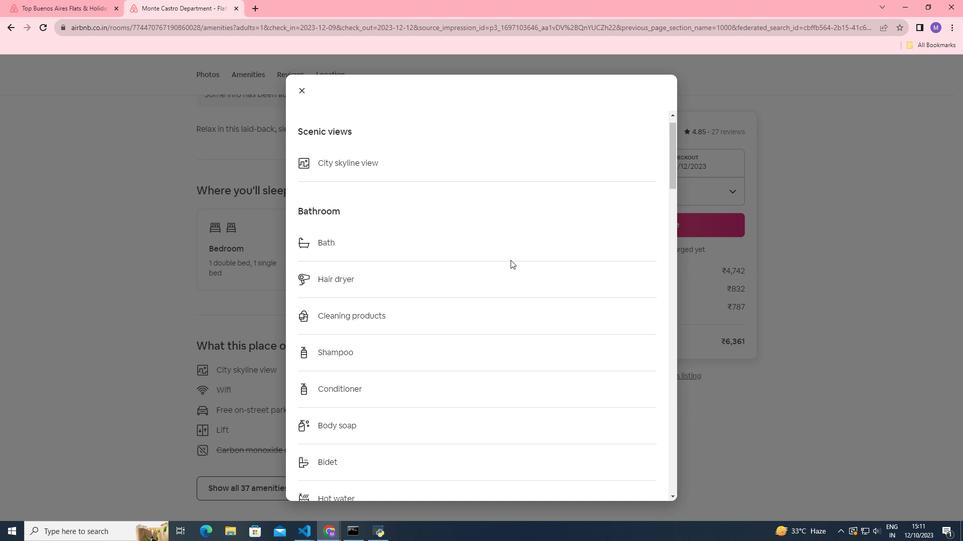 
Action: Mouse scrolled (510, 259) with delta (0, 0)
Screenshot: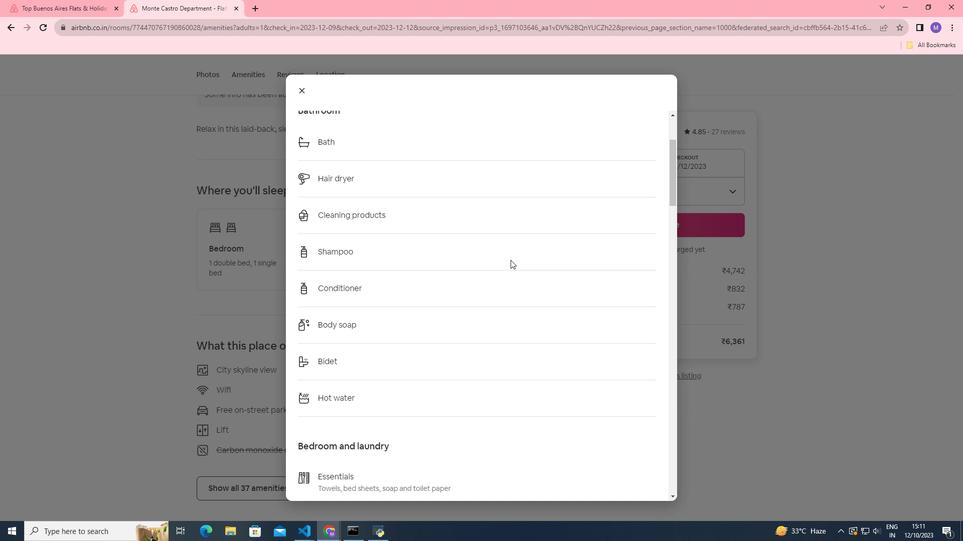 
Action: Mouse moved to (513, 266)
Screenshot: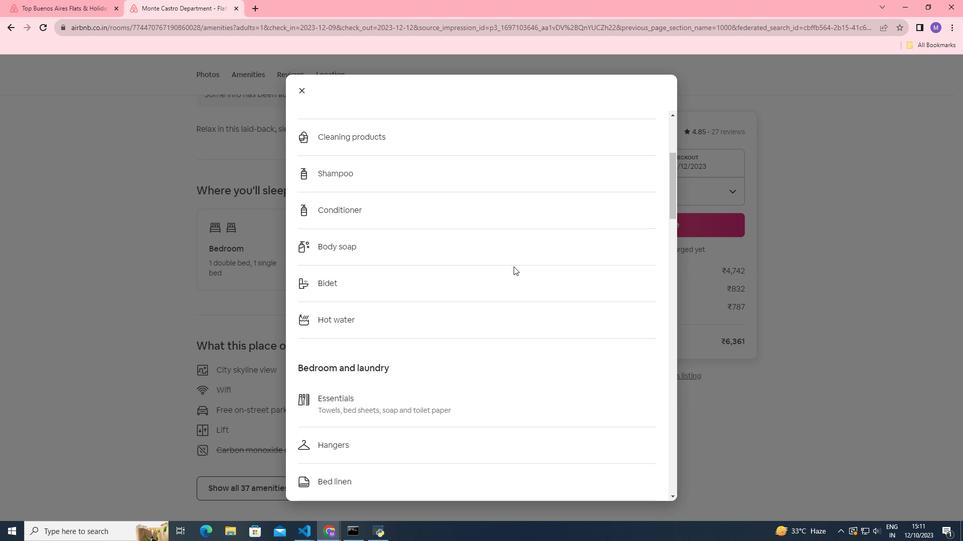 
Action: Mouse scrolled (513, 266) with delta (0, 0)
Screenshot: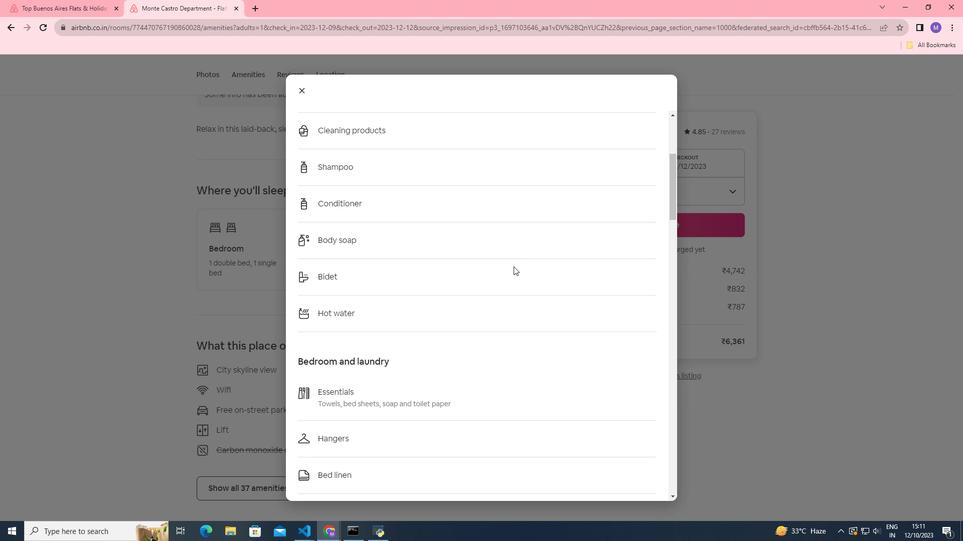 
Action: Mouse scrolled (513, 266) with delta (0, 0)
Screenshot: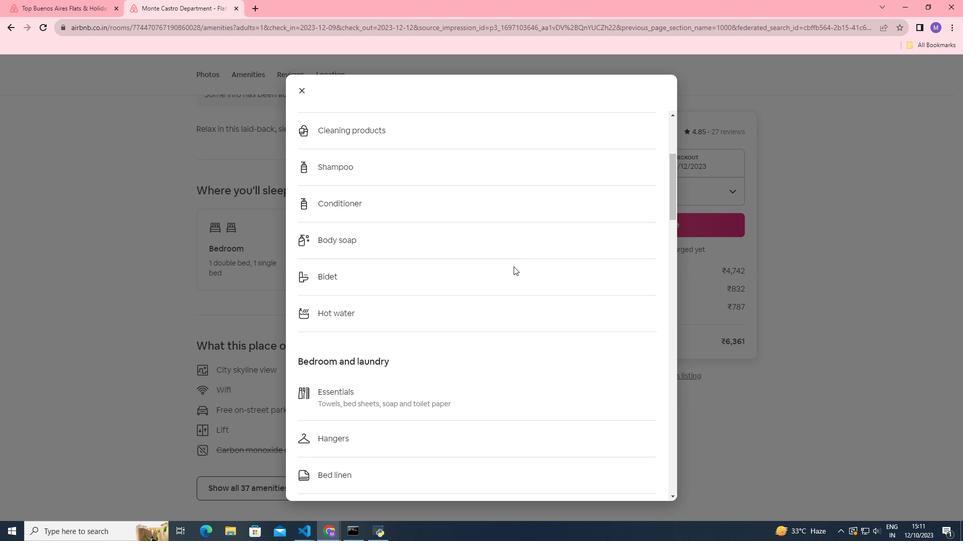 
Action: Mouse scrolled (513, 266) with delta (0, 0)
Screenshot: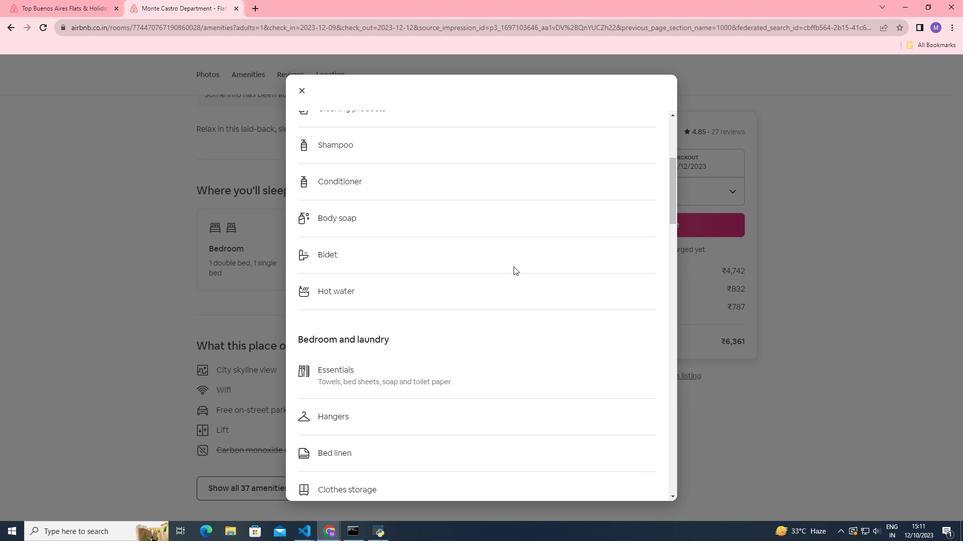 
Action: Mouse scrolled (513, 266) with delta (0, 0)
Screenshot: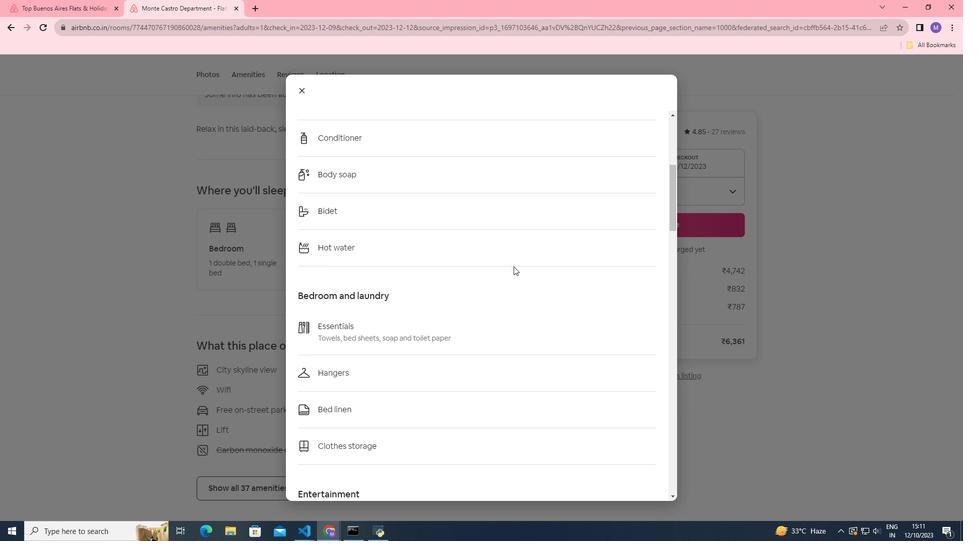 
Action: Mouse moved to (512, 267)
Screenshot: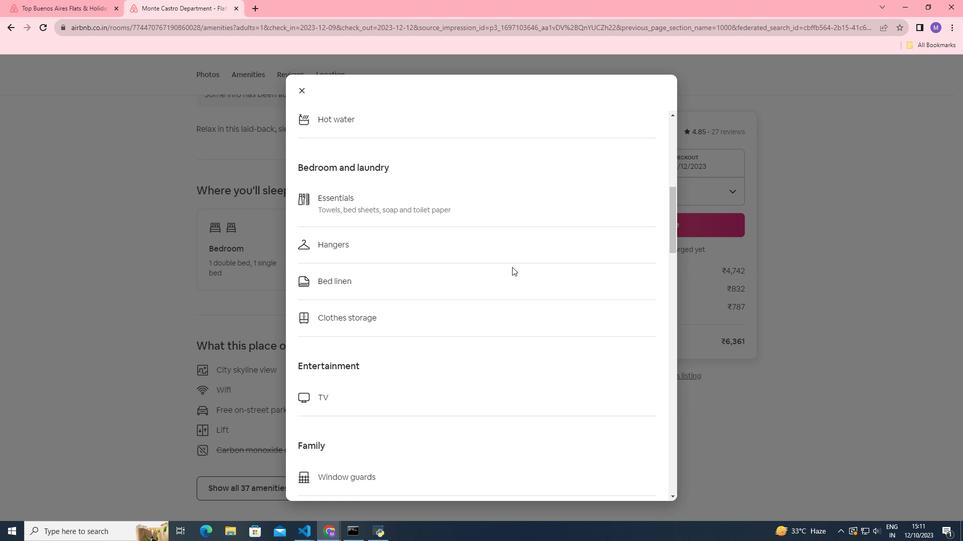 
Action: Mouse scrolled (512, 266) with delta (0, 0)
Screenshot: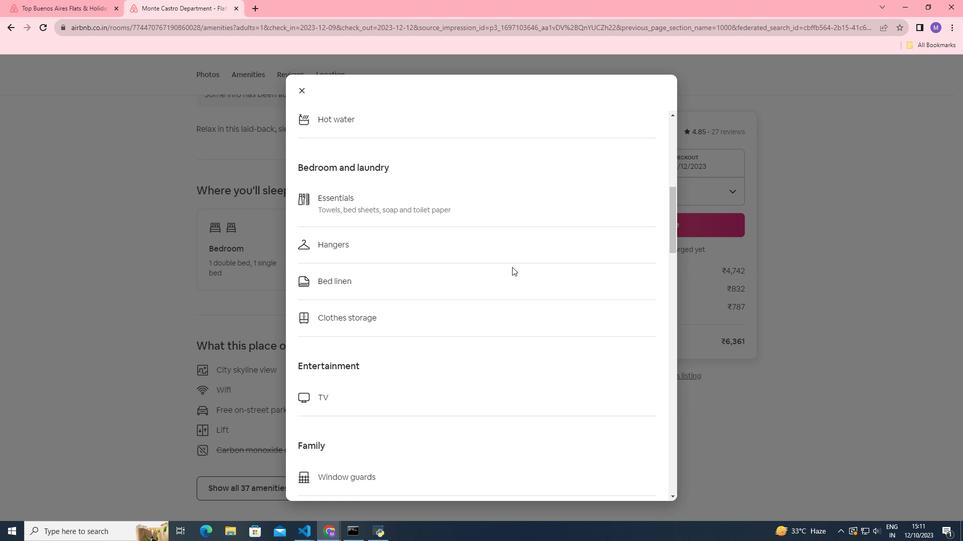 
Action: Mouse scrolled (512, 266) with delta (0, 0)
Screenshot: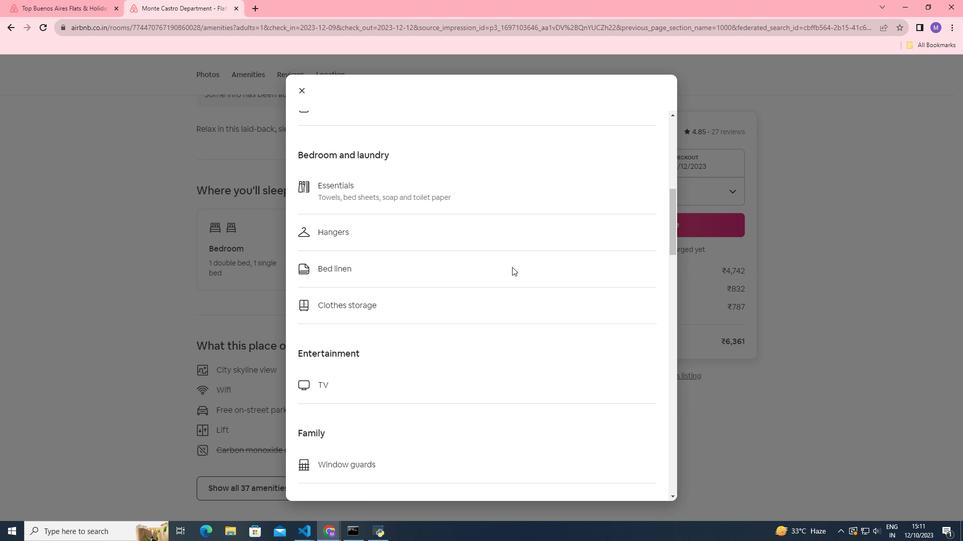 
Action: Mouse scrolled (512, 266) with delta (0, 0)
Screenshot: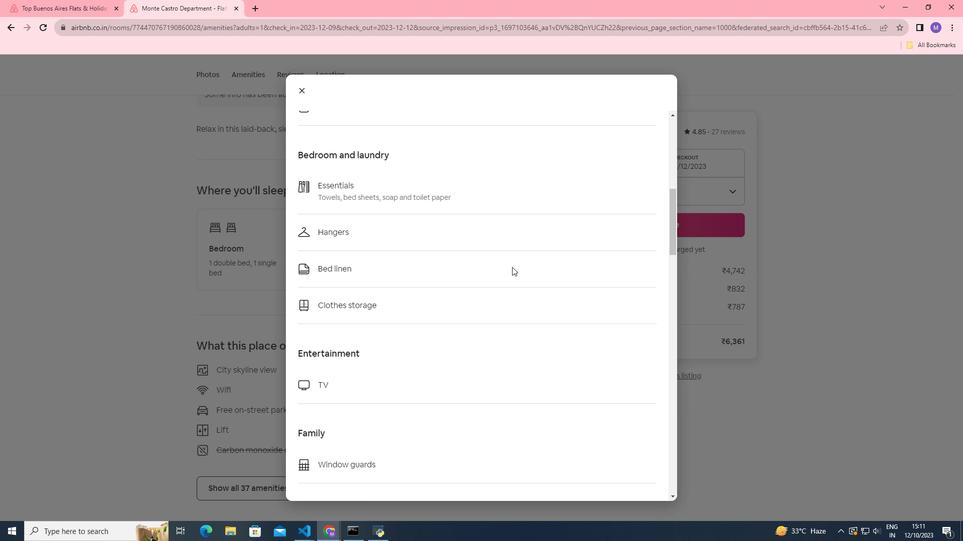 
Action: Mouse scrolled (512, 266) with delta (0, 0)
Screenshot: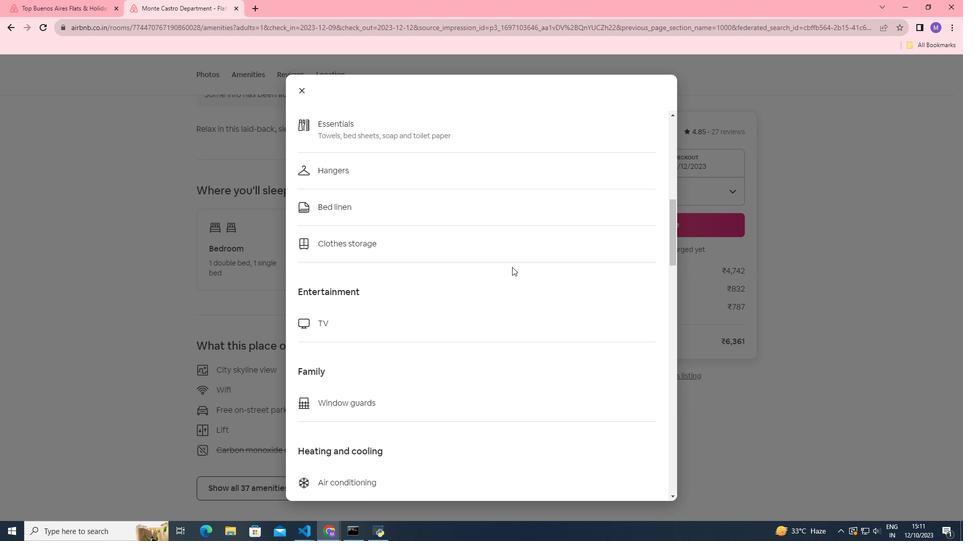 
Action: Mouse scrolled (512, 266) with delta (0, 0)
Screenshot: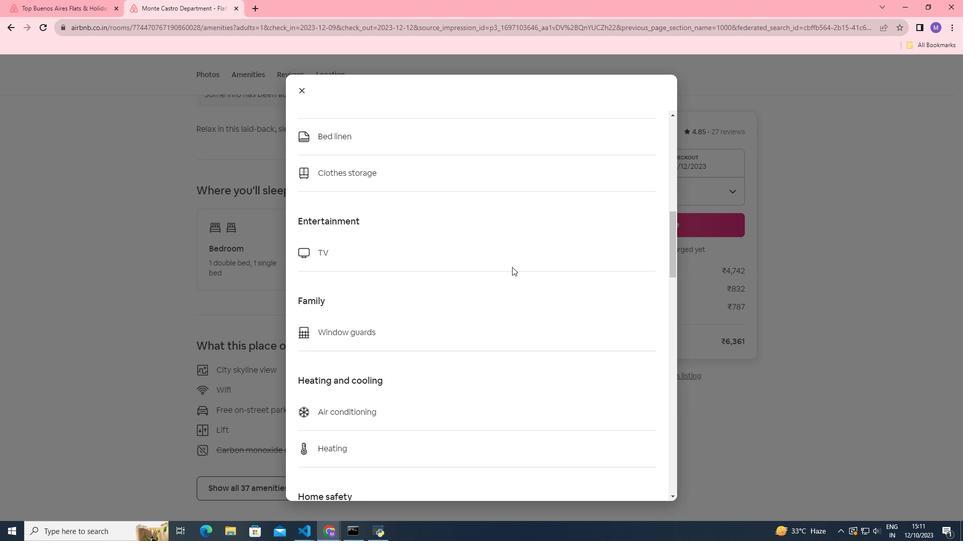 
Action: Mouse scrolled (512, 266) with delta (0, 0)
Screenshot: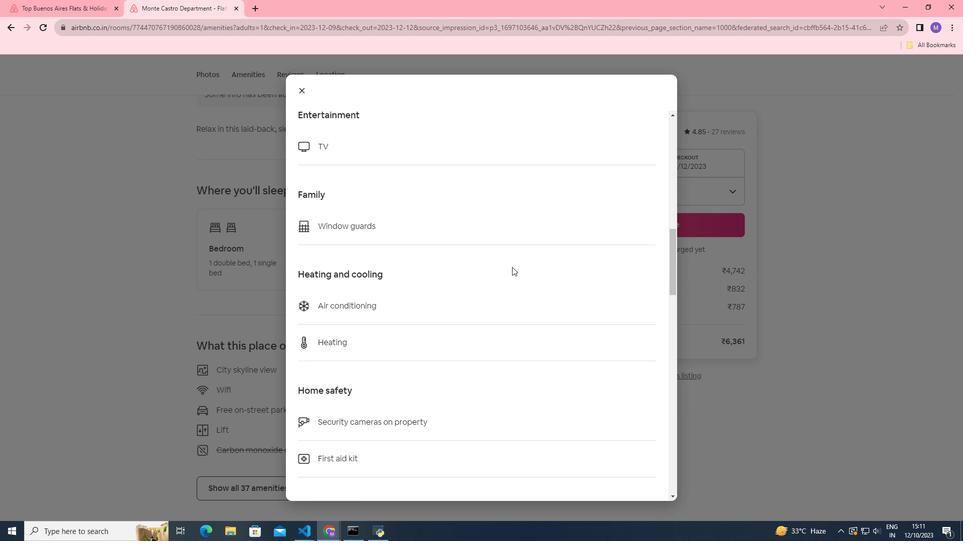 
Action: Mouse scrolled (512, 266) with delta (0, 0)
Screenshot: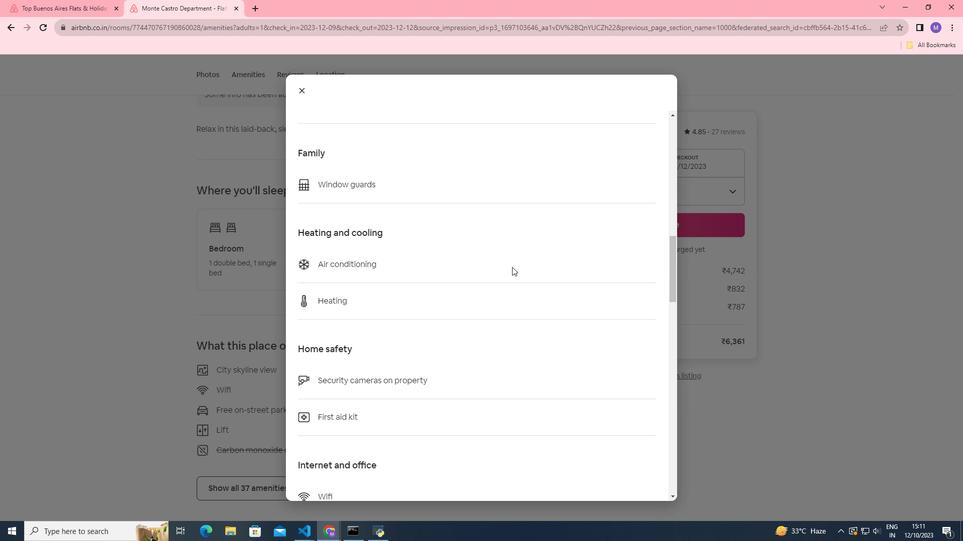 
Action: Mouse scrolled (512, 266) with delta (0, 0)
Screenshot: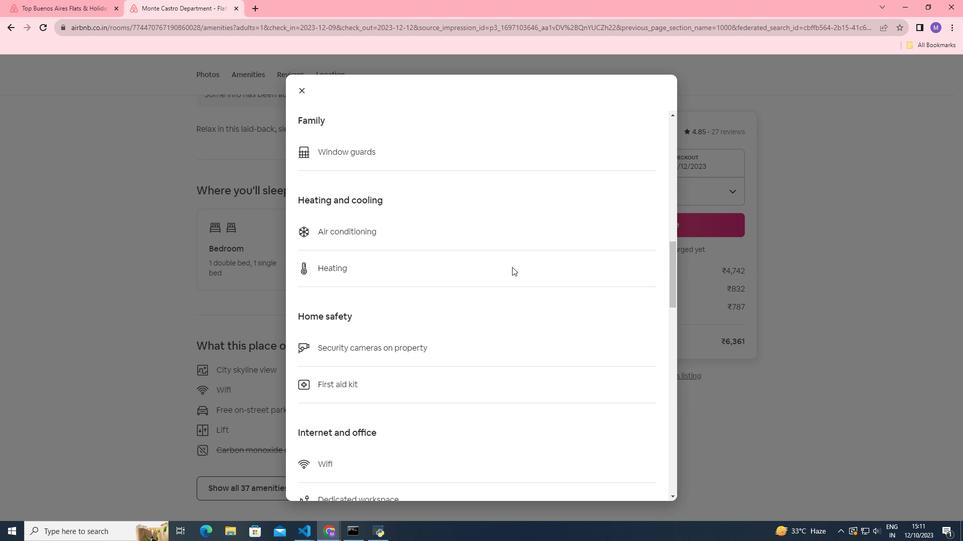 
Action: Mouse scrolled (512, 266) with delta (0, 0)
Screenshot: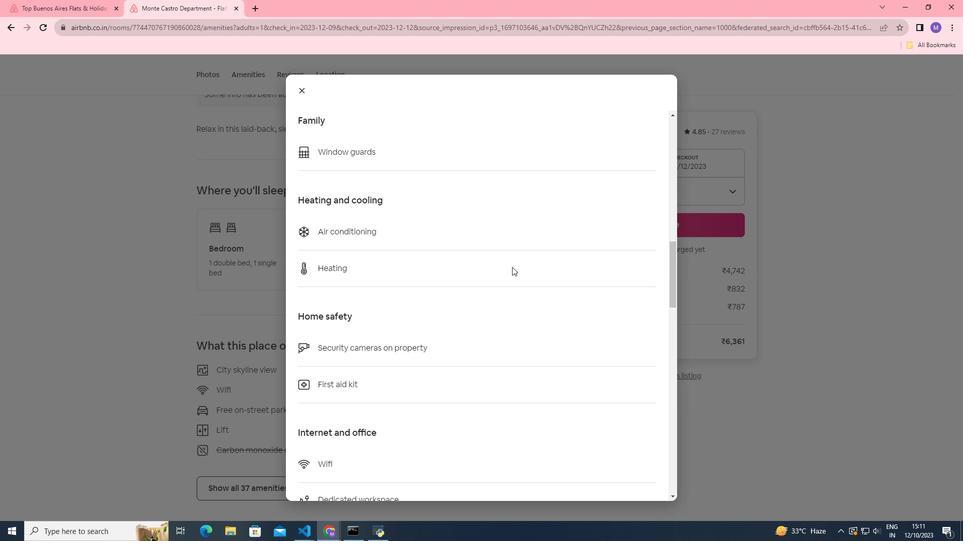 
Action: Mouse scrolled (512, 266) with delta (0, 0)
Screenshot: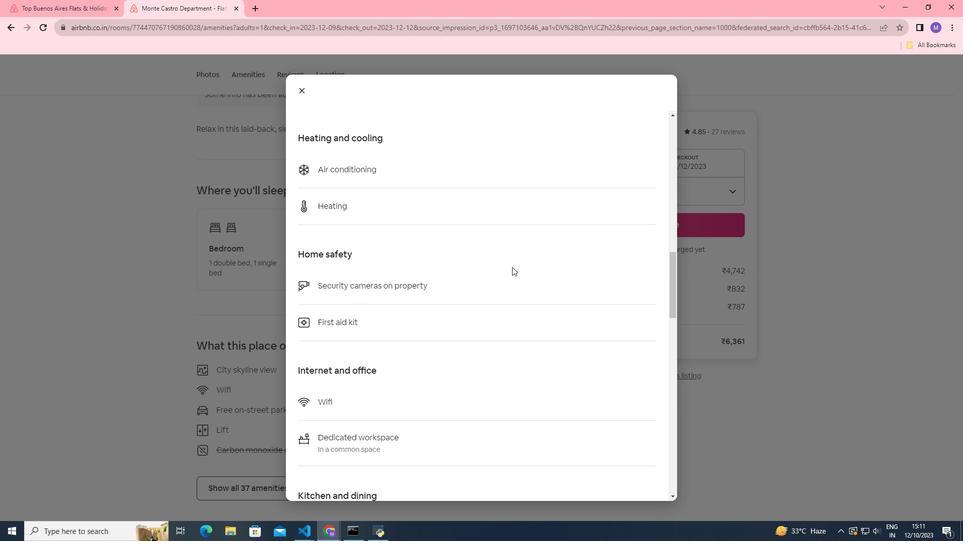 
Action: Mouse scrolled (512, 266) with delta (0, 0)
Screenshot: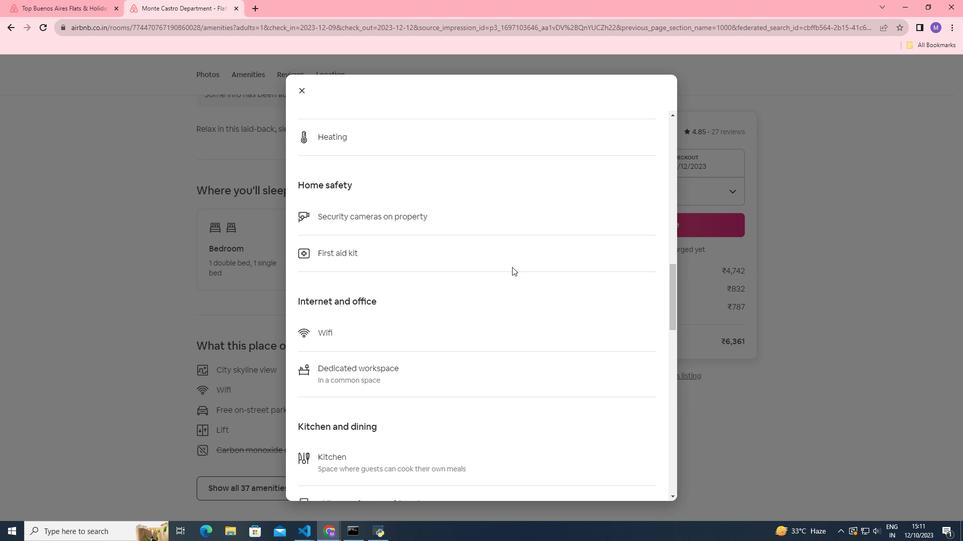 
Action: Mouse scrolled (512, 266) with delta (0, 0)
Screenshot: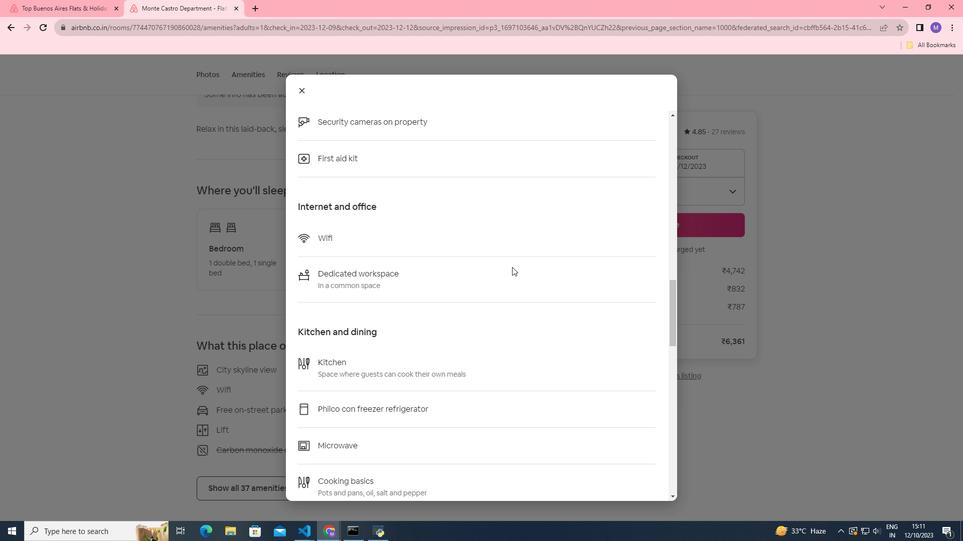 
Action: Mouse scrolled (512, 266) with delta (0, 0)
Screenshot: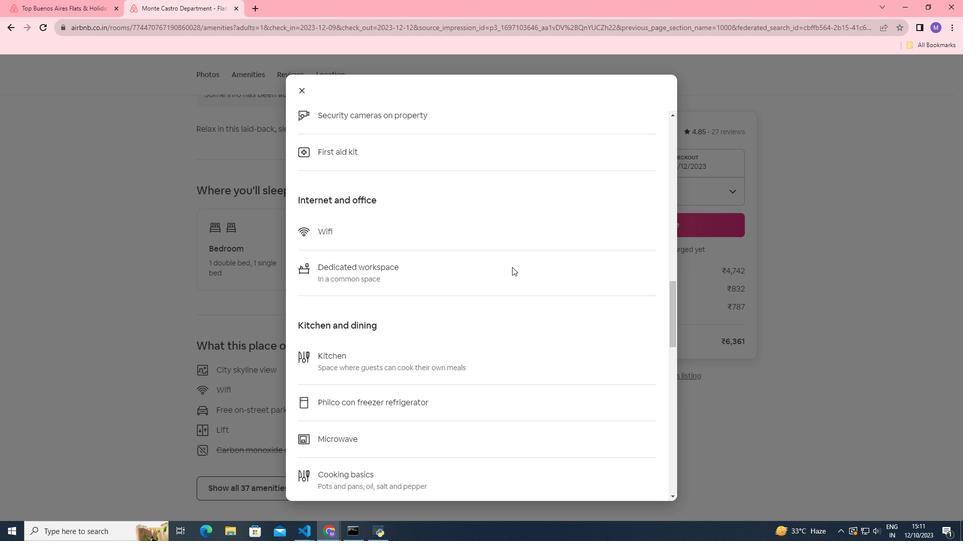 
Action: Mouse scrolled (512, 266) with delta (0, 0)
Screenshot: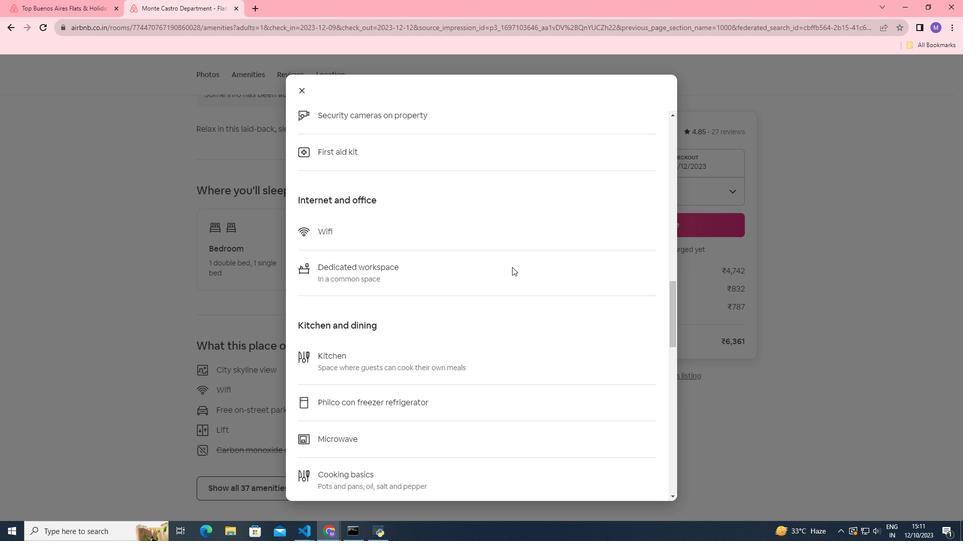 
Action: Mouse scrolled (512, 266) with delta (0, 0)
Screenshot: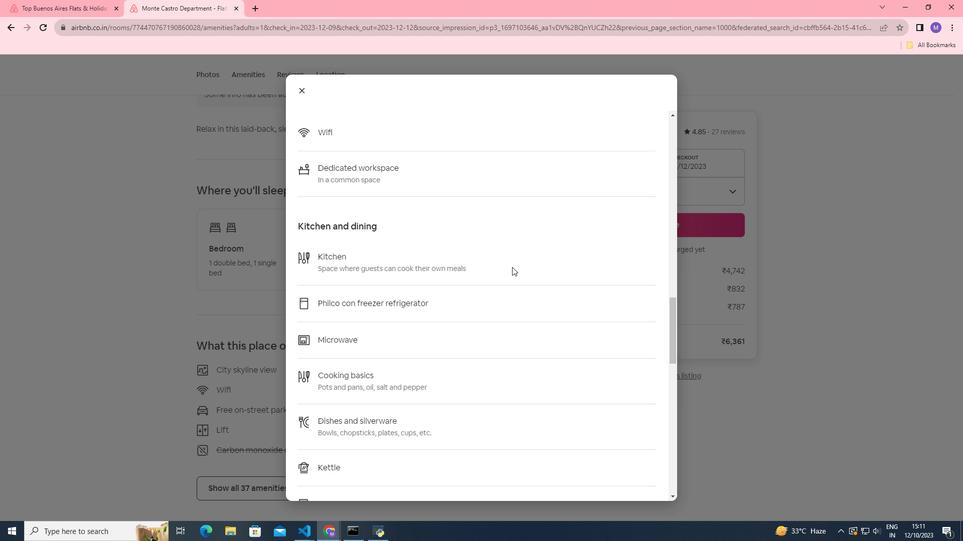 
Action: Mouse scrolled (512, 266) with delta (0, 0)
Screenshot: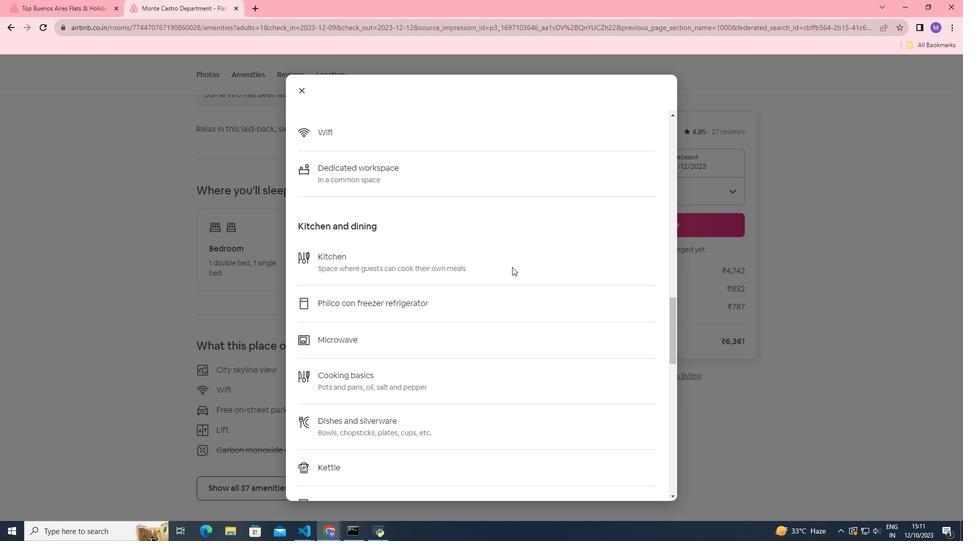 
Action: Mouse scrolled (512, 266) with delta (0, 0)
Screenshot: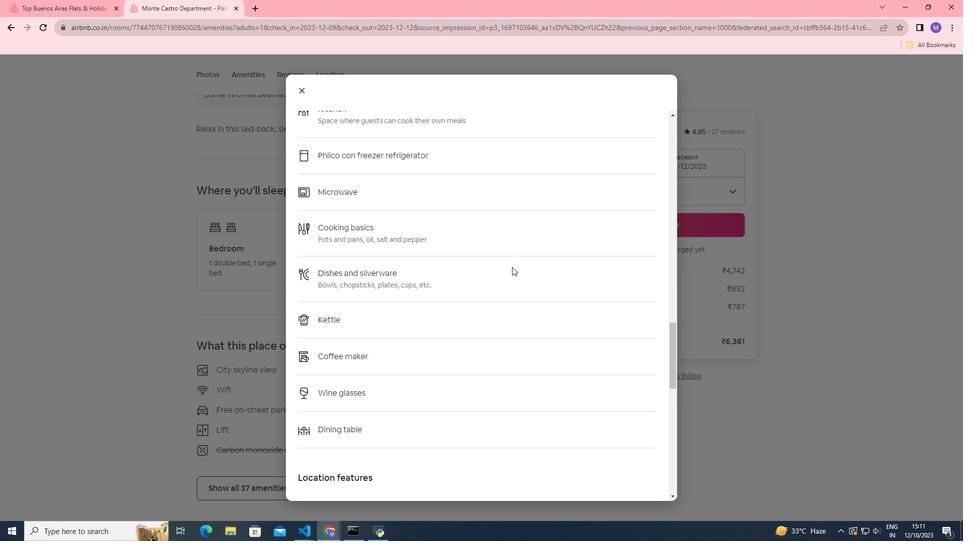 
Action: Mouse scrolled (512, 266) with delta (0, 0)
Screenshot: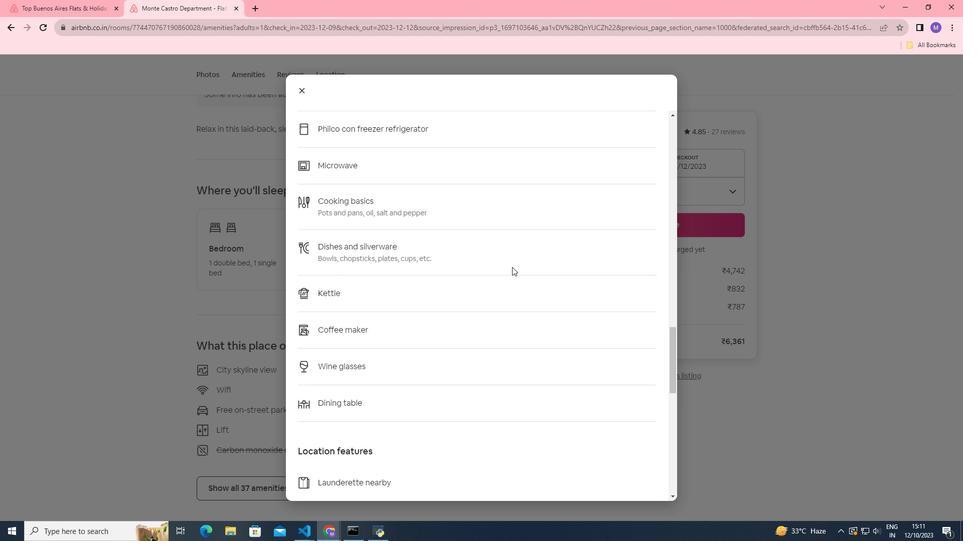 
Action: Mouse scrolled (512, 266) with delta (0, 0)
Screenshot: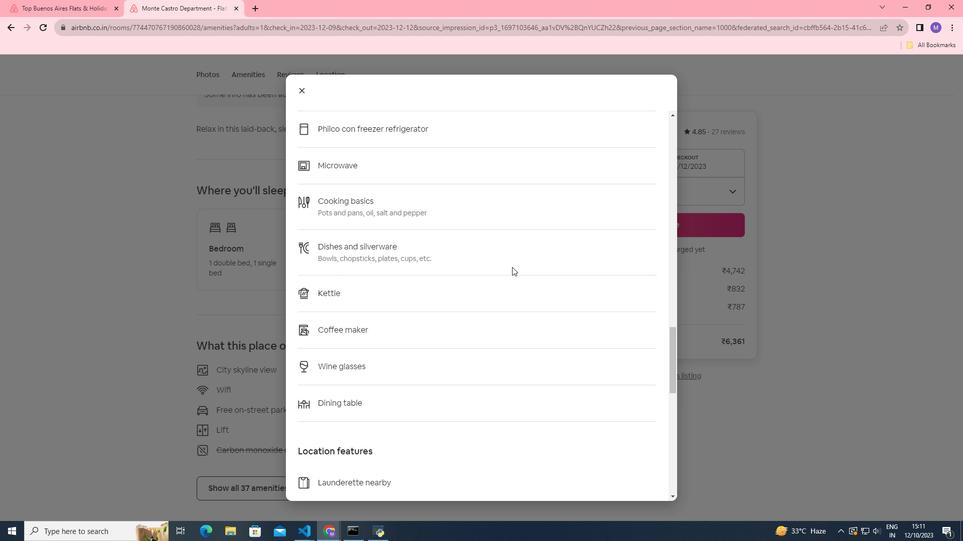 
Action: Mouse scrolled (512, 266) with delta (0, 0)
Screenshot: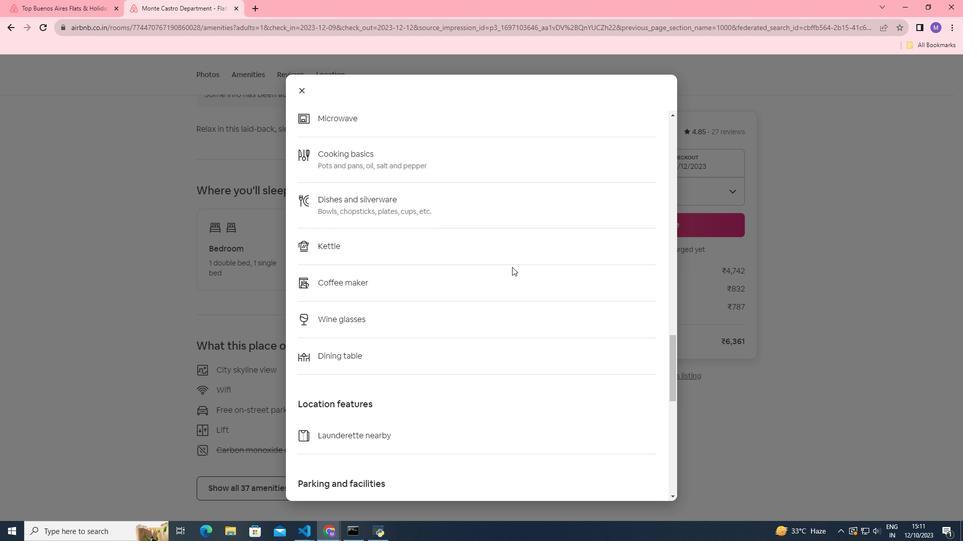 
Action: Mouse scrolled (512, 266) with delta (0, 0)
Screenshot: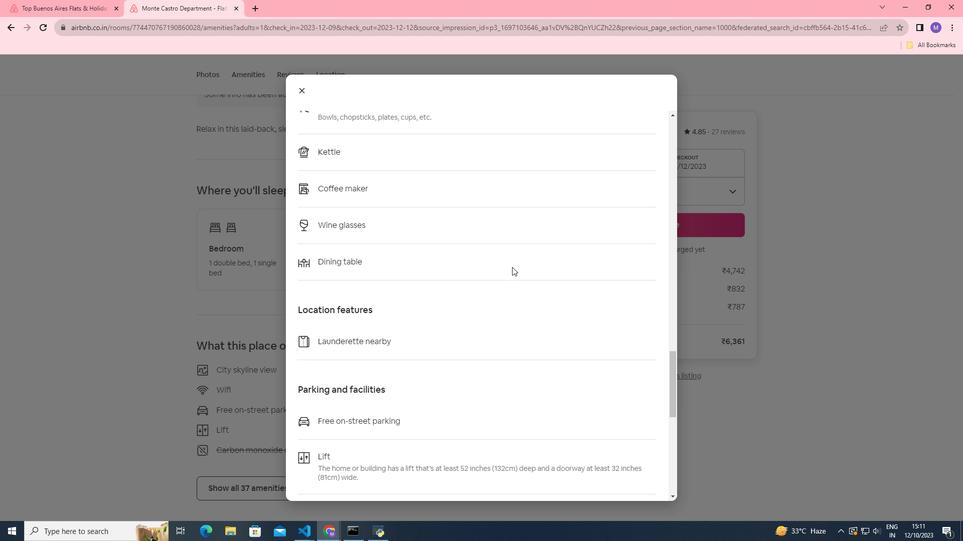 
Action: Mouse scrolled (512, 266) with delta (0, 0)
Screenshot: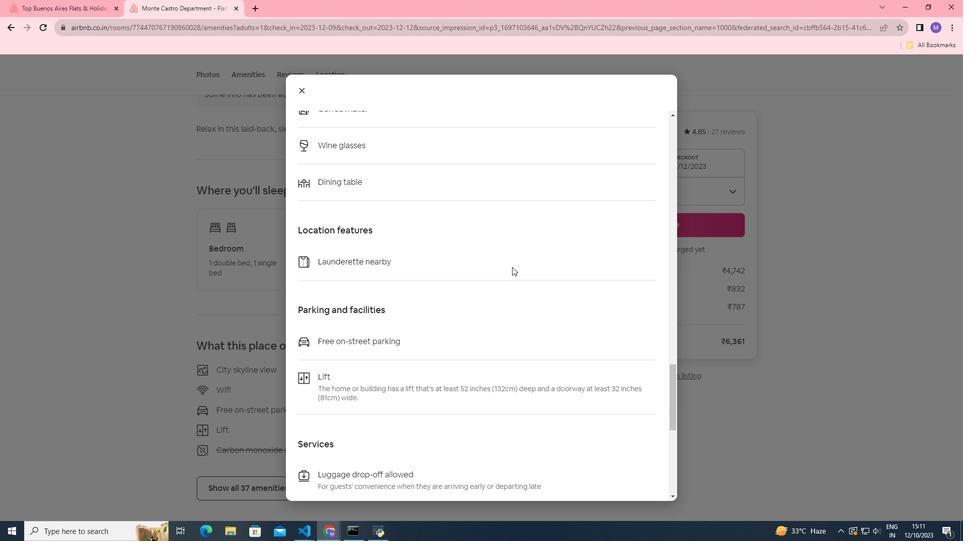 
Action: Mouse scrolled (512, 266) with delta (0, 0)
Screenshot: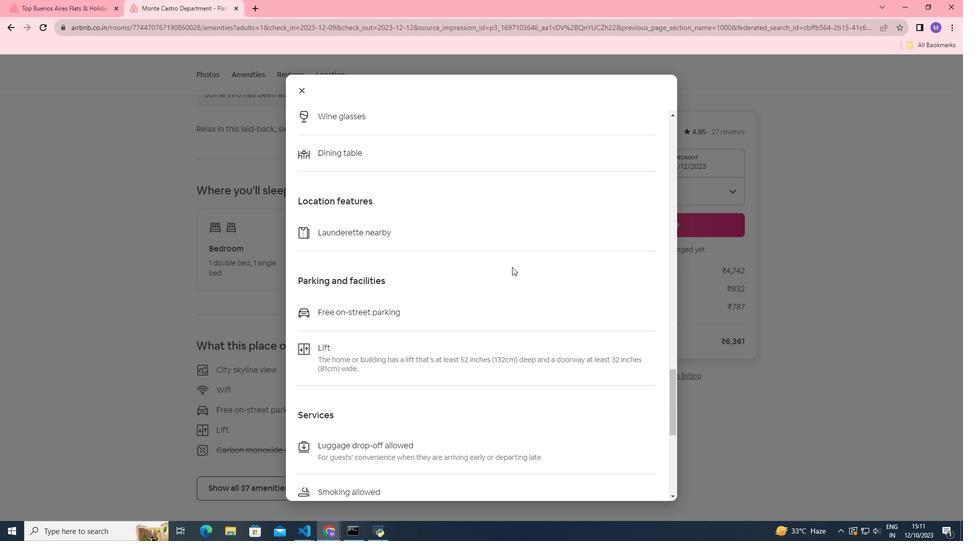 
Action: Mouse scrolled (512, 266) with delta (0, 0)
Screenshot: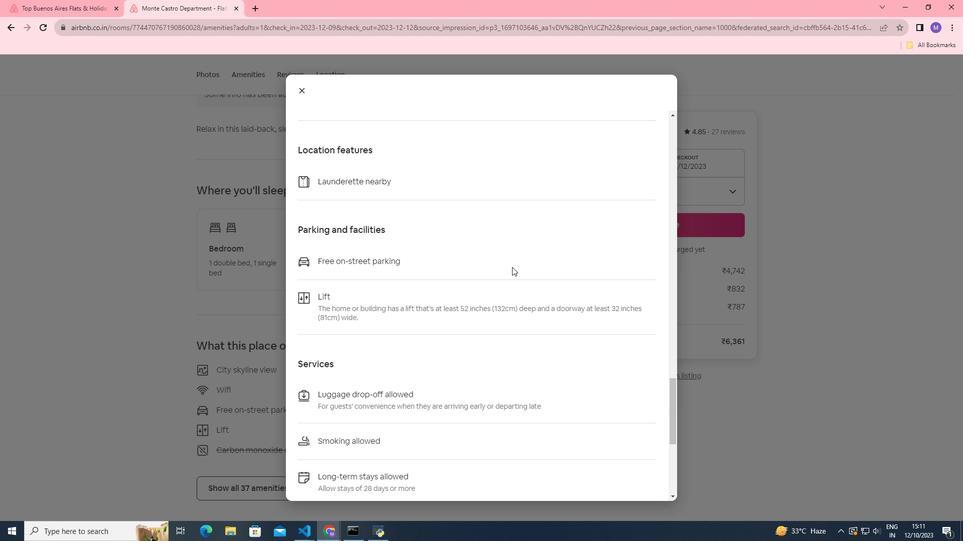 
Action: Mouse scrolled (512, 266) with delta (0, 0)
Screenshot: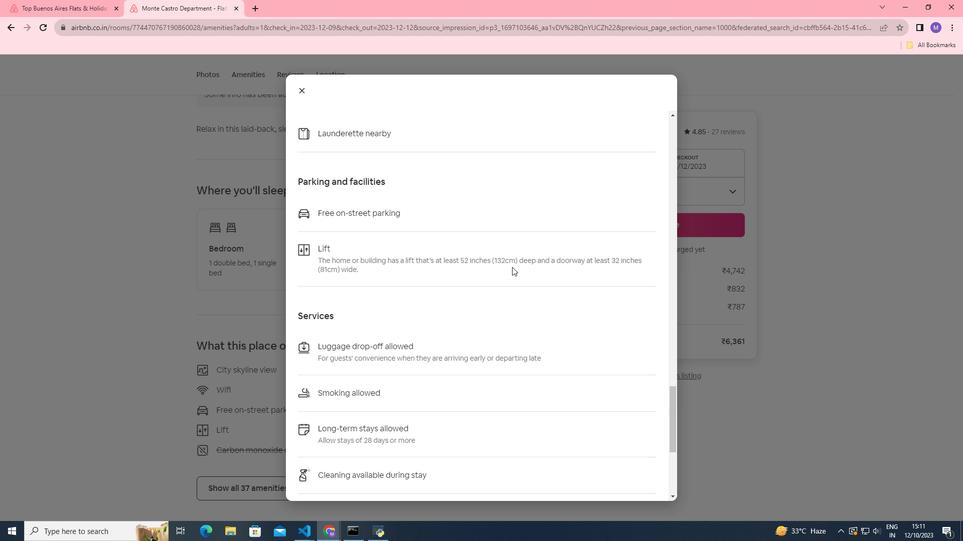 
Action: Mouse scrolled (512, 266) with delta (0, 0)
Screenshot: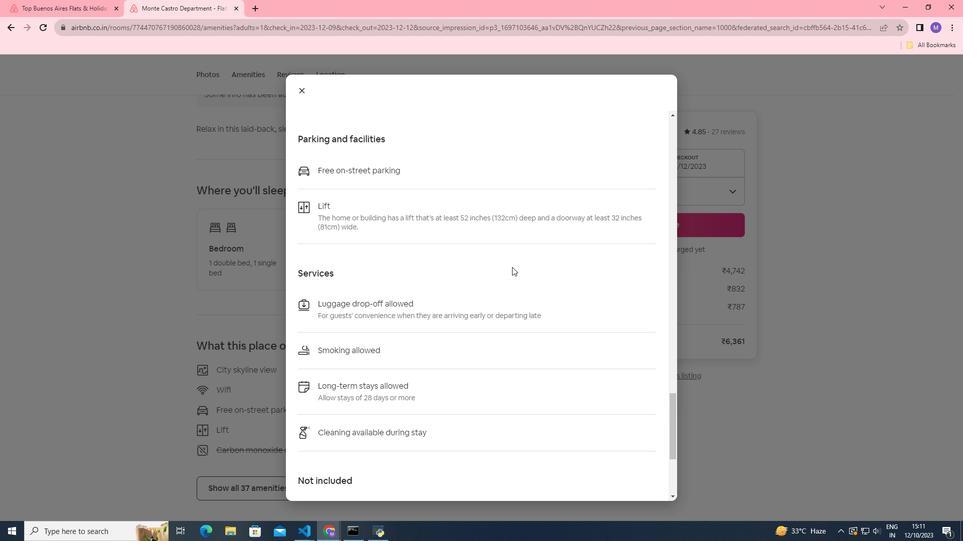 
Action: Mouse scrolled (512, 266) with delta (0, 0)
Screenshot: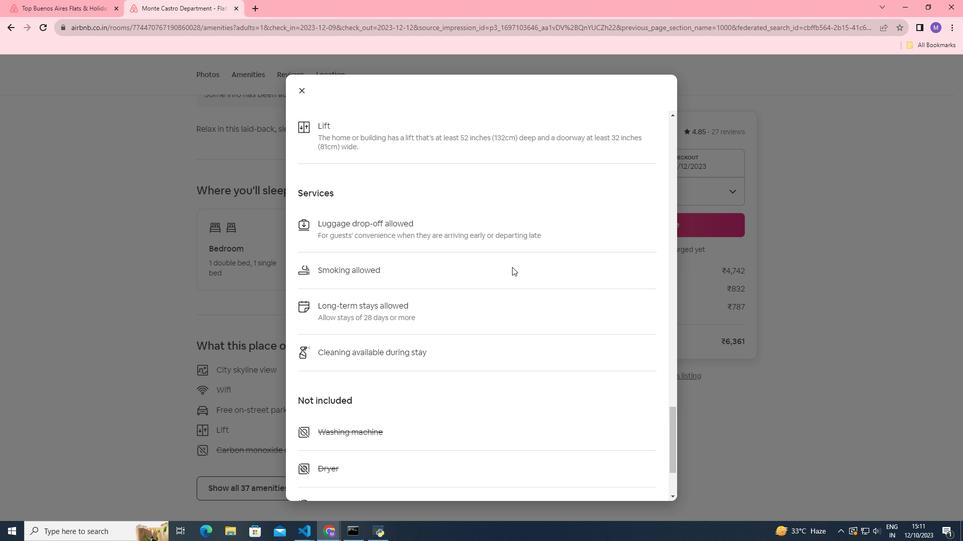 
Action: Mouse scrolled (512, 266) with delta (0, 0)
Screenshot: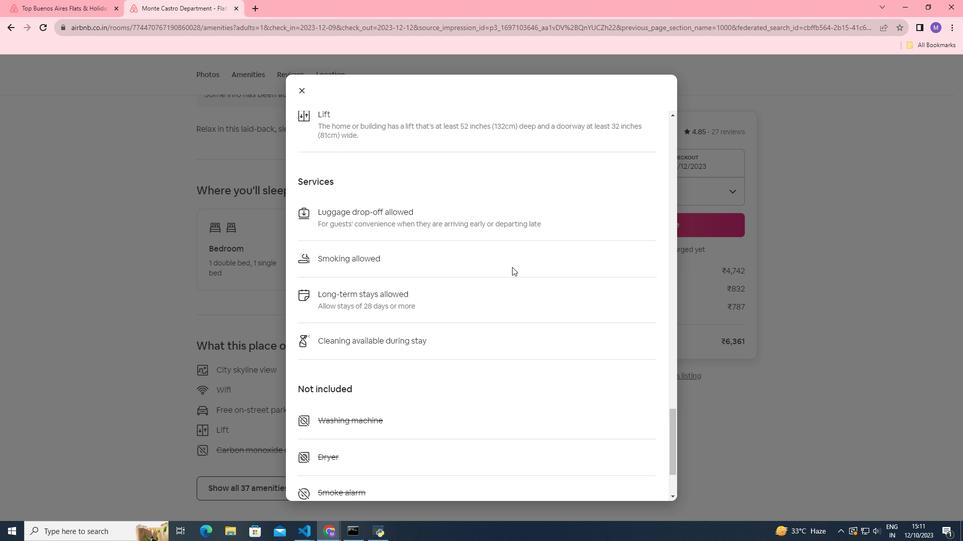 
Action: Mouse scrolled (512, 266) with delta (0, 0)
Screenshot: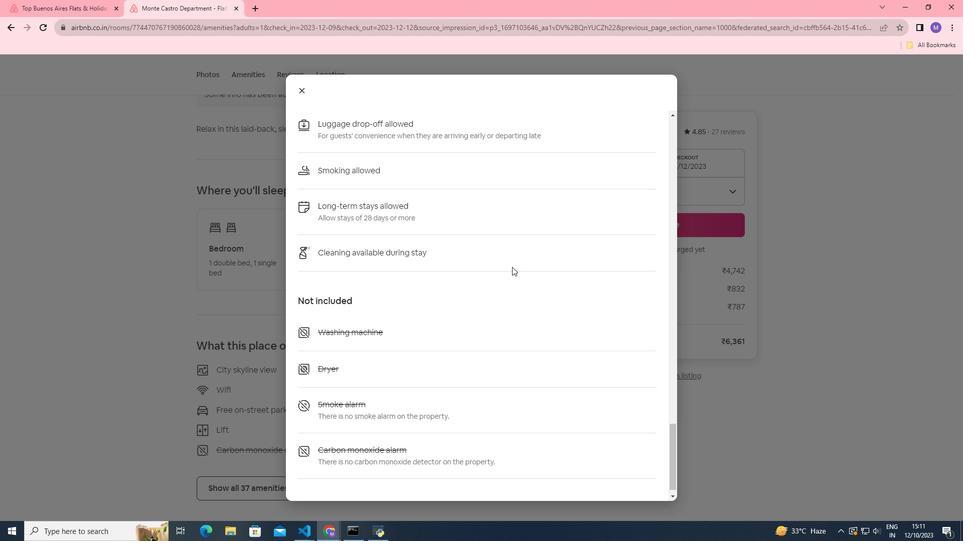 
Action: Mouse scrolled (512, 266) with delta (0, 0)
Screenshot: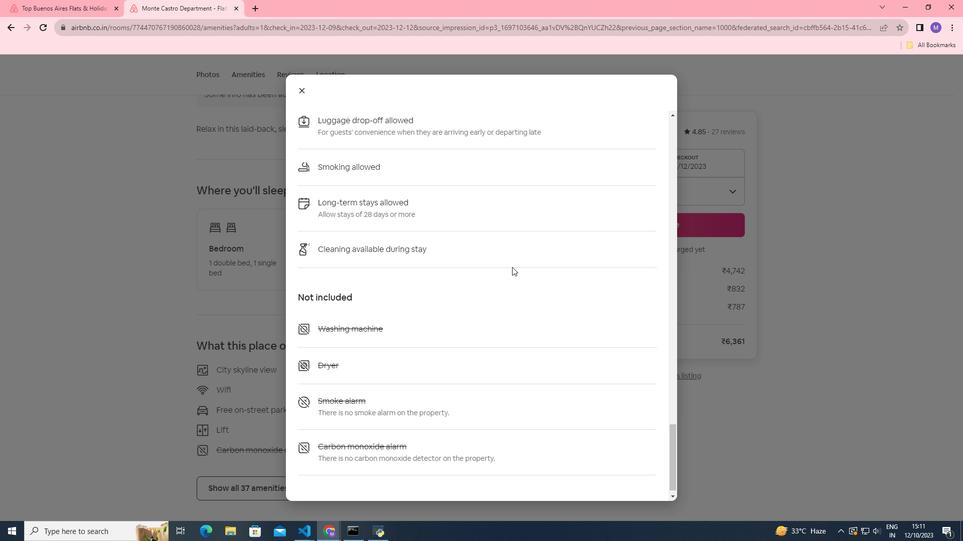 
Action: Mouse moved to (297, 90)
Screenshot: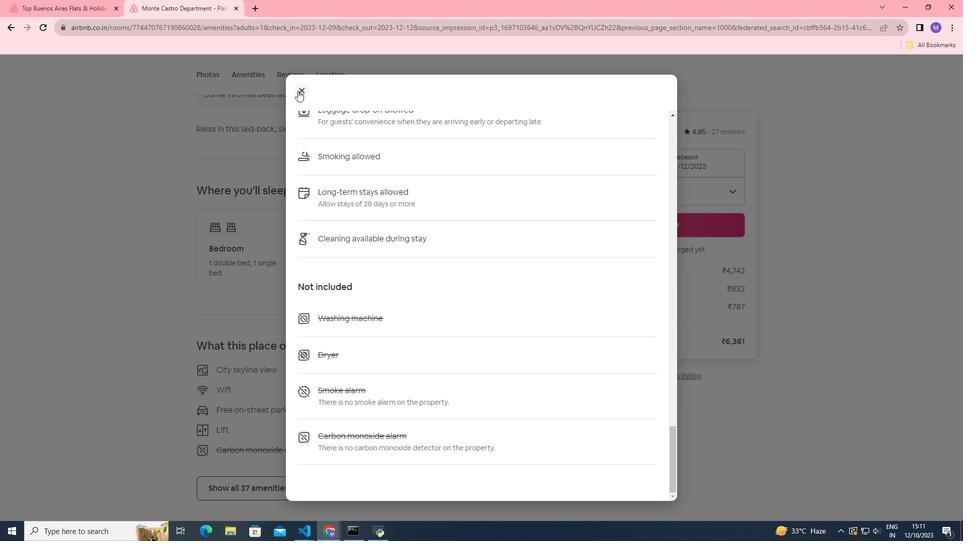 
Action: Mouse pressed left at (297, 90)
Screenshot: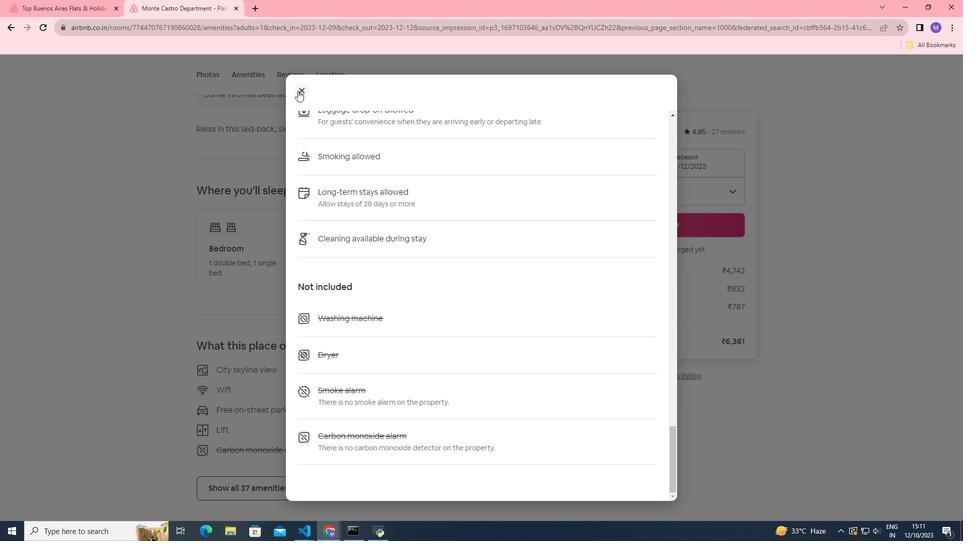 
Action: Mouse moved to (365, 330)
Screenshot: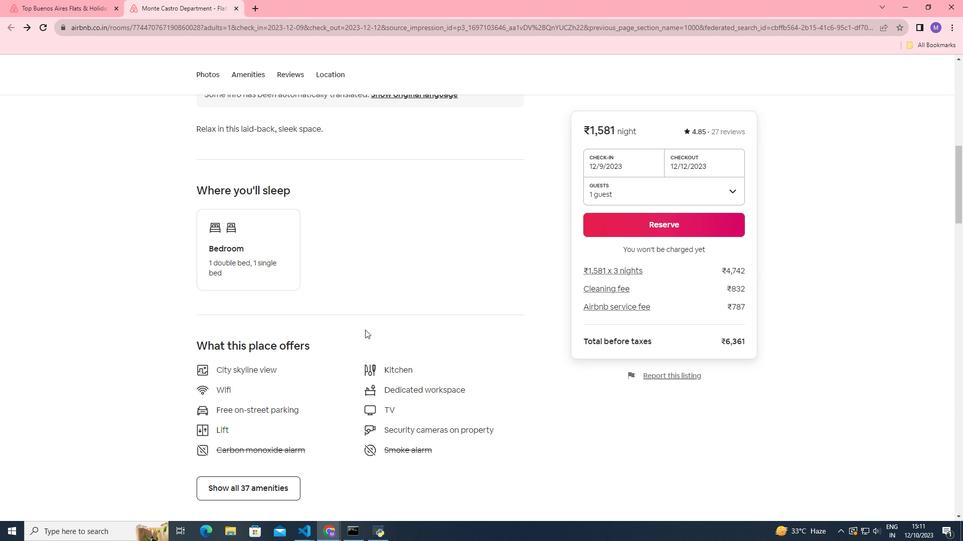 
Action: Mouse scrolled (365, 329) with delta (0, 0)
Screenshot: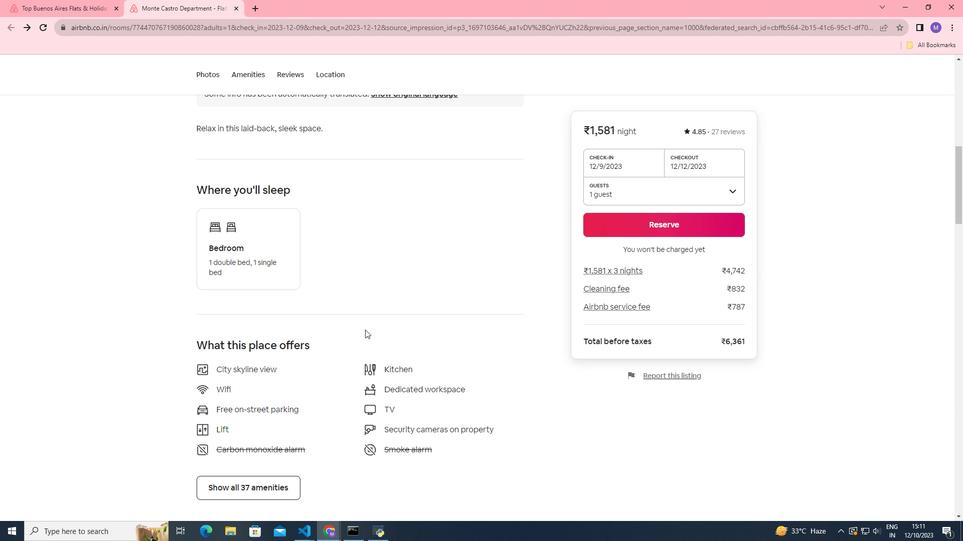 
Action: Mouse scrolled (365, 329) with delta (0, 0)
Screenshot: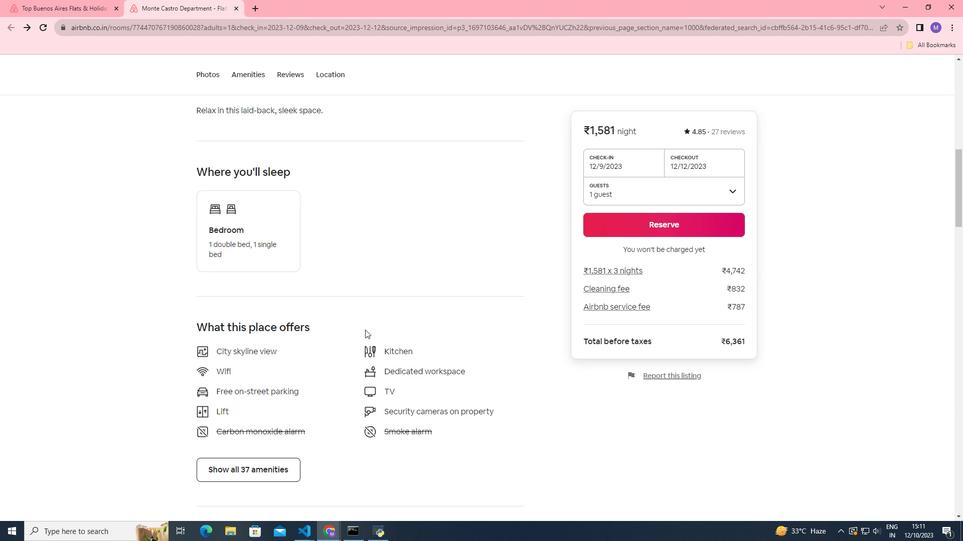 
Action: Mouse scrolled (365, 329) with delta (0, 0)
Screenshot: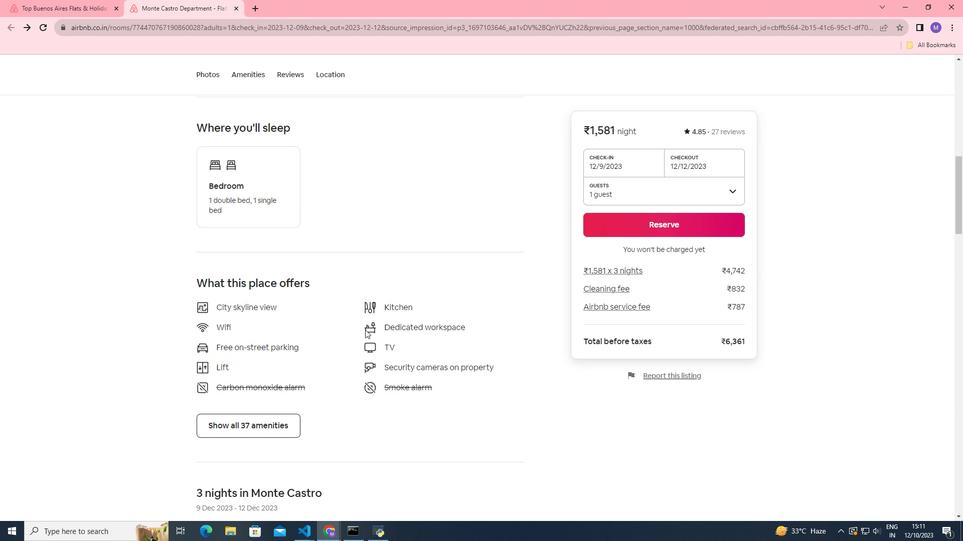 
Action: Mouse scrolled (365, 329) with delta (0, 0)
Screenshot: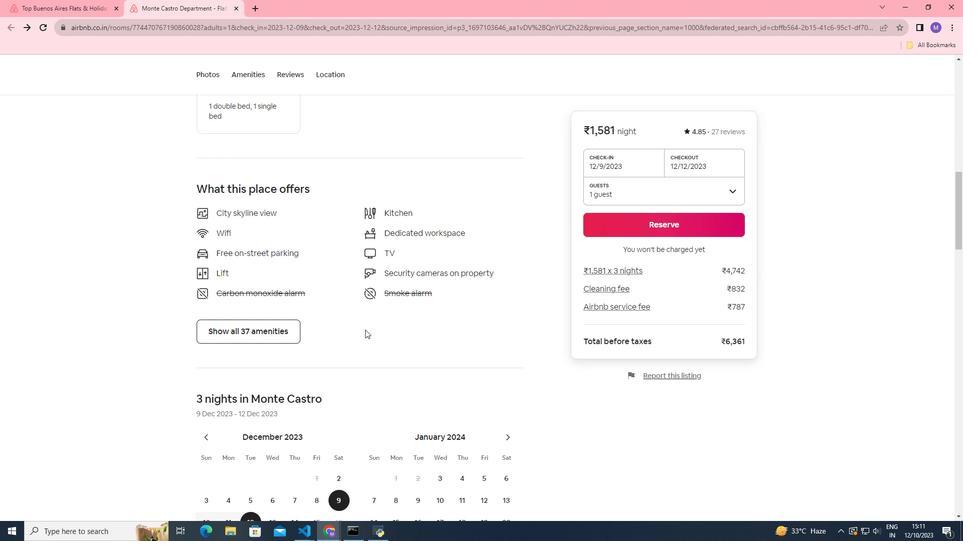 
Action: Mouse moved to (366, 335)
Screenshot: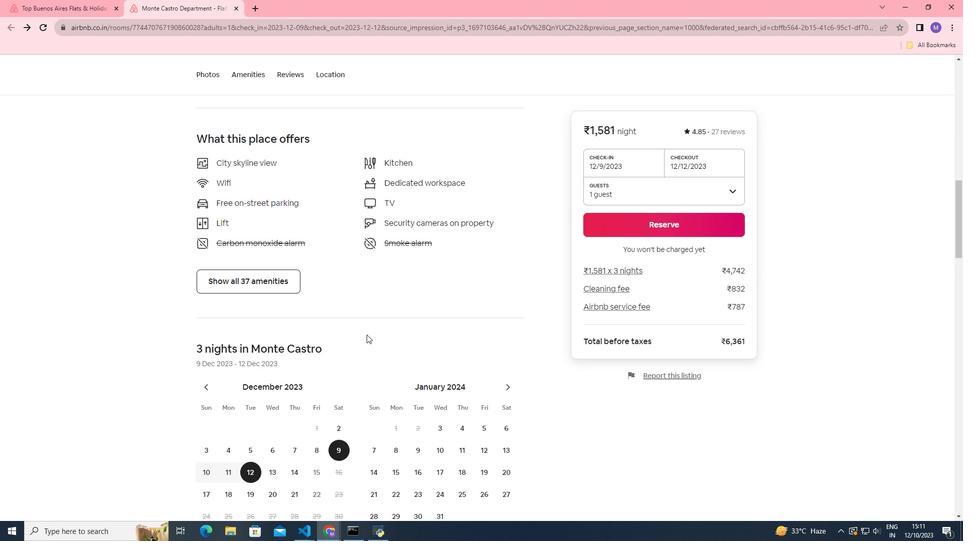 
Action: Mouse scrolled (366, 334) with delta (0, 0)
Screenshot: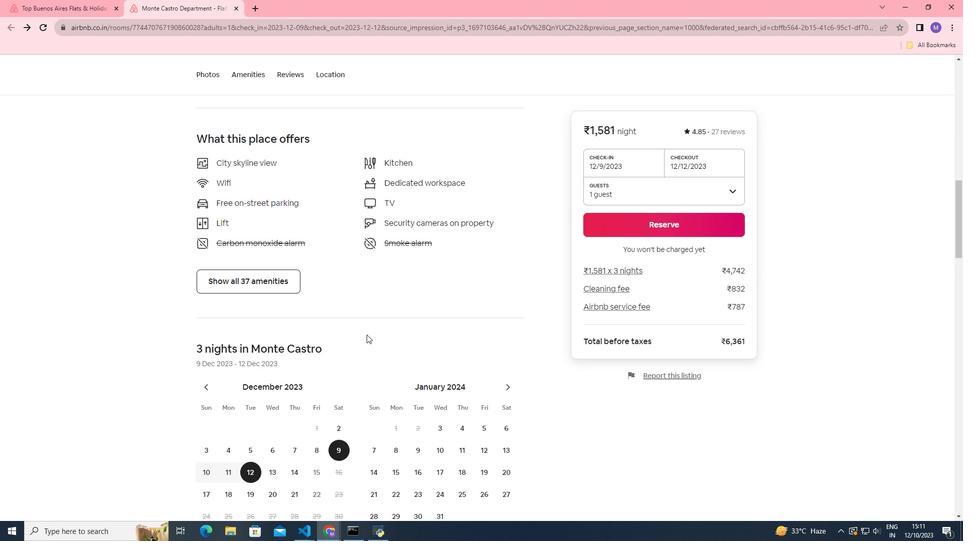 
Action: Mouse scrolled (366, 334) with delta (0, 0)
Screenshot: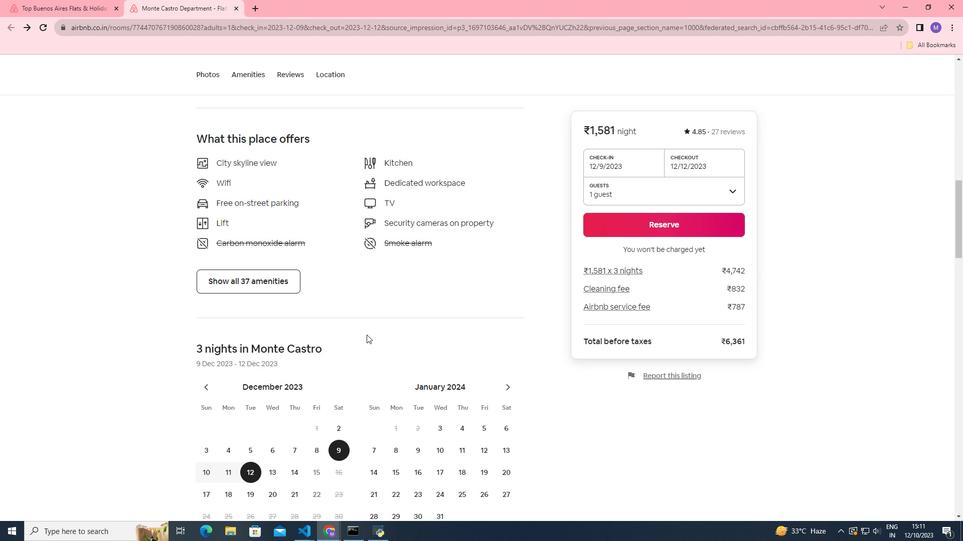 
Action: Mouse scrolled (366, 334) with delta (0, 0)
Screenshot: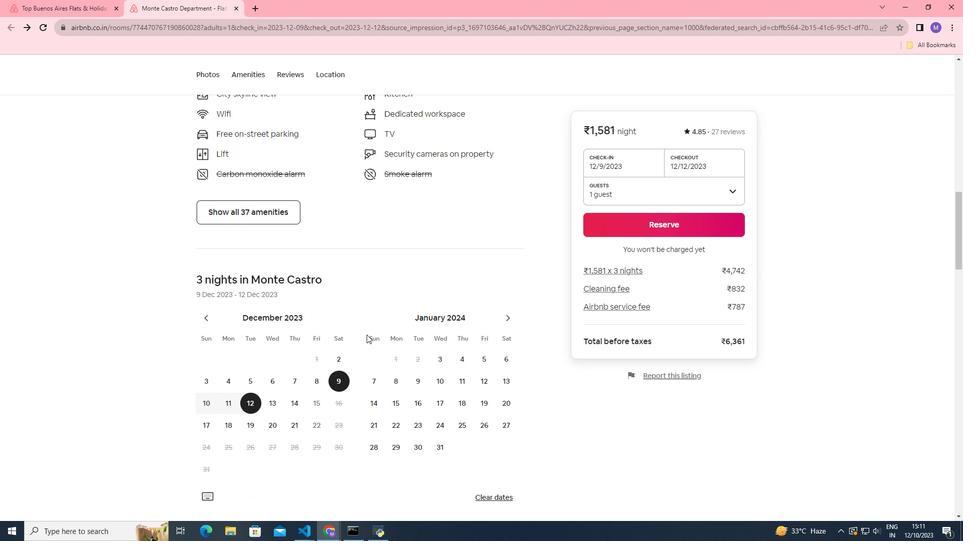 
Action: Mouse scrolled (366, 334) with delta (0, 0)
Screenshot: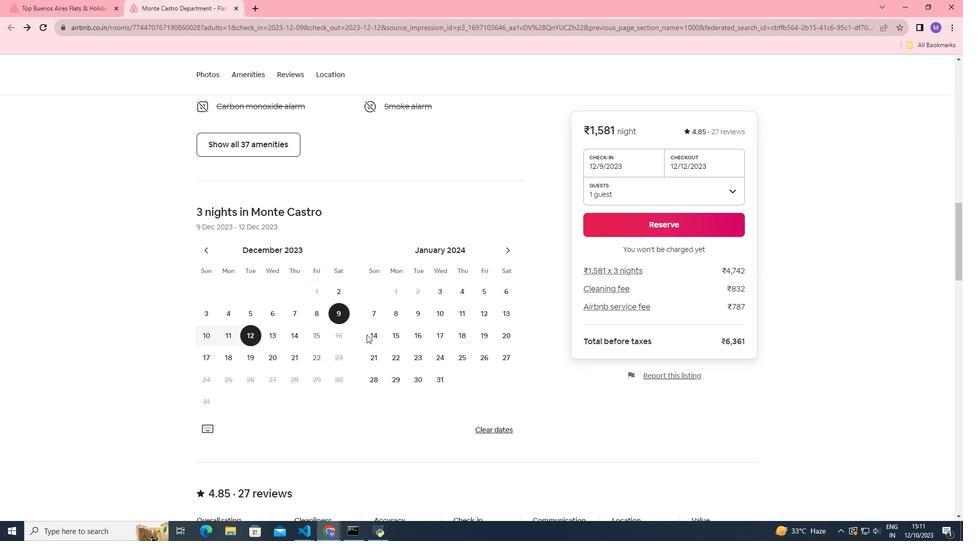 
Action: Mouse moved to (308, 392)
Screenshot: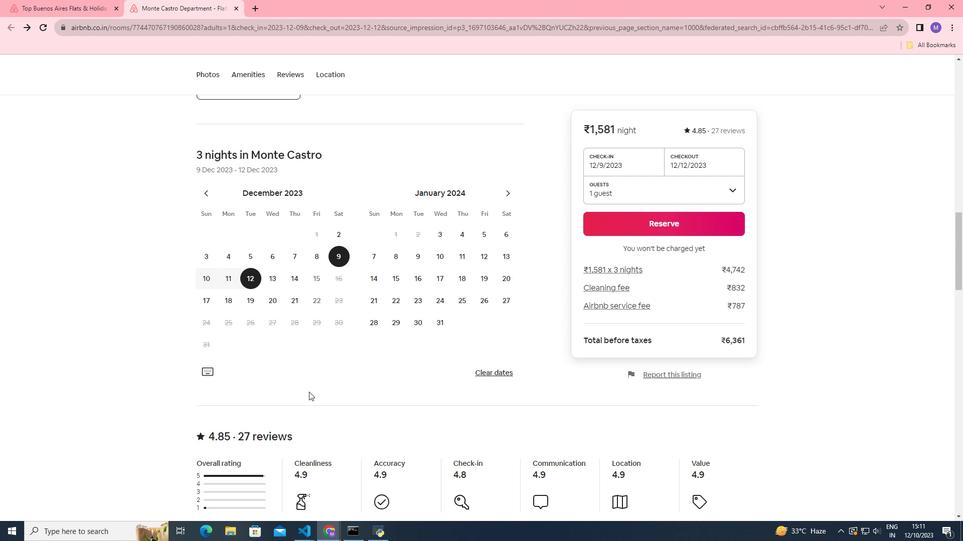 
Action: Mouse scrolled (308, 391) with delta (0, 0)
Screenshot: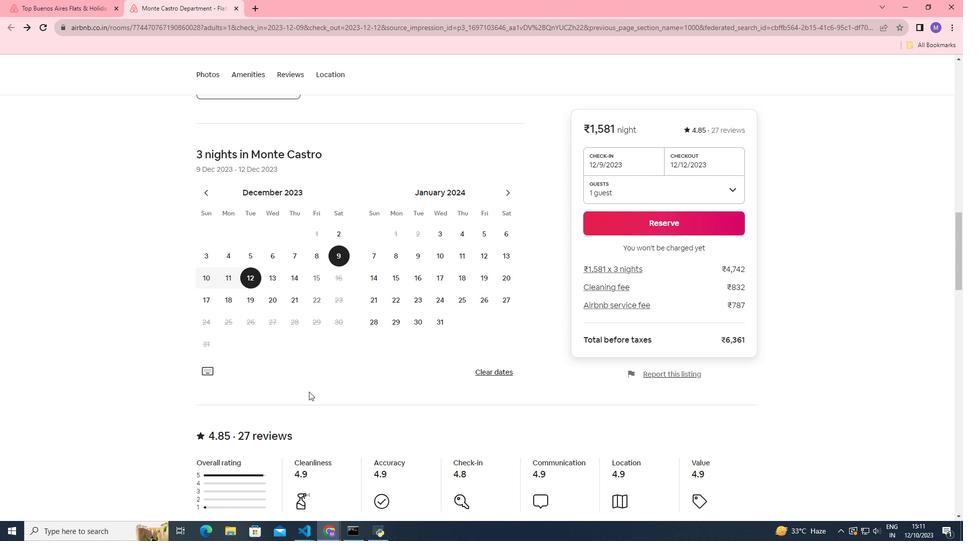 
Action: Mouse scrolled (308, 391) with delta (0, 0)
Screenshot: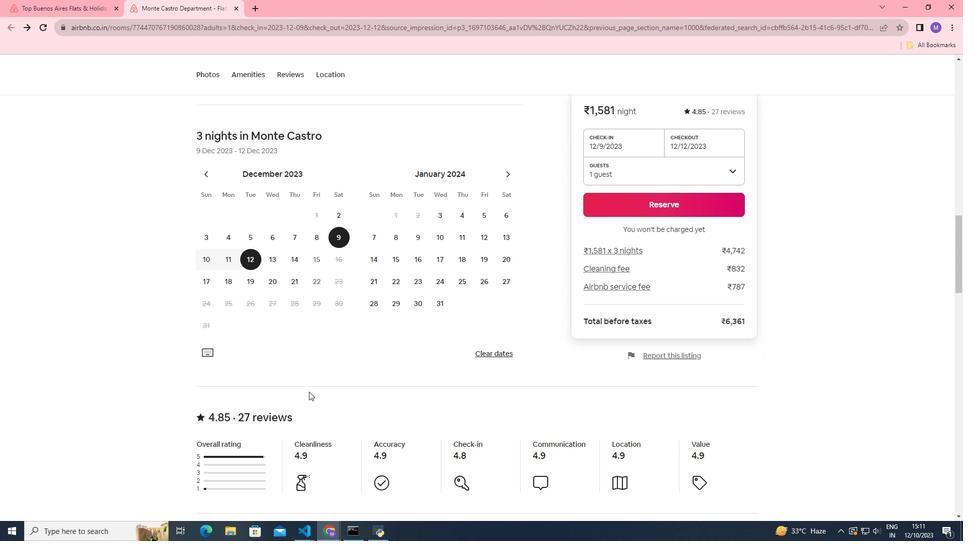
Action: Mouse scrolled (308, 391) with delta (0, 0)
Screenshot: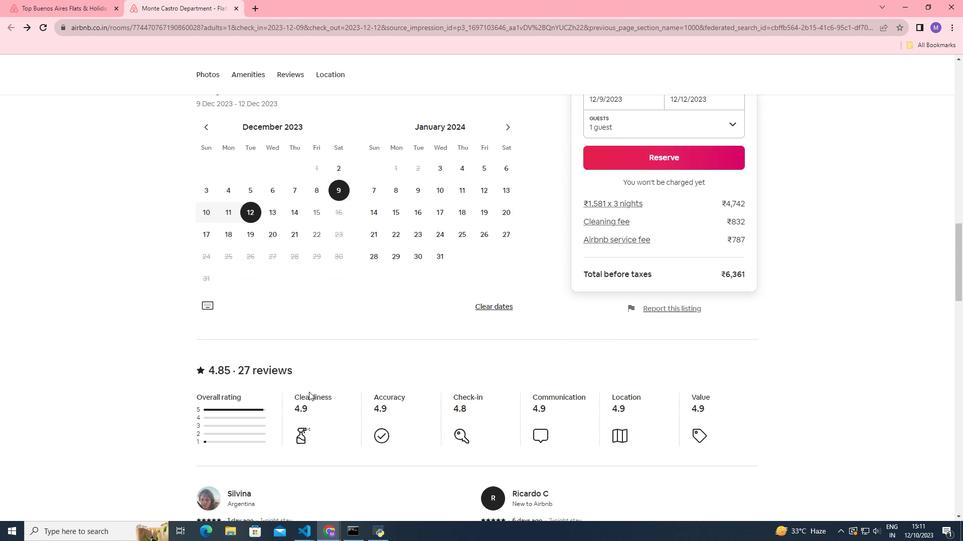 
Action: Mouse scrolled (308, 391) with delta (0, 0)
Screenshot: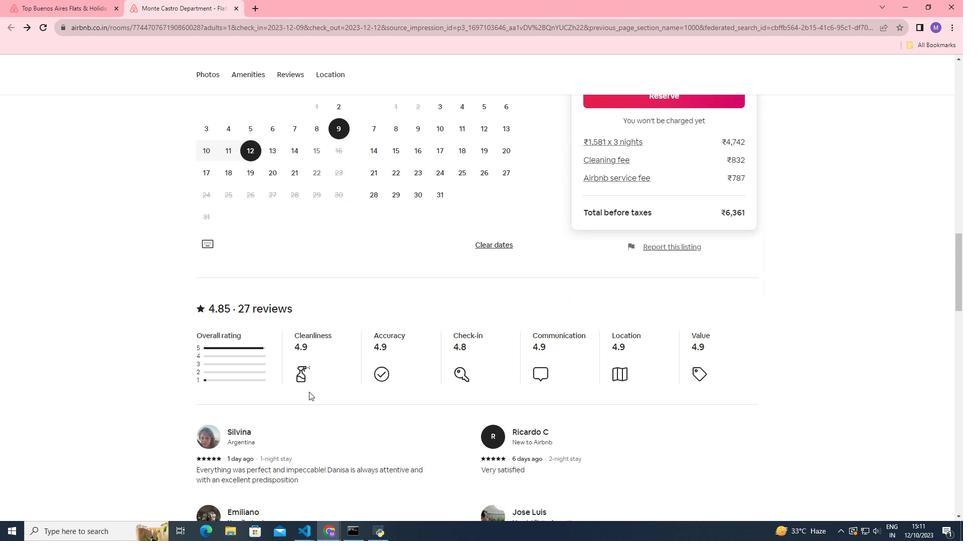 
Action: Mouse scrolled (308, 391) with delta (0, 0)
Screenshot: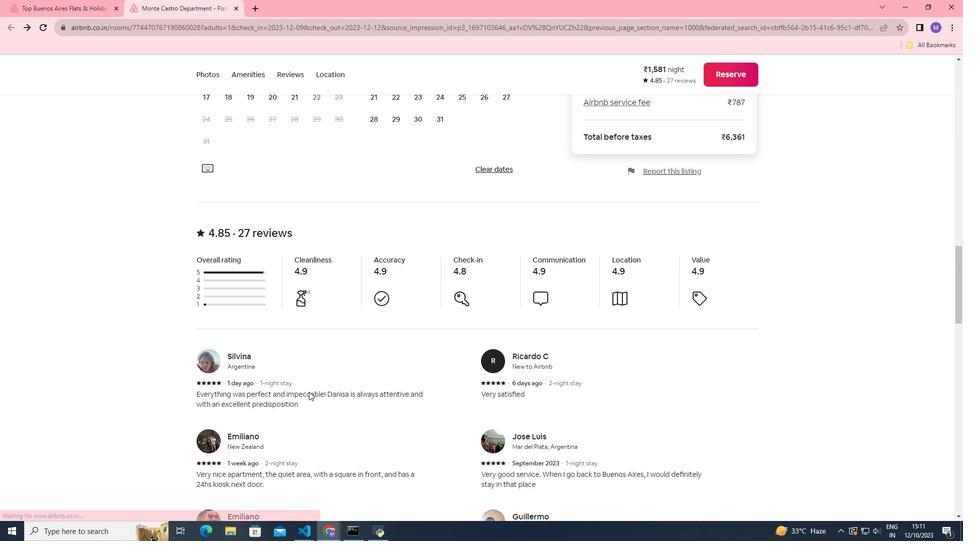 
Action: Mouse scrolled (308, 391) with delta (0, 0)
Screenshot: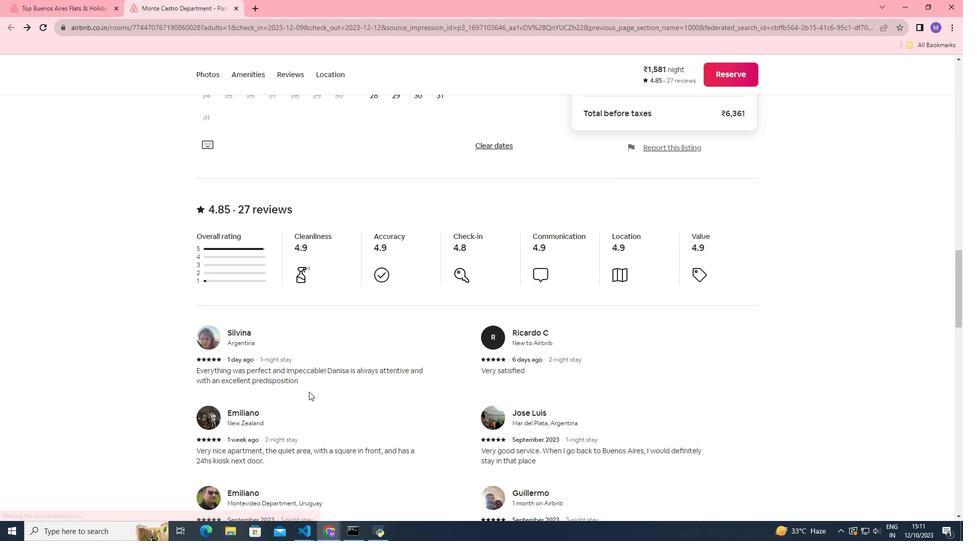 
Action: Mouse scrolled (308, 391) with delta (0, 0)
Screenshot: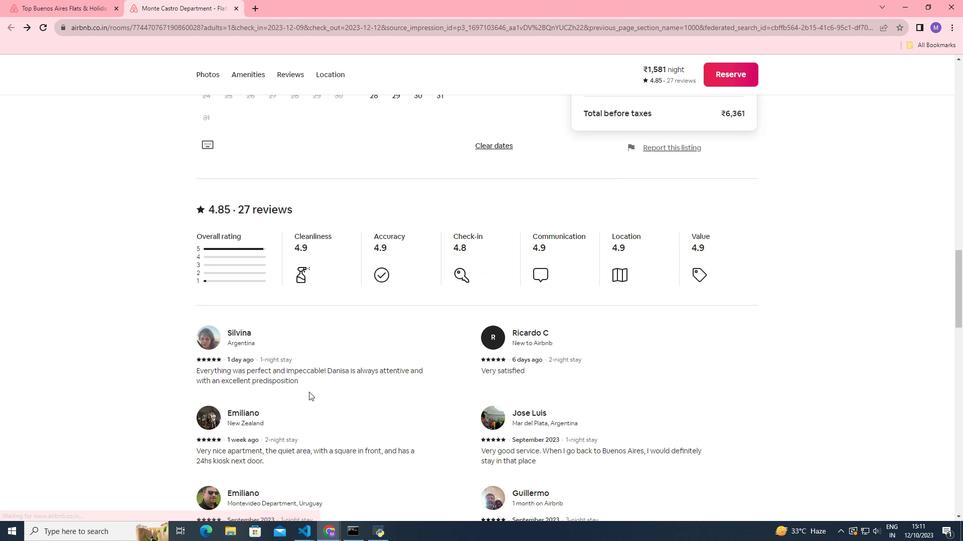 
Action: Mouse moved to (260, 455)
Screenshot: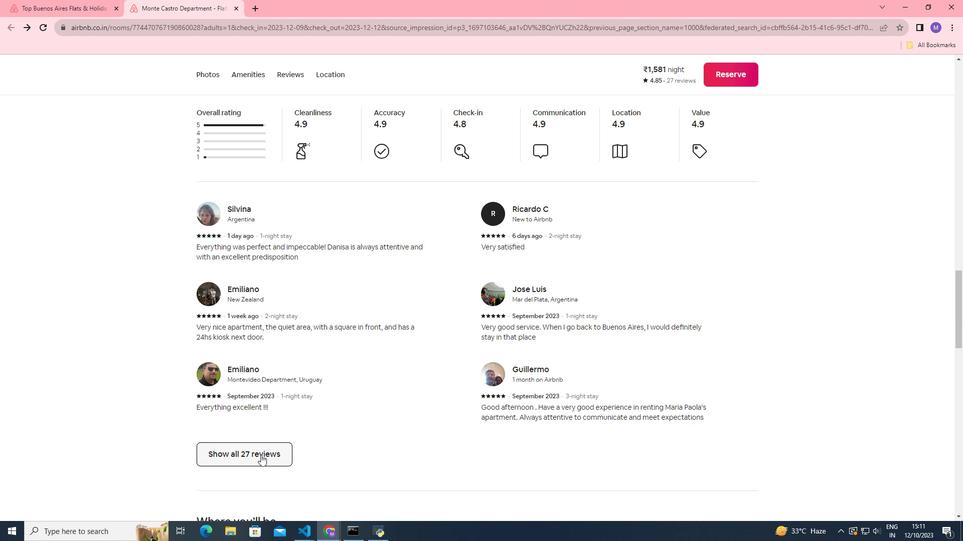 
Action: Mouse pressed left at (260, 455)
Screenshot: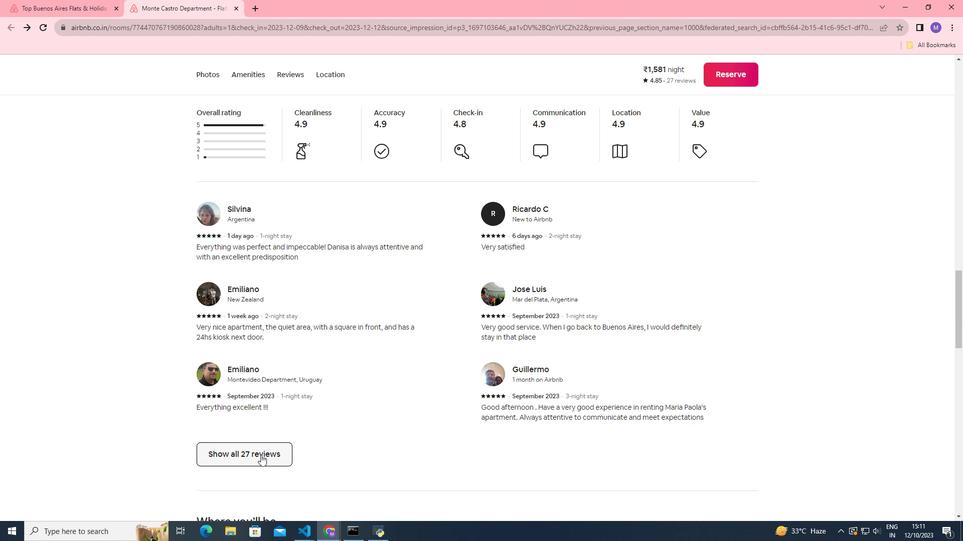 
Action: Mouse moved to (526, 348)
Screenshot: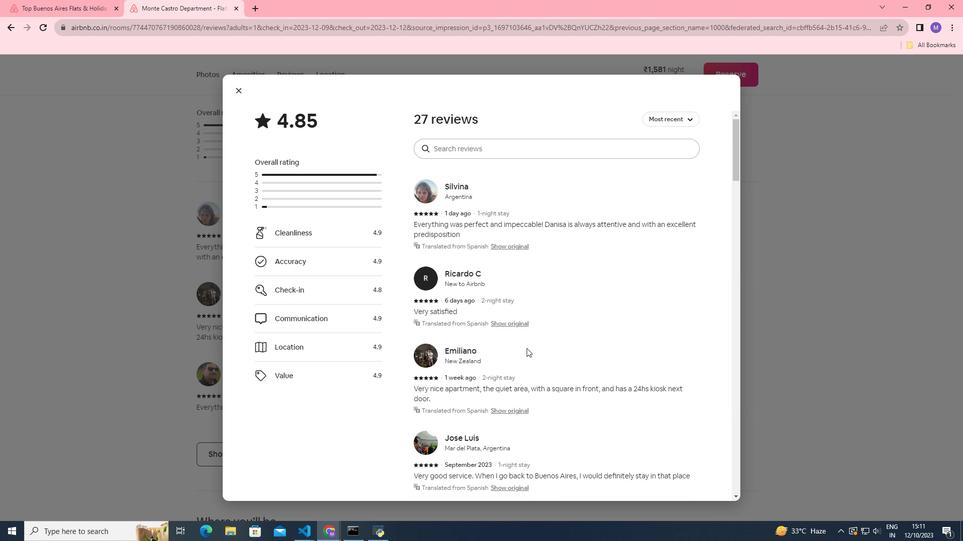 
Action: Mouse scrolled (526, 348) with delta (0, 0)
Screenshot: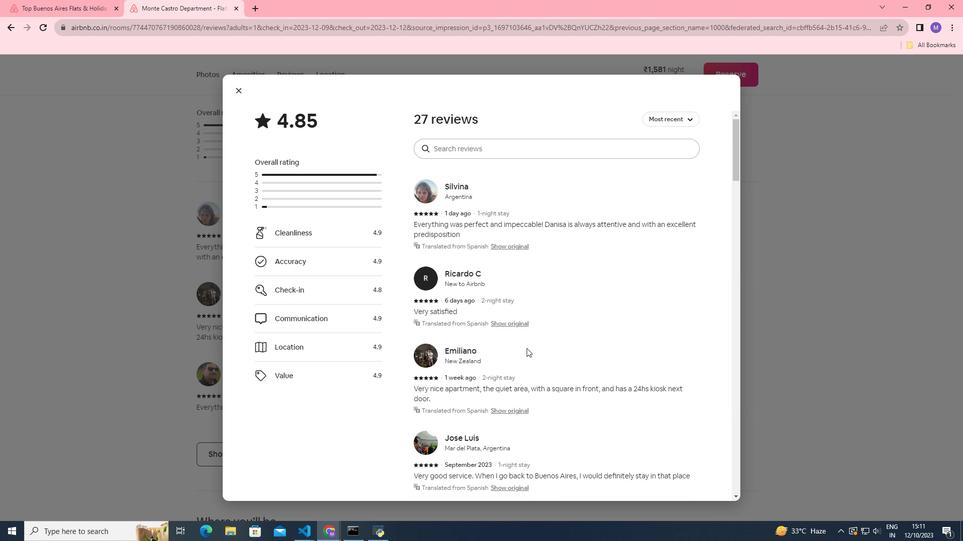 
Action: Mouse scrolled (526, 348) with delta (0, 0)
Screenshot: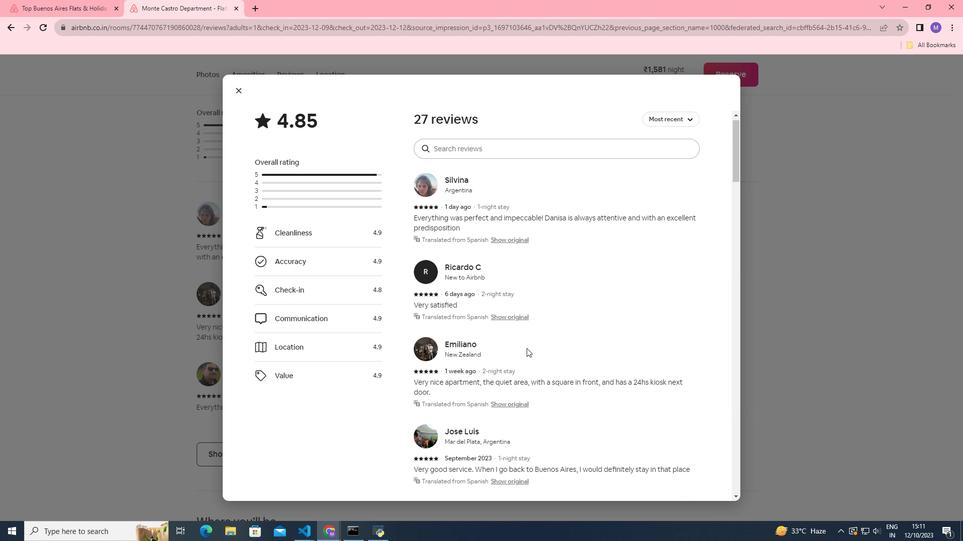 
Action: Mouse scrolled (526, 348) with delta (0, 0)
Screenshot: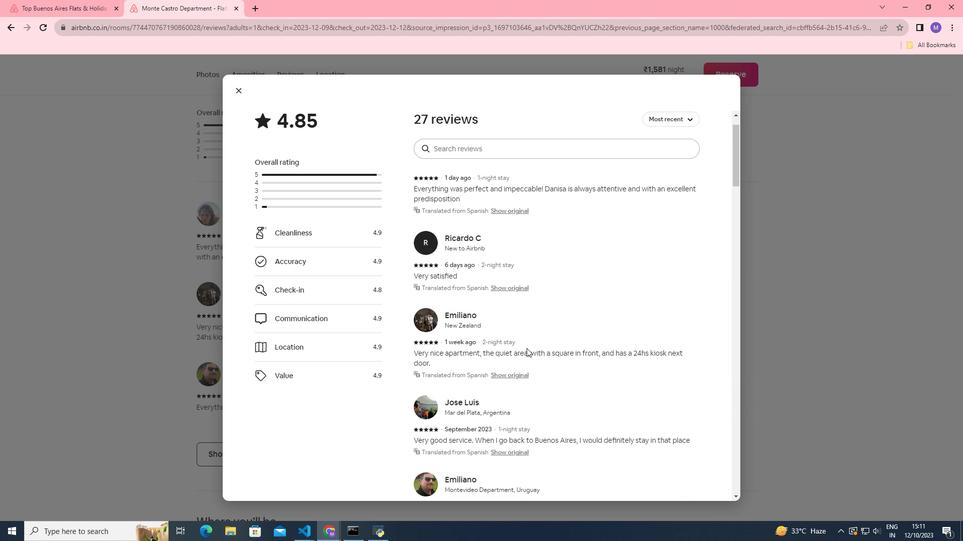 
Action: Mouse scrolled (526, 348) with delta (0, 0)
Screenshot: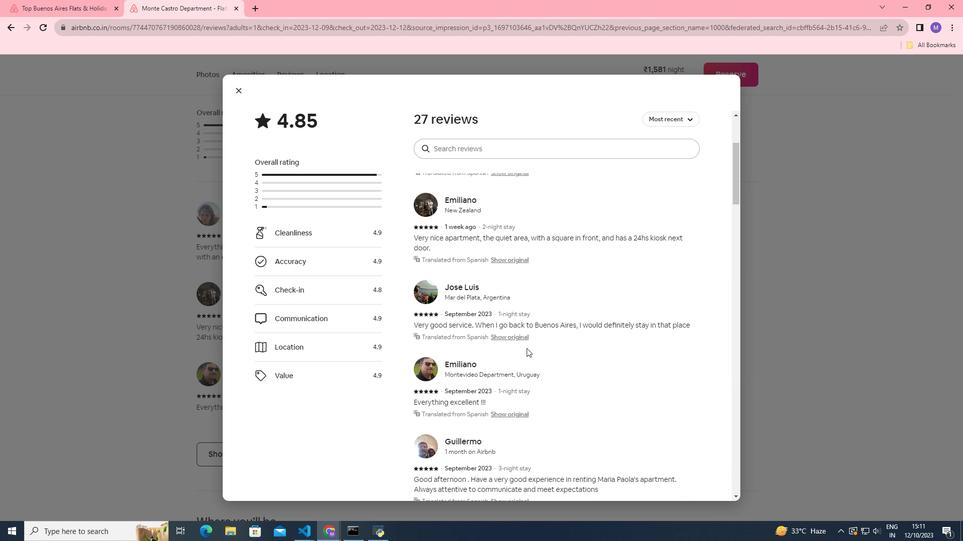 
Action: Mouse scrolled (526, 348) with delta (0, 0)
Screenshot: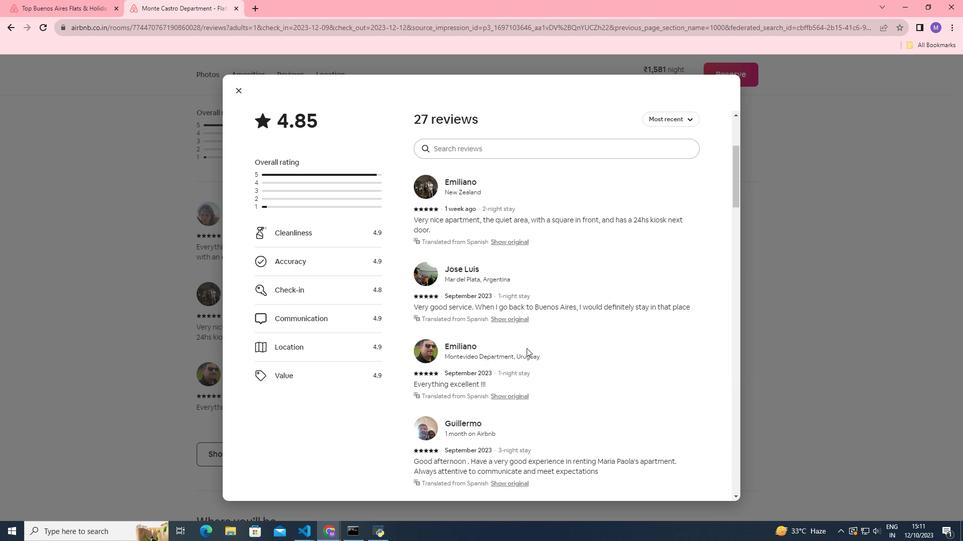
Action: Mouse scrolled (526, 348) with delta (0, 0)
Screenshot: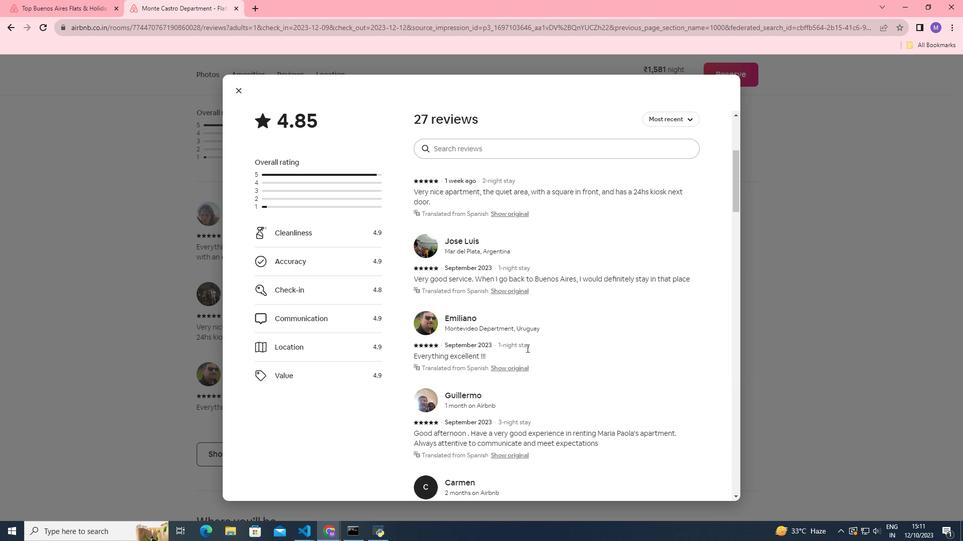 
Action: Mouse scrolled (526, 348) with delta (0, 0)
Screenshot: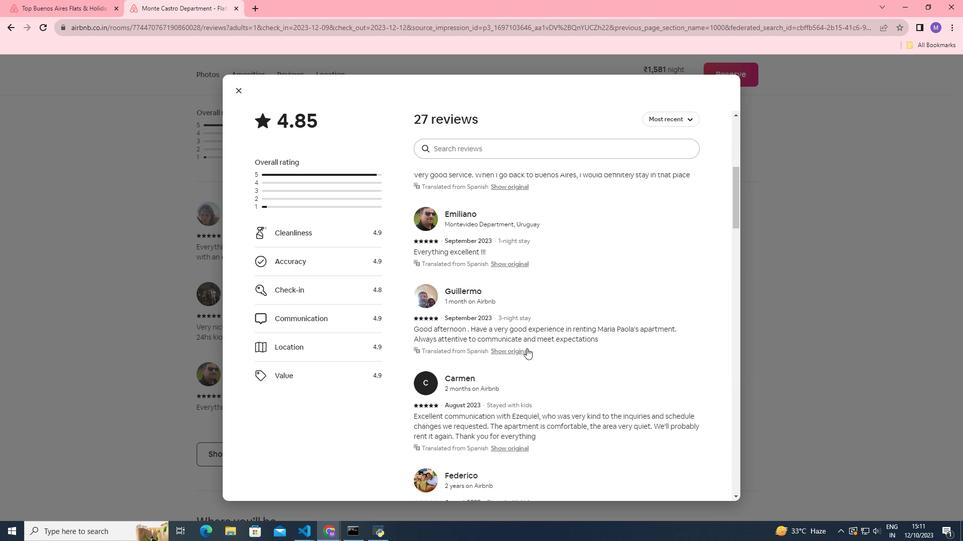 
Action: Mouse scrolled (526, 348) with delta (0, 0)
Screenshot: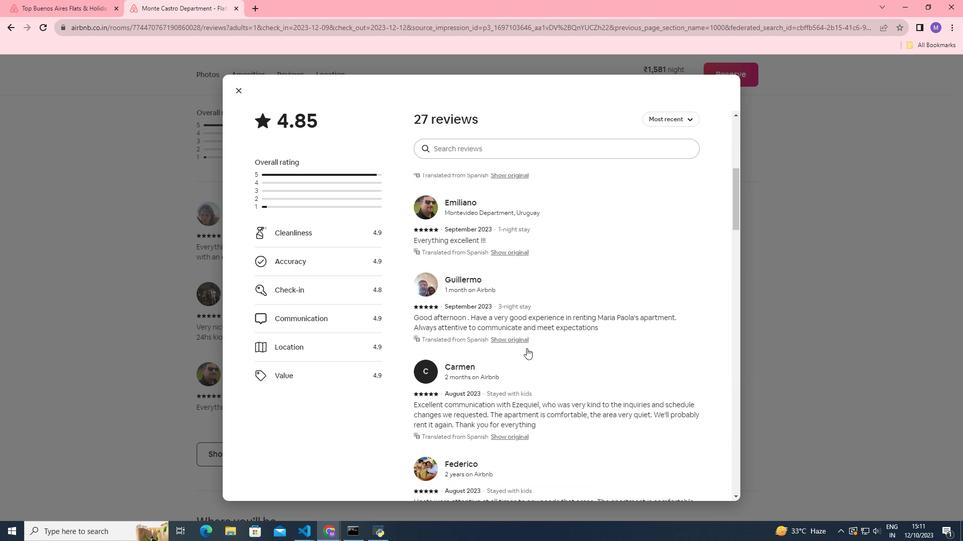 
Action: Mouse scrolled (526, 348) with delta (0, 0)
Screenshot: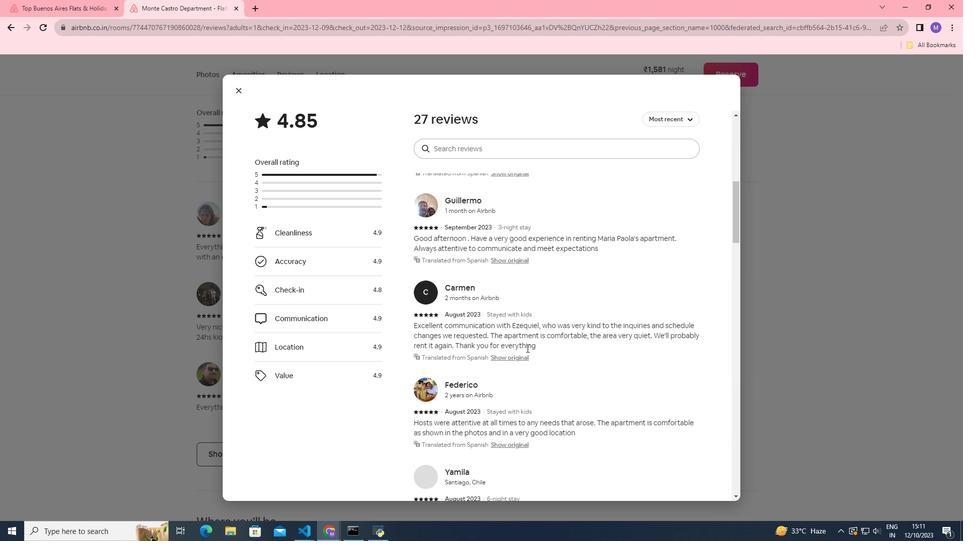 
Action: Mouse scrolled (526, 348) with delta (0, 0)
Screenshot: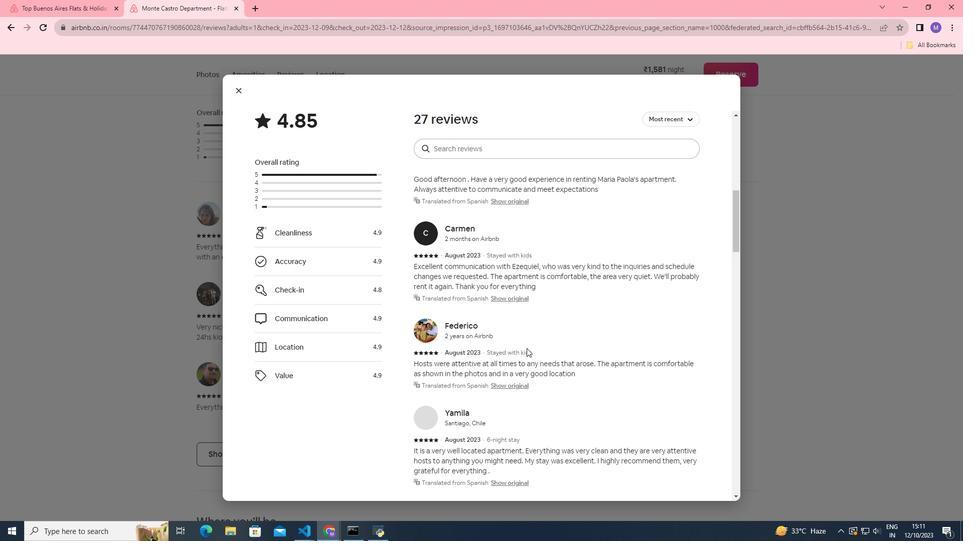 
Action: Mouse scrolled (526, 348) with delta (0, 0)
Screenshot: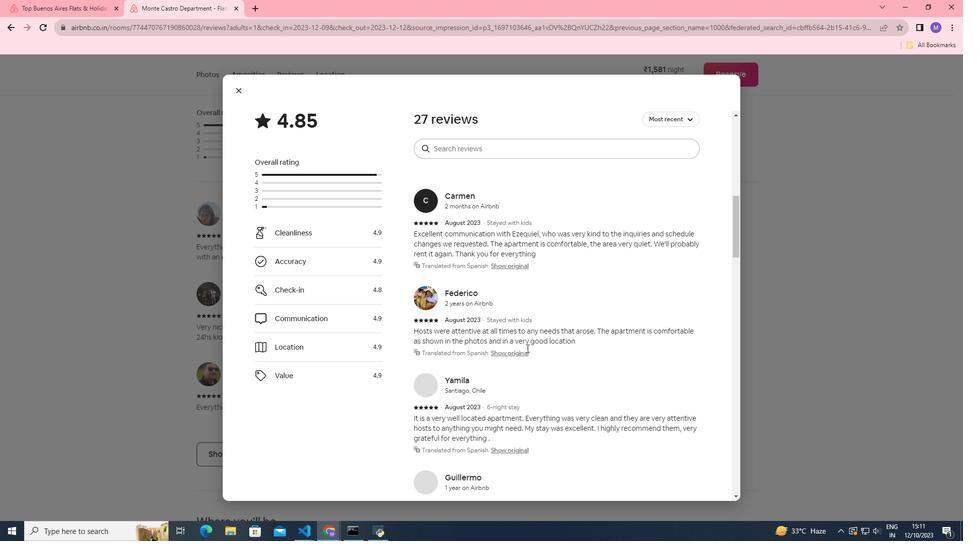 
Action: Mouse scrolled (526, 348) with delta (0, 0)
Screenshot: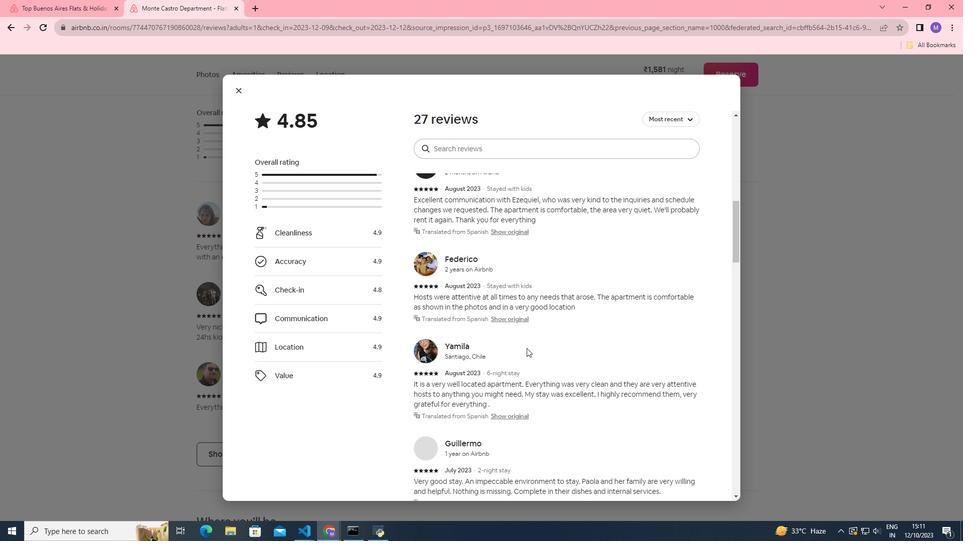 
Action: Mouse scrolled (526, 348) with delta (0, 0)
Screenshot: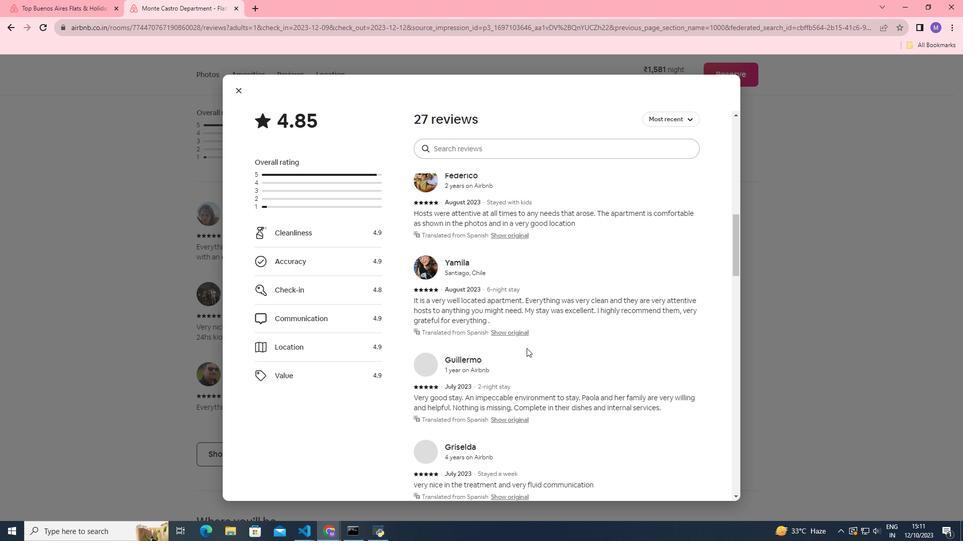 
Action: Mouse scrolled (526, 348) with delta (0, 0)
Screenshot: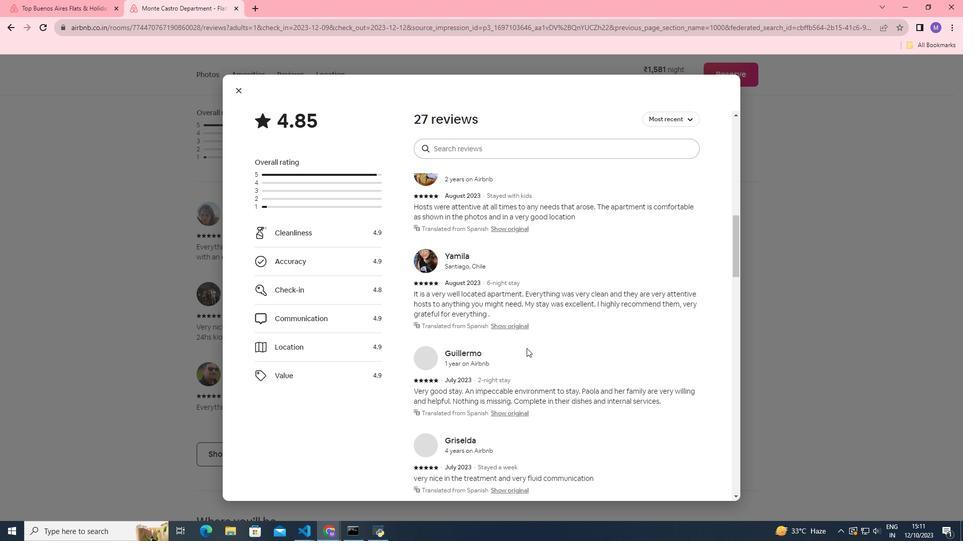
Action: Mouse scrolled (526, 348) with delta (0, 0)
Screenshot: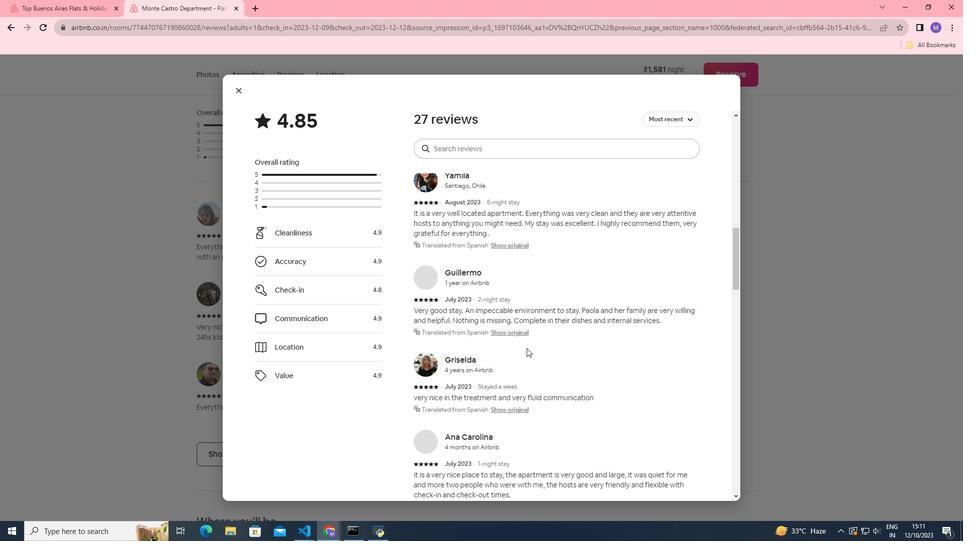 
Action: Mouse scrolled (526, 348) with delta (0, 0)
Screenshot: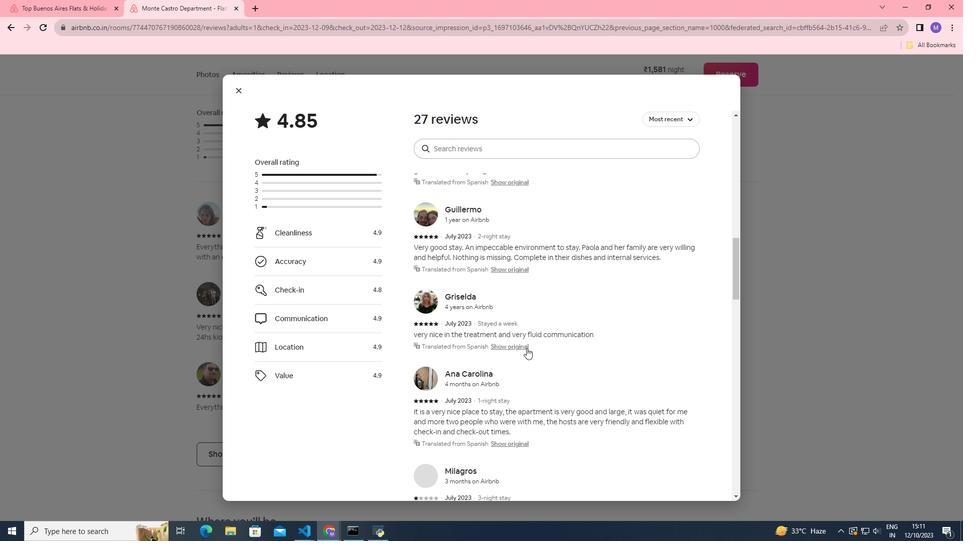 
Action: Mouse scrolled (526, 348) with delta (0, 0)
Screenshot: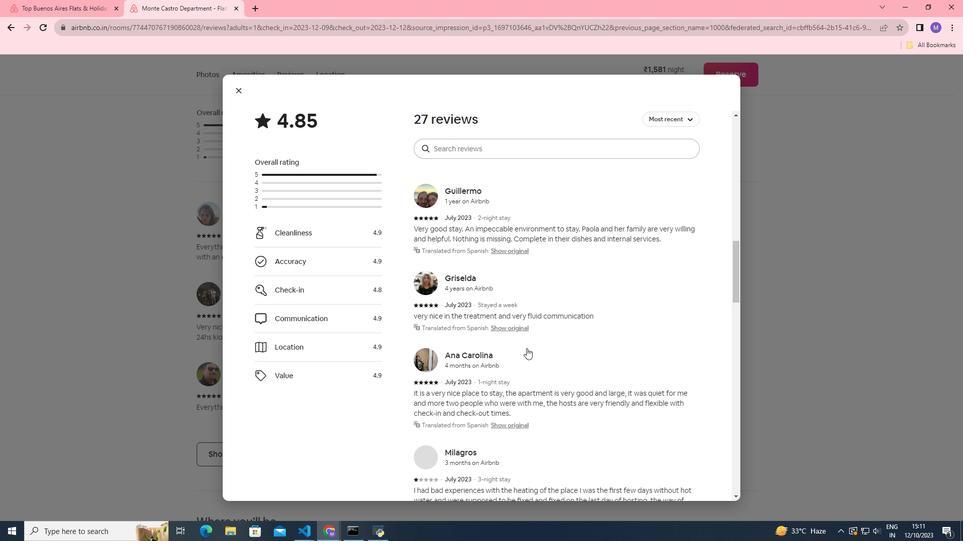 
Action: Mouse scrolled (526, 348) with delta (0, 0)
Screenshot: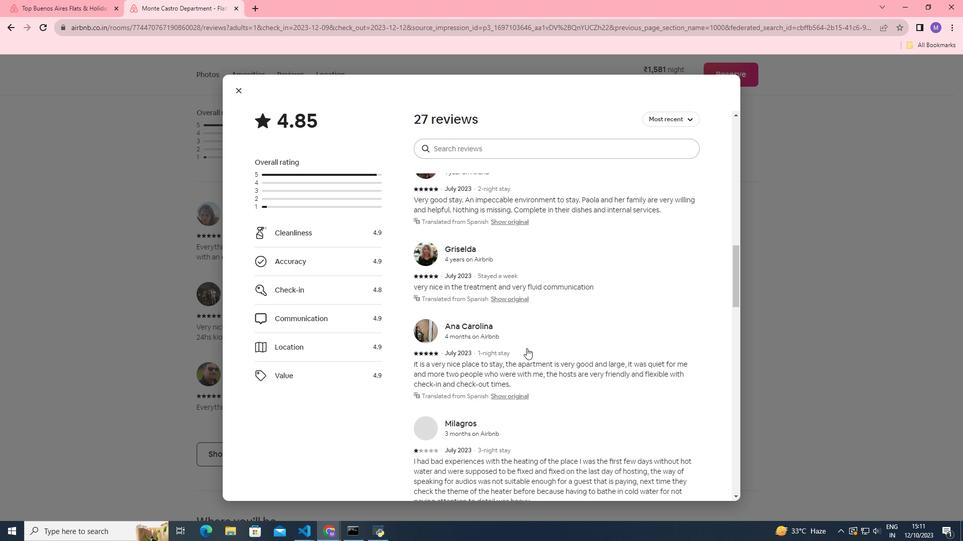 
Action: Mouse scrolled (526, 348) with delta (0, 0)
Screenshot: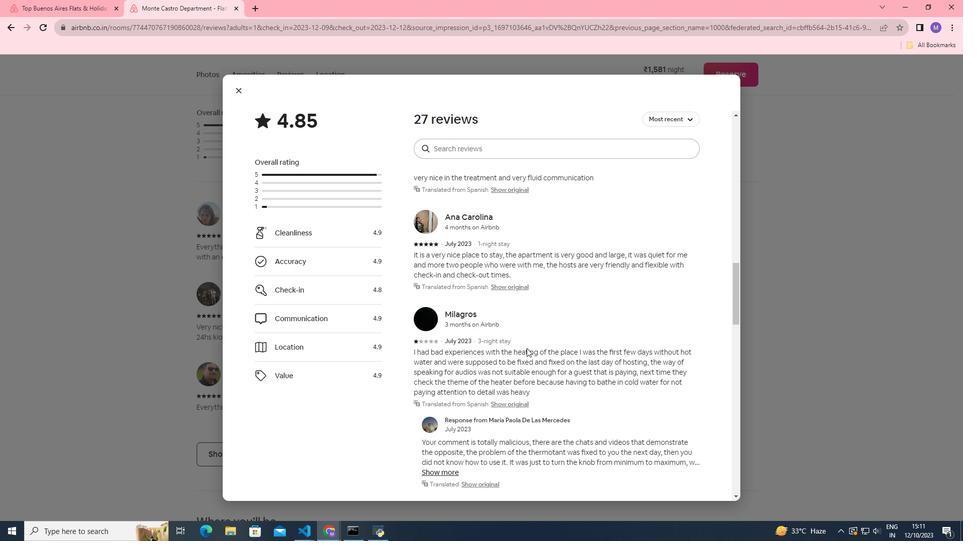 
Action: Mouse scrolled (526, 348) with delta (0, 0)
Screenshot: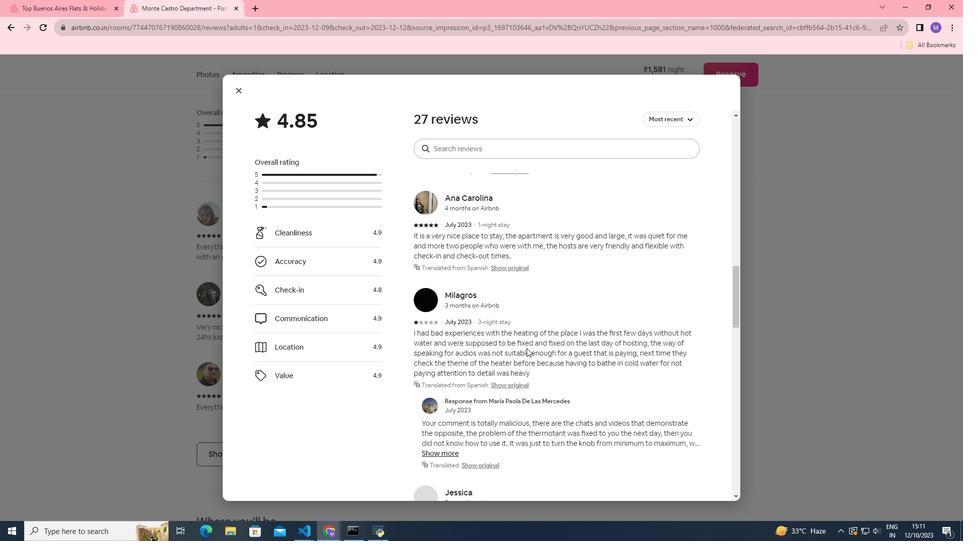 
Action: Mouse scrolled (526, 348) with delta (0, 0)
Screenshot: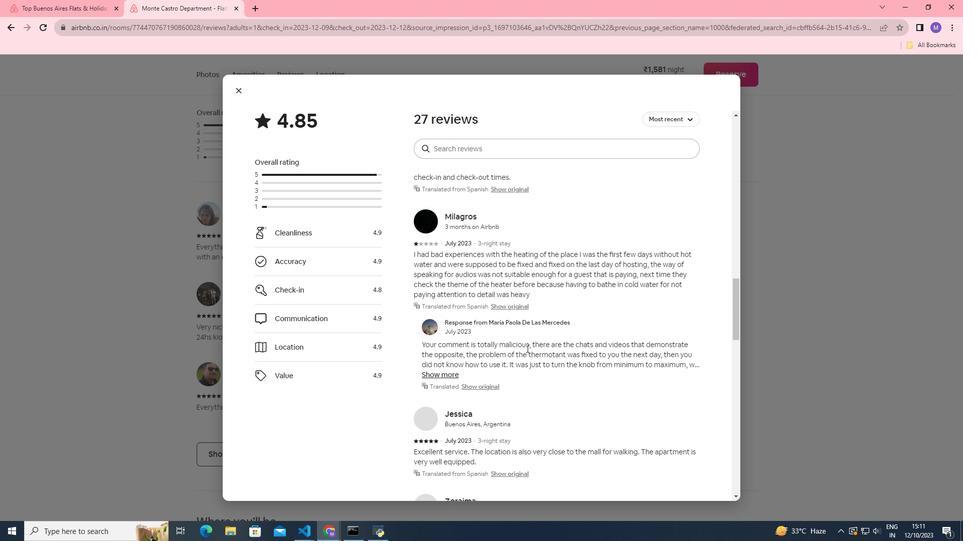 
Action: Mouse scrolled (526, 348) with delta (0, 0)
Screenshot: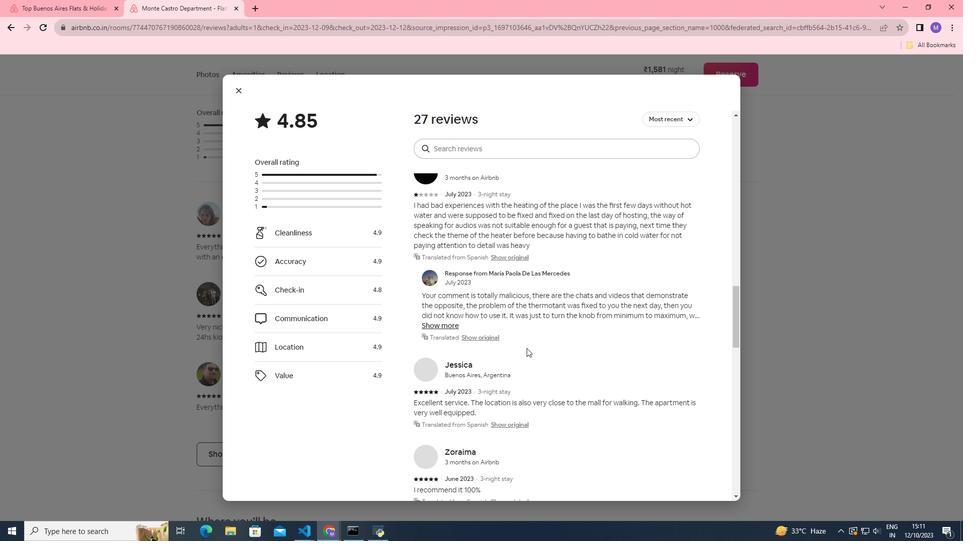 
Action: Mouse scrolled (526, 348) with delta (0, 0)
Screenshot: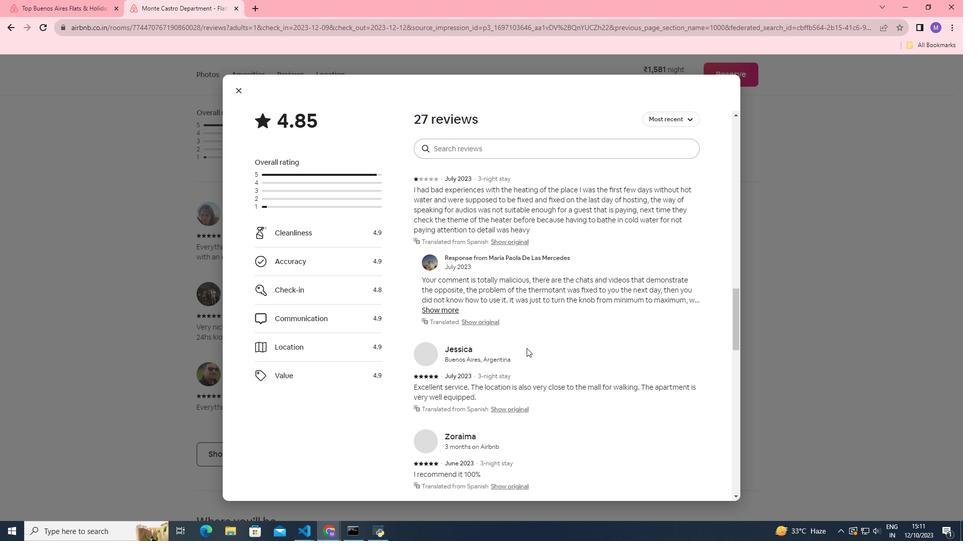
Action: Mouse scrolled (526, 348) with delta (0, 0)
Screenshot: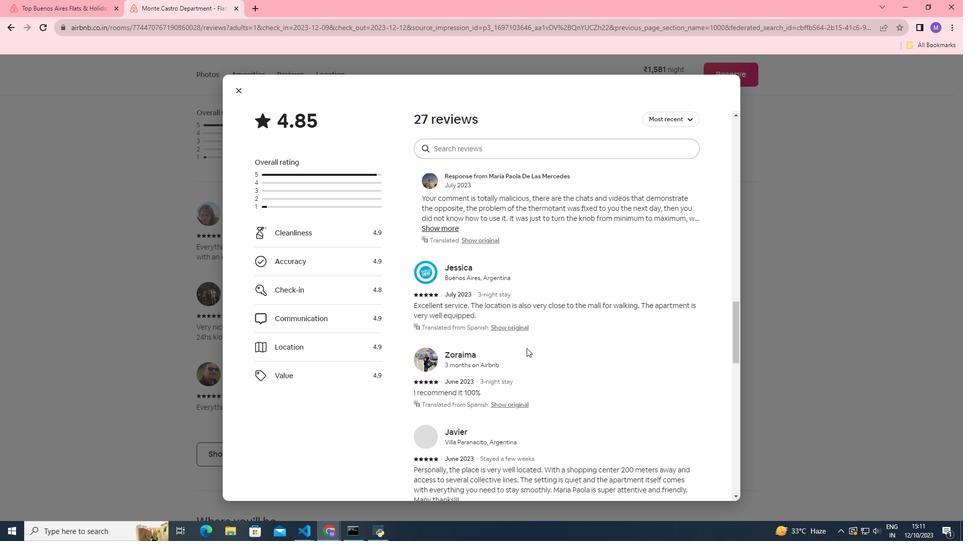 
Action: Mouse scrolled (526, 348) with delta (0, 0)
Screenshot: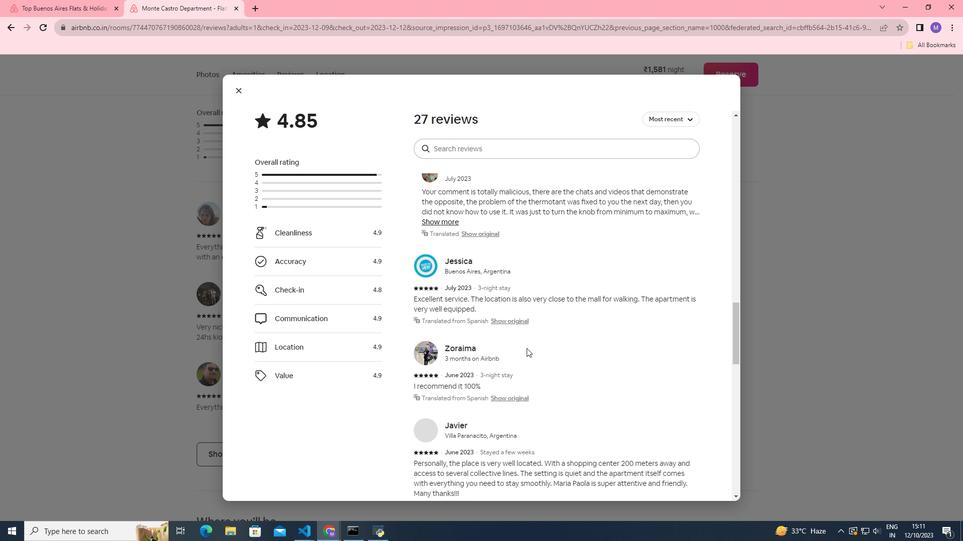 
Action: Mouse scrolled (526, 348) with delta (0, 0)
Screenshot: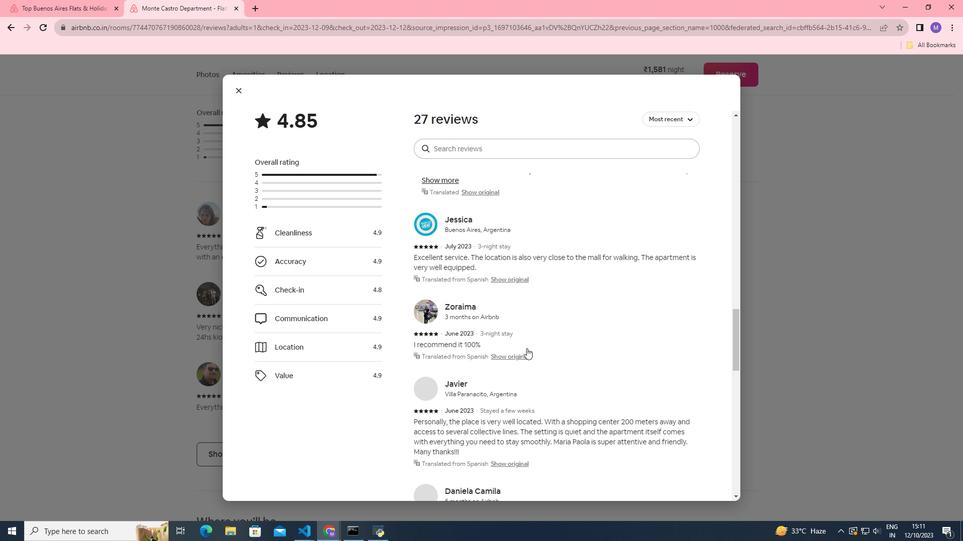 
Action: Mouse scrolled (526, 348) with delta (0, 0)
Screenshot: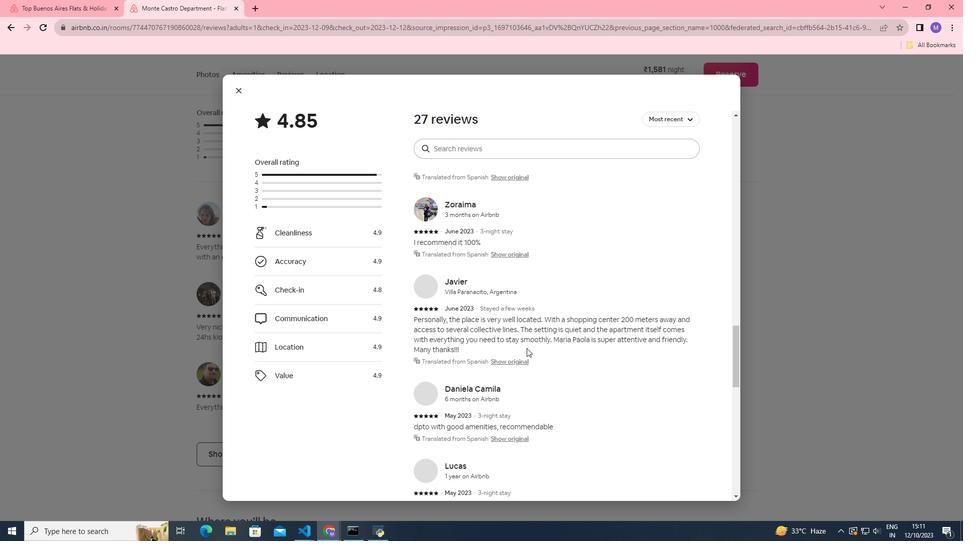 
Action: Mouse scrolled (526, 348) with delta (0, 0)
Screenshot: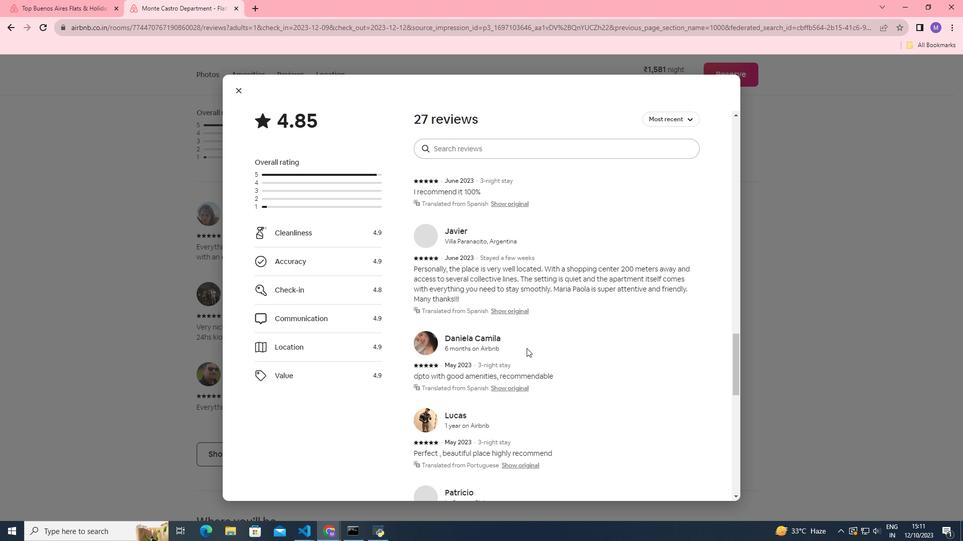 
Action: Mouse scrolled (526, 348) with delta (0, 0)
Screenshot: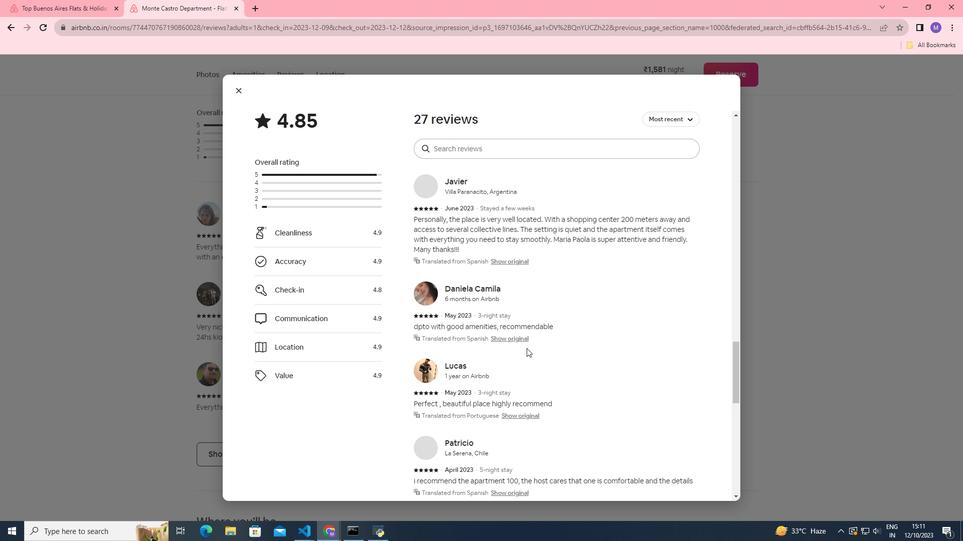 
Action: Mouse scrolled (526, 348) with delta (0, 0)
Screenshot: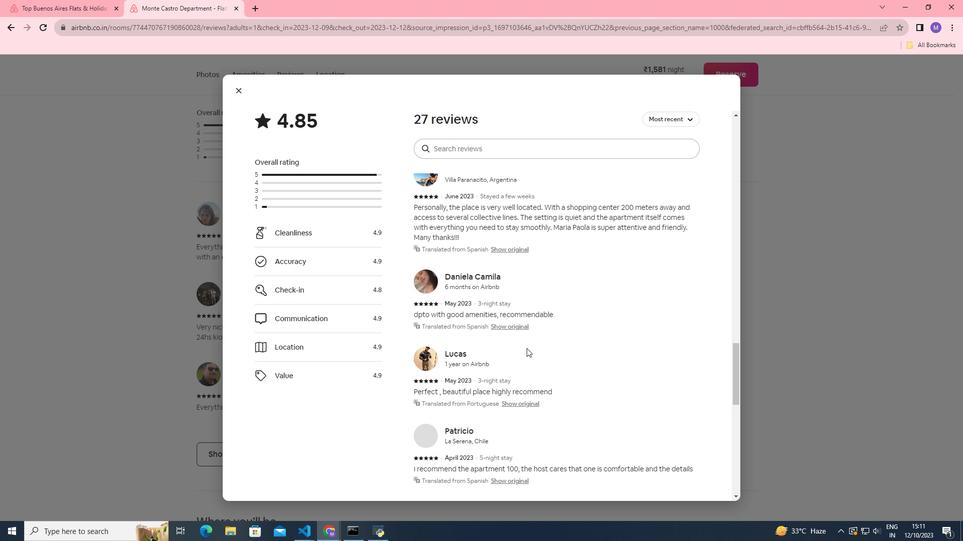 
Action: Mouse scrolled (526, 348) with delta (0, 0)
Screenshot: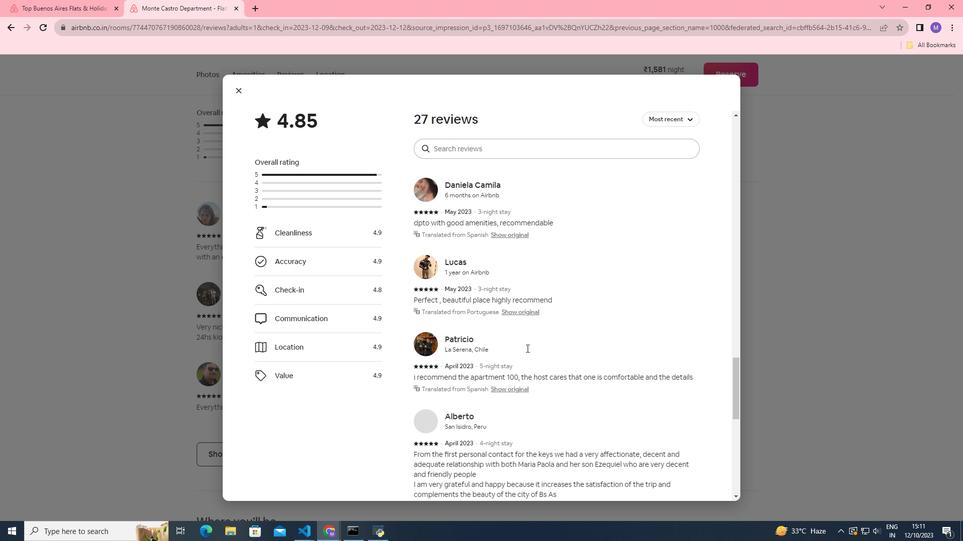 
Action: Mouse scrolled (526, 348) with delta (0, 0)
Screenshot: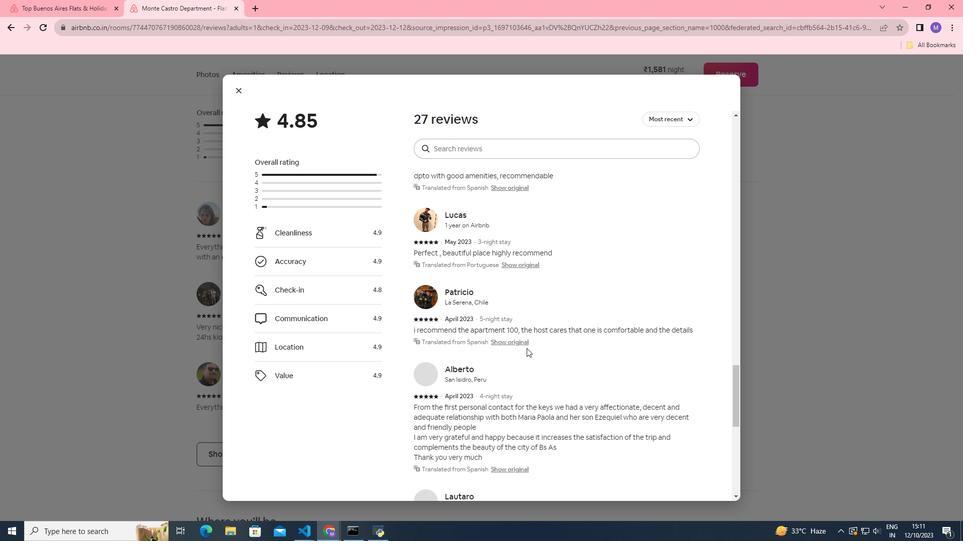 
Action: Mouse scrolled (526, 348) with delta (0, 0)
Screenshot: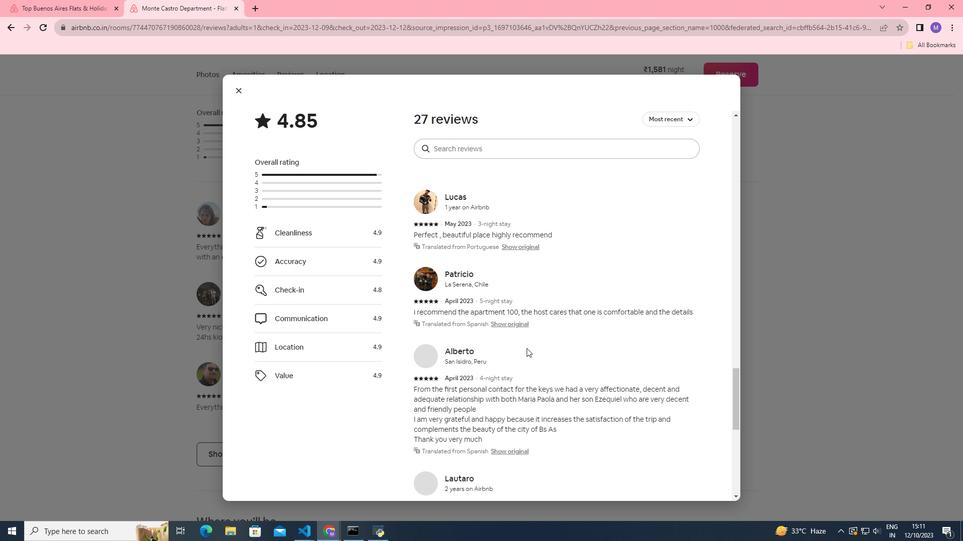 
Action: Mouse scrolled (526, 348) with delta (0, 0)
Screenshot: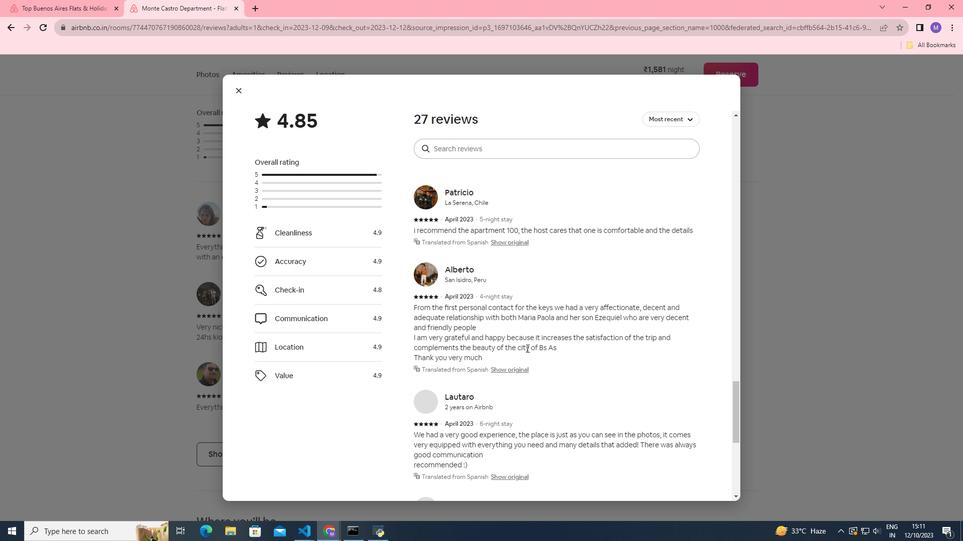 
Action: Mouse scrolled (526, 348) with delta (0, 0)
Screenshot: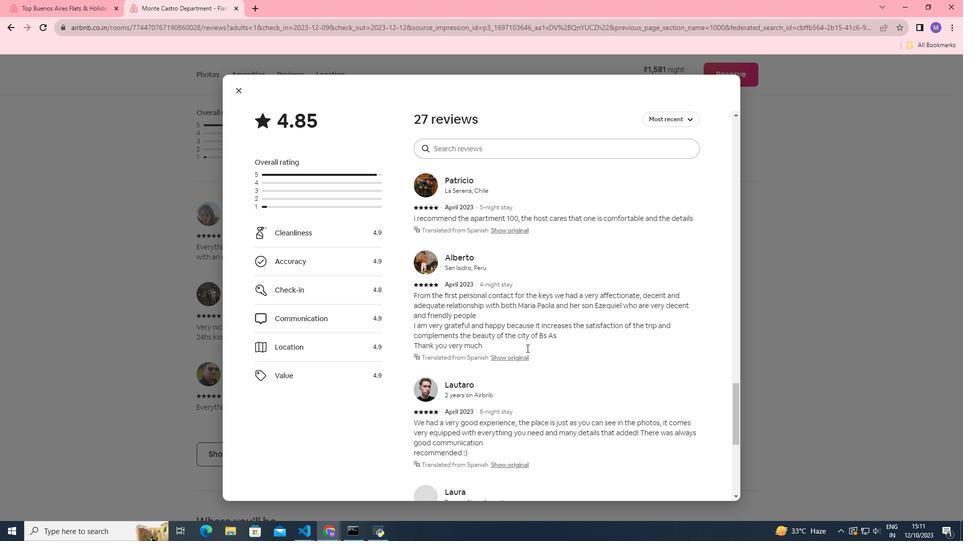 
Action: Mouse scrolled (526, 348) with delta (0, 0)
Screenshot: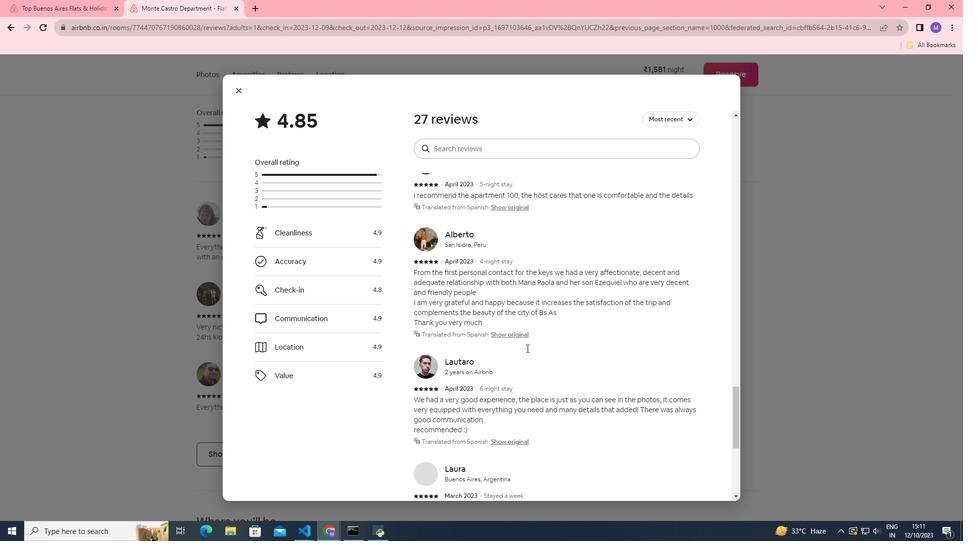 
Action: Mouse scrolled (526, 348) with delta (0, 0)
Screenshot: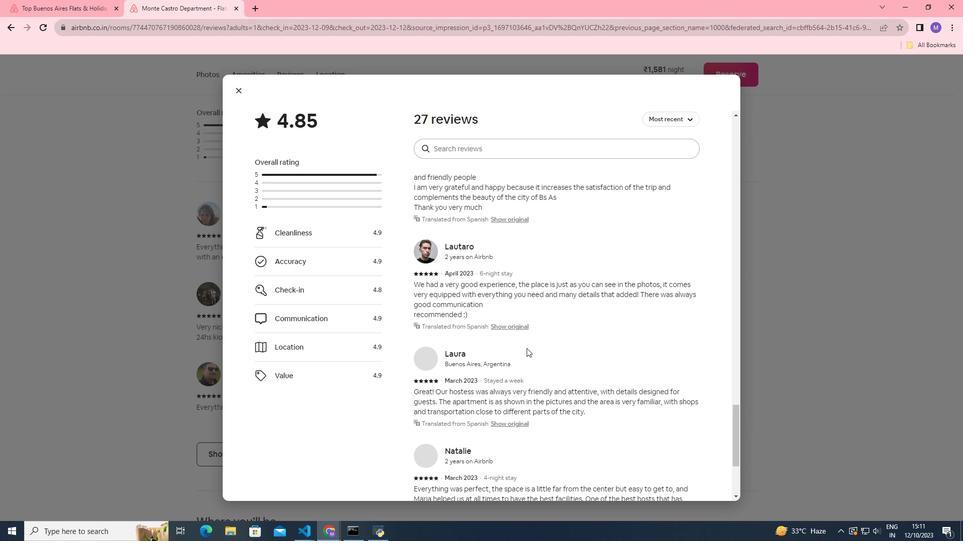
Action: Mouse scrolled (526, 348) with delta (0, 0)
Screenshot: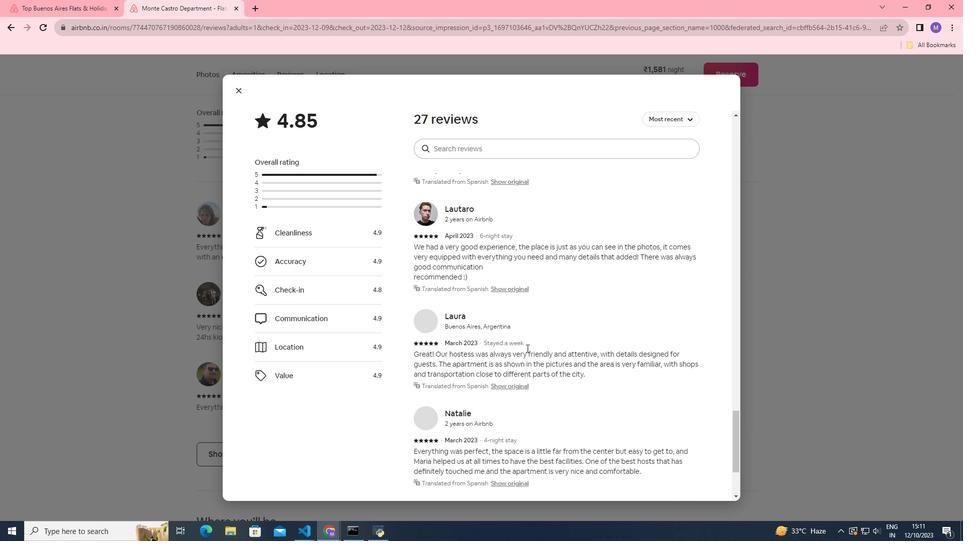 
Action: Mouse scrolled (526, 348) with delta (0, 0)
Screenshot: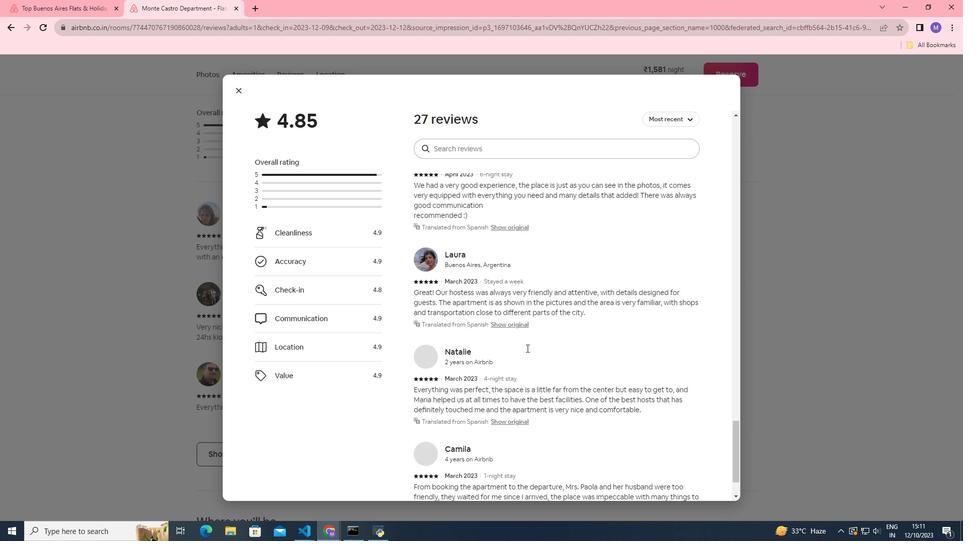 
Action: Mouse scrolled (526, 348) with delta (0, 0)
Screenshot: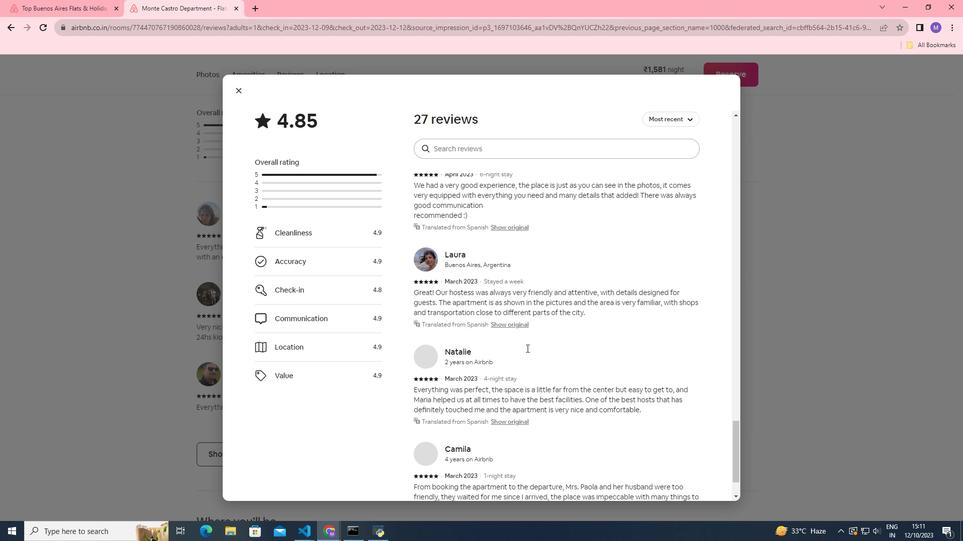 
Action: Mouse scrolled (526, 348) with delta (0, 0)
Screenshot: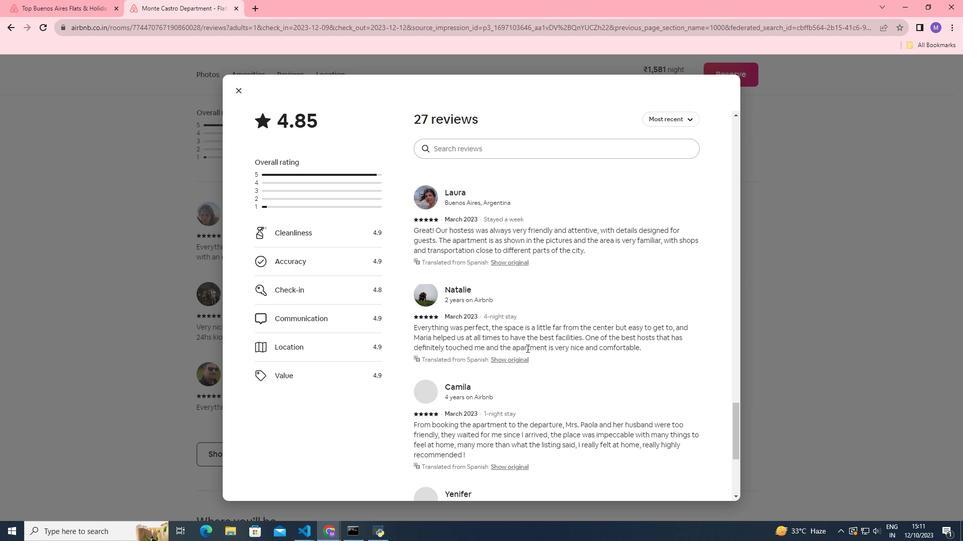 
Action: Mouse scrolled (526, 348) with delta (0, 0)
Screenshot: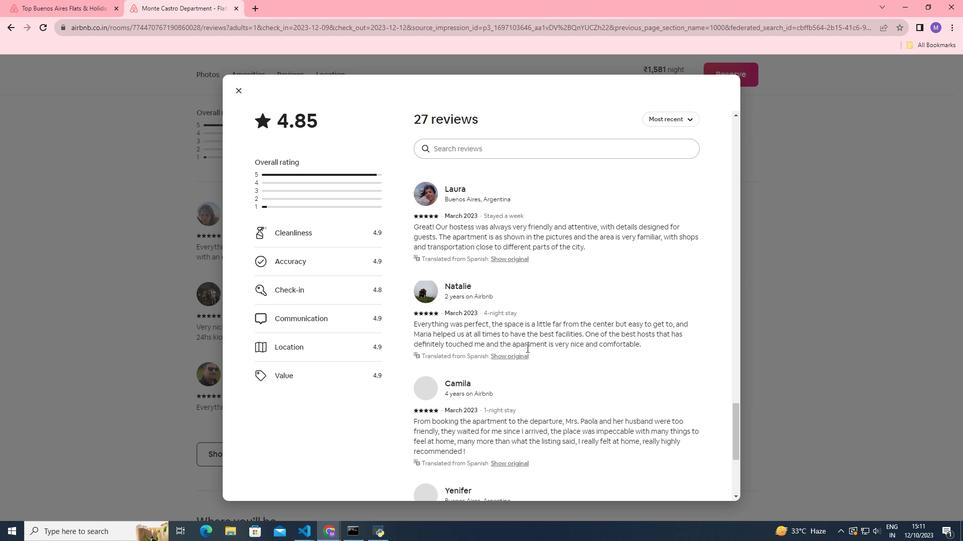 
Action: Mouse scrolled (526, 348) with delta (0, 0)
Screenshot: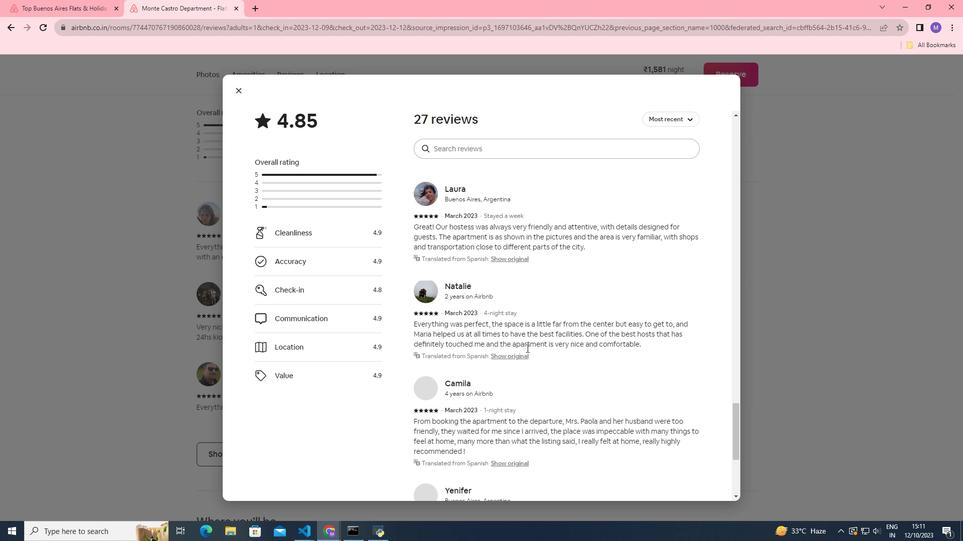 
Action: Mouse scrolled (526, 348) with delta (0, 0)
Screenshot: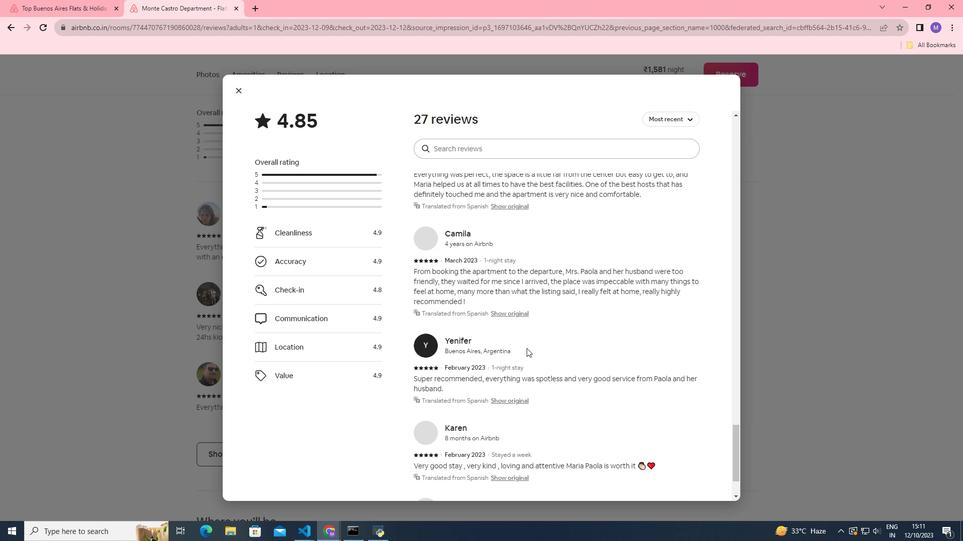 
Action: Mouse scrolled (526, 348) with delta (0, 0)
Screenshot: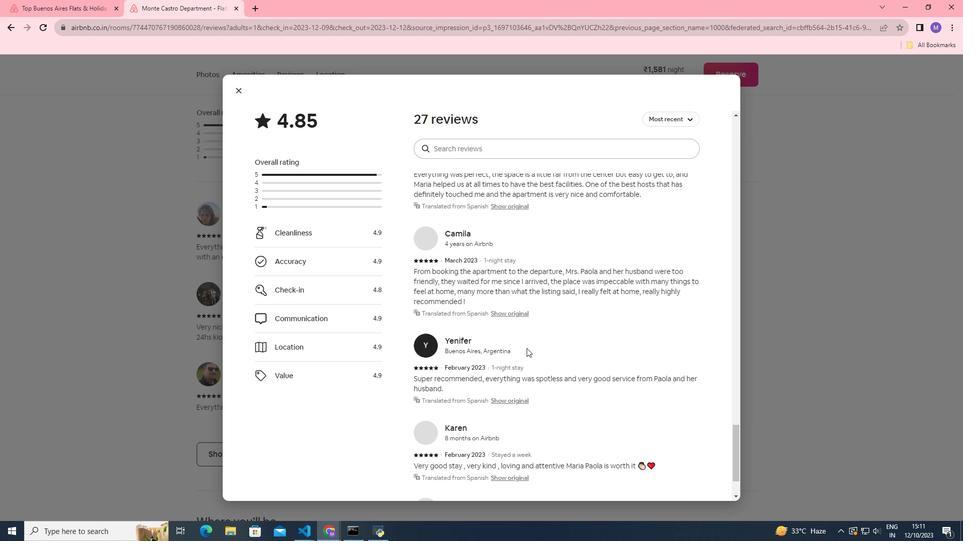 
Action: Mouse scrolled (526, 348) with delta (0, 0)
Screenshot: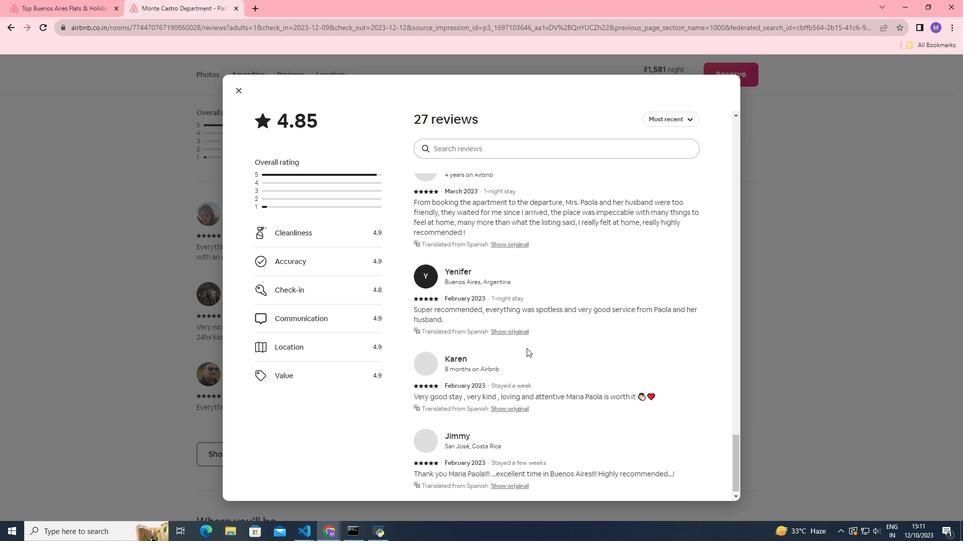 
Action: Mouse scrolled (526, 348) with delta (0, 0)
Screenshot: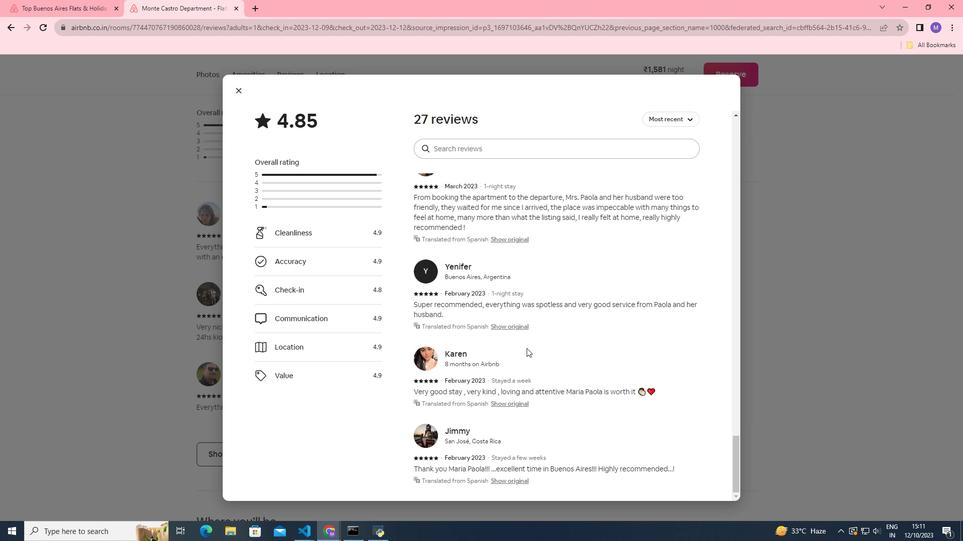 
Action: Mouse scrolled (526, 348) with delta (0, 0)
Screenshot: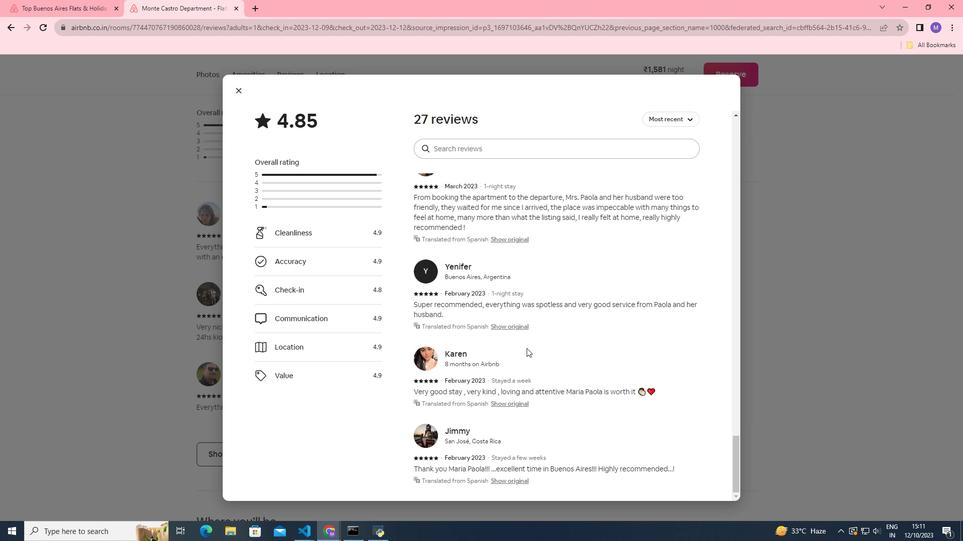 
Action: Mouse scrolled (526, 348) with delta (0, 0)
Screenshot: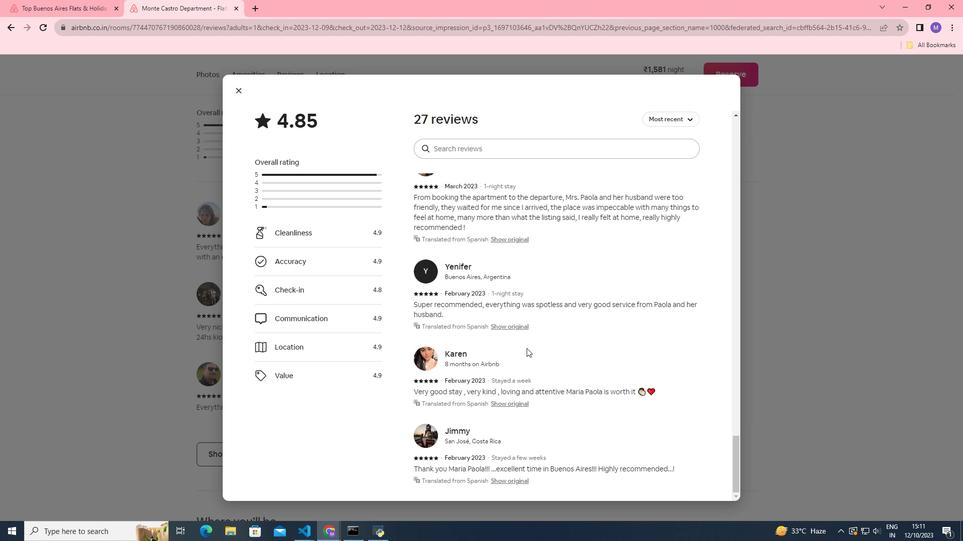 
Action: Mouse moved to (238, 88)
Screenshot: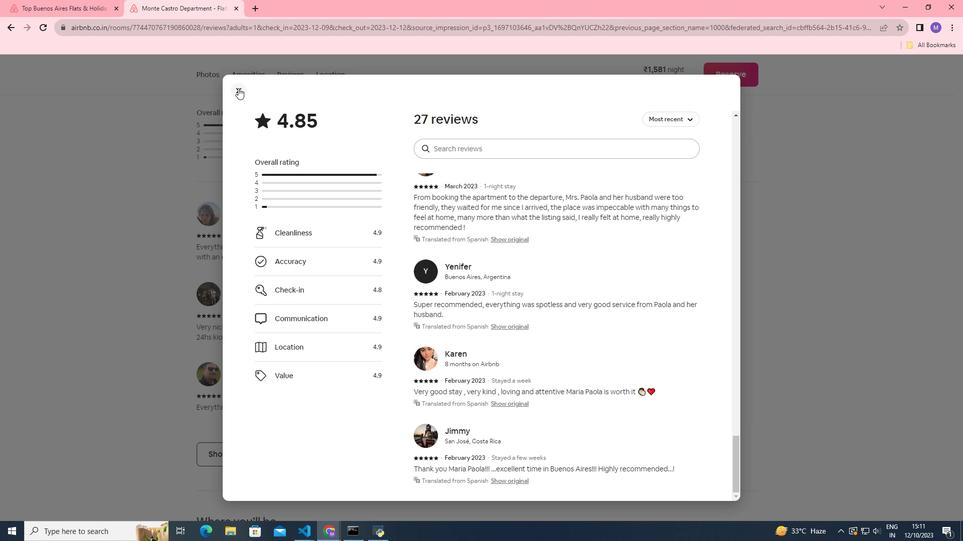 
Action: Mouse pressed left at (238, 88)
Screenshot: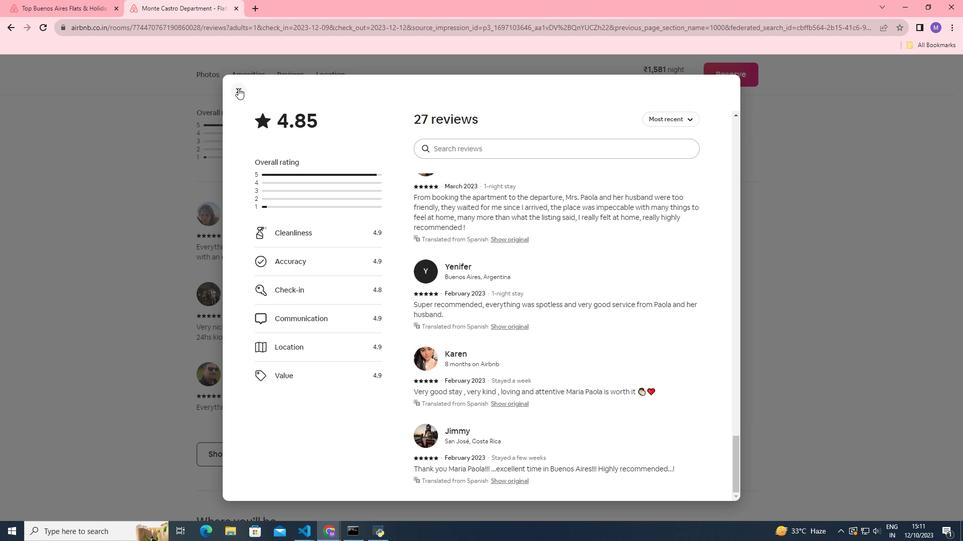 
Action: Mouse moved to (365, 362)
Screenshot: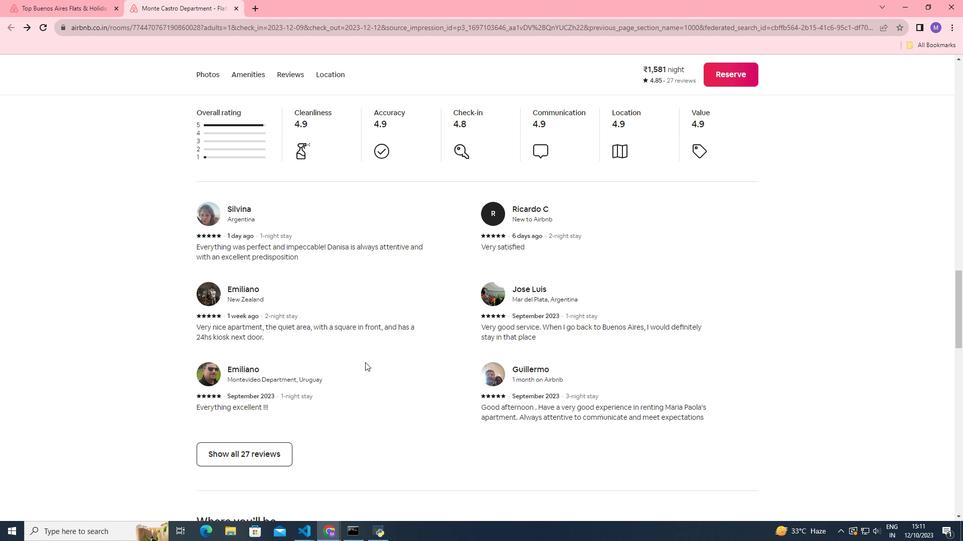 
Action: Mouse scrolled (365, 362) with delta (0, 0)
Screenshot: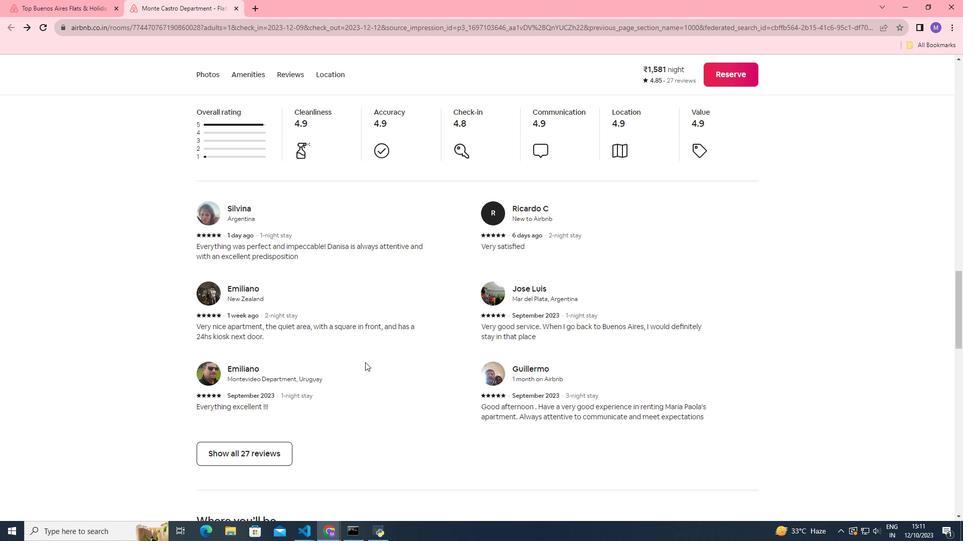 
Action: Mouse scrolled (365, 362) with delta (0, 0)
Screenshot: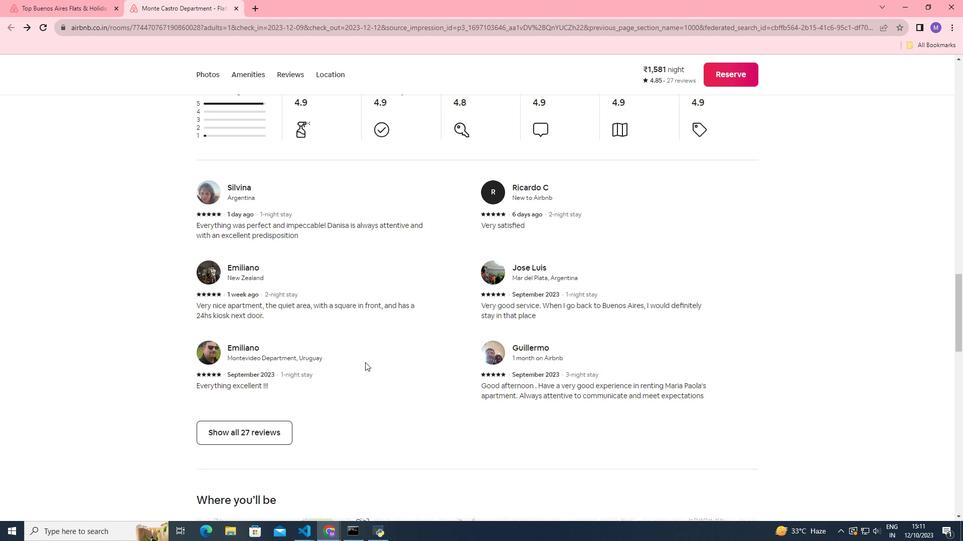 
Action: Mouse moved to (364, 357)
Screenshot: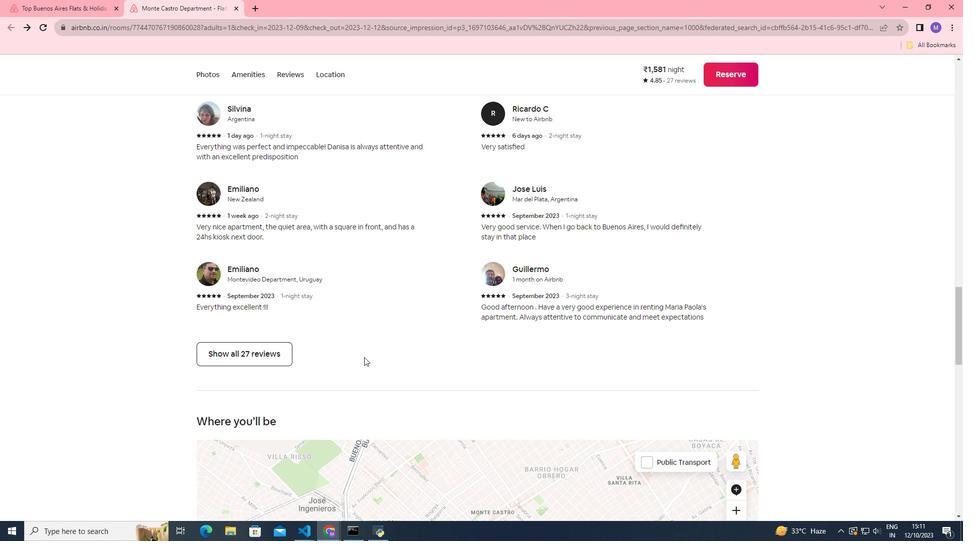 
Action: Mouse scrolled (364, 357) with delta (0, 0)
Screenshot: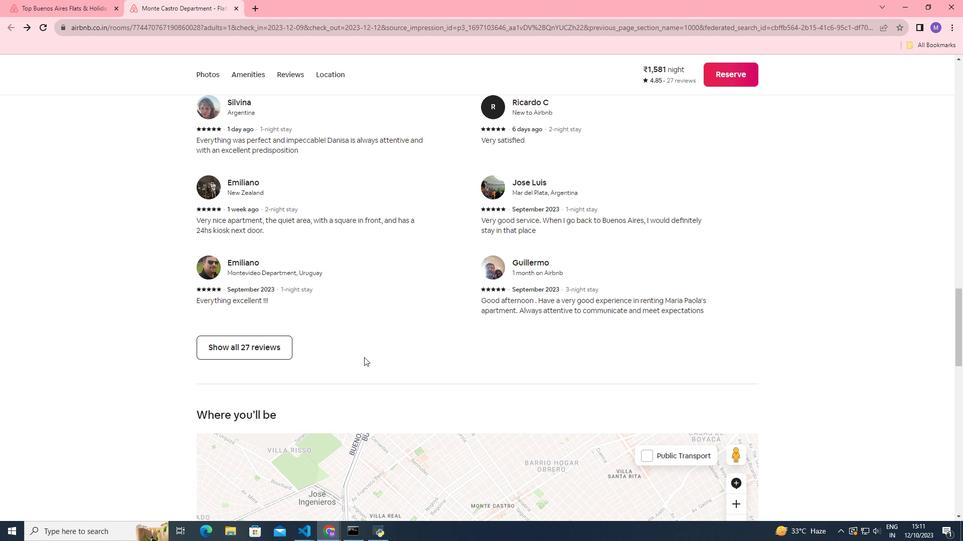 
Action: Mouse scrolled (364, 357) with delta (0, 0)
Screenshot: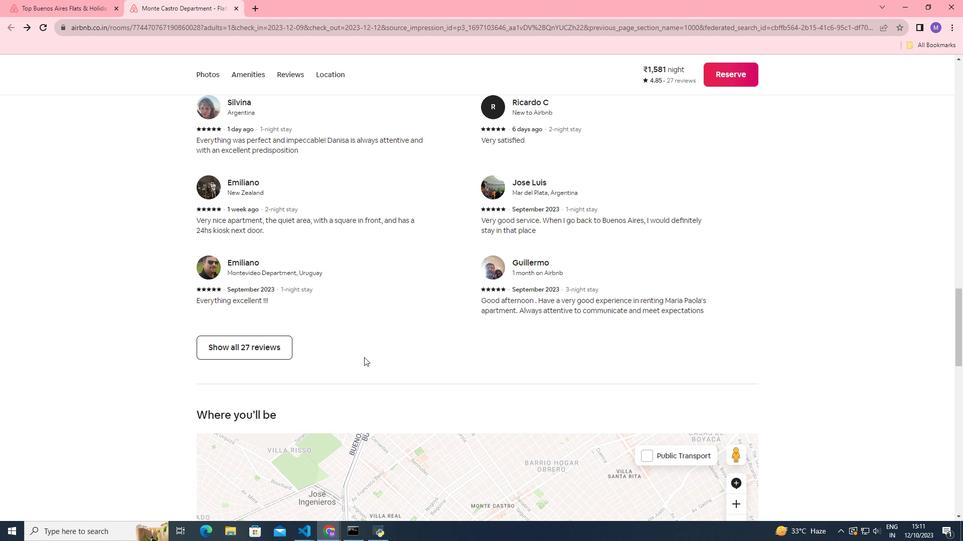 
Action: Mouse scrolled (364, 357) with delta (0, 0)
Screenshot: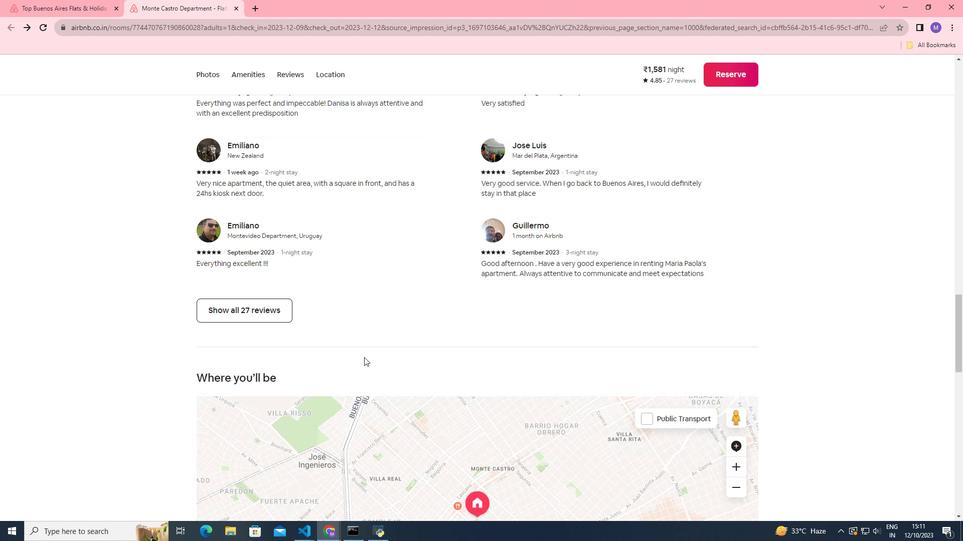 
Action: Mouse scrolled (364, 357) with delta (0, 0)
Screenshot: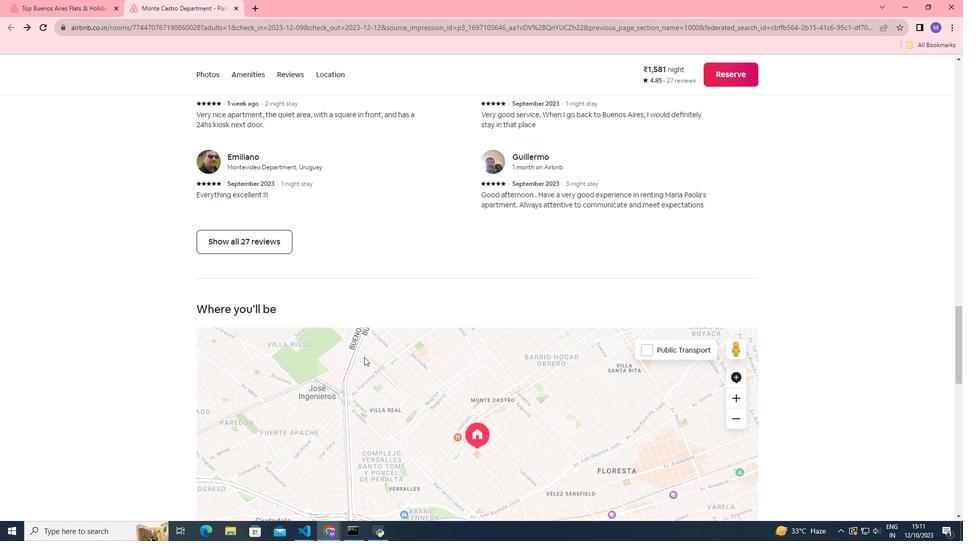 
Action: Mouse moved to (364, 357)
Screenshot: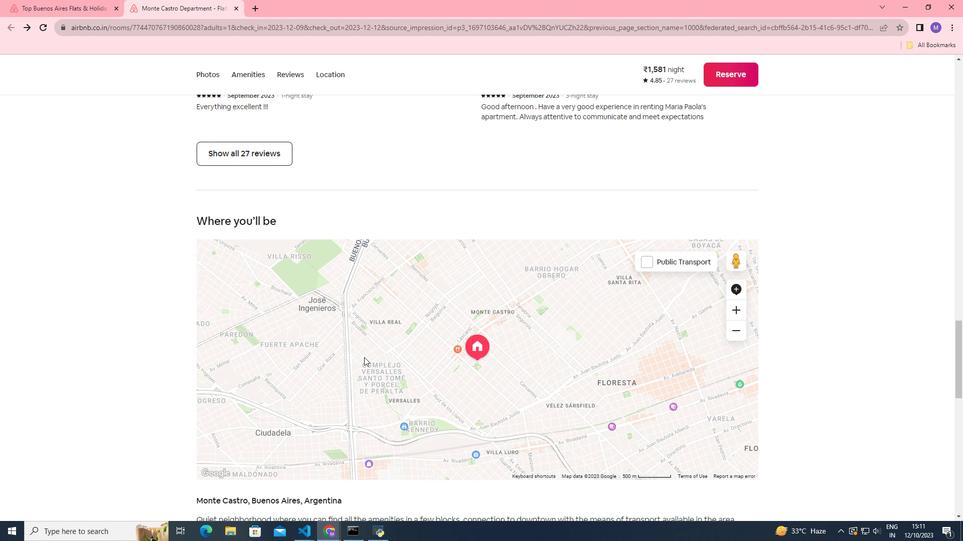 
Action: Mouse scrolled (364, 357) with delta (0, 0)
